 Task: Find connections with filter location Tanjungtiram with filter topic #Indiawith filter profile language French with filter current company Freshers Jobs with filter school Madhya Pradesh Bhoj (Open) University with filter industry Hospitals and Health Care with filter service category Life Insurance with filter keywords title Drafter
Action: Mouse pressed left at (492, 60)
Screenshot: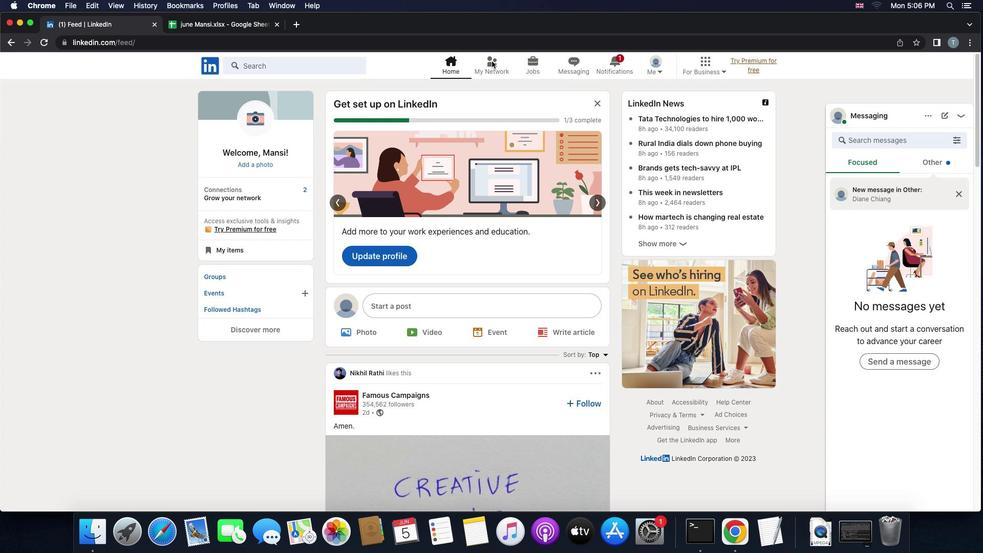 
Action: Mouse pressed left at (492, 60)
Screenshot: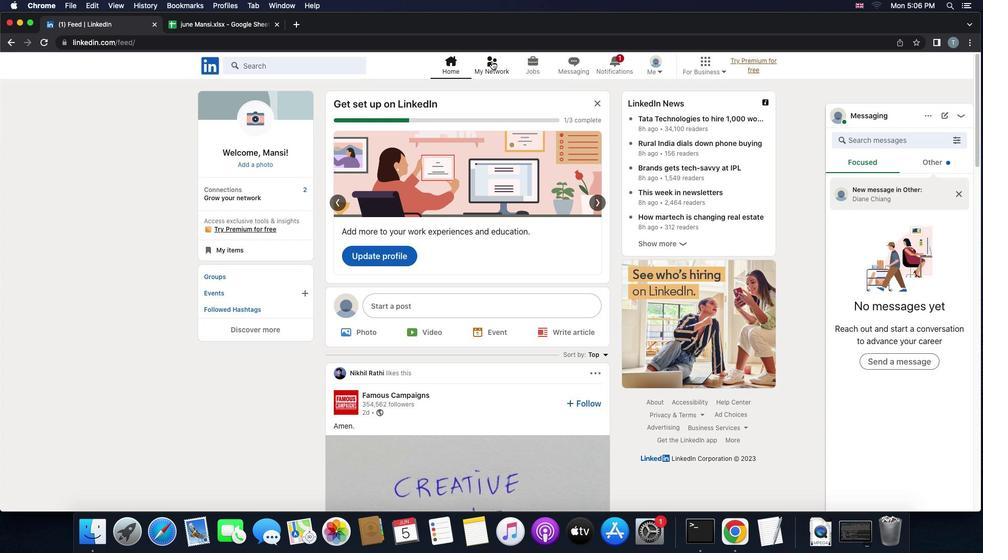
Action: Mouse moved to (494, 69)
Screenshot: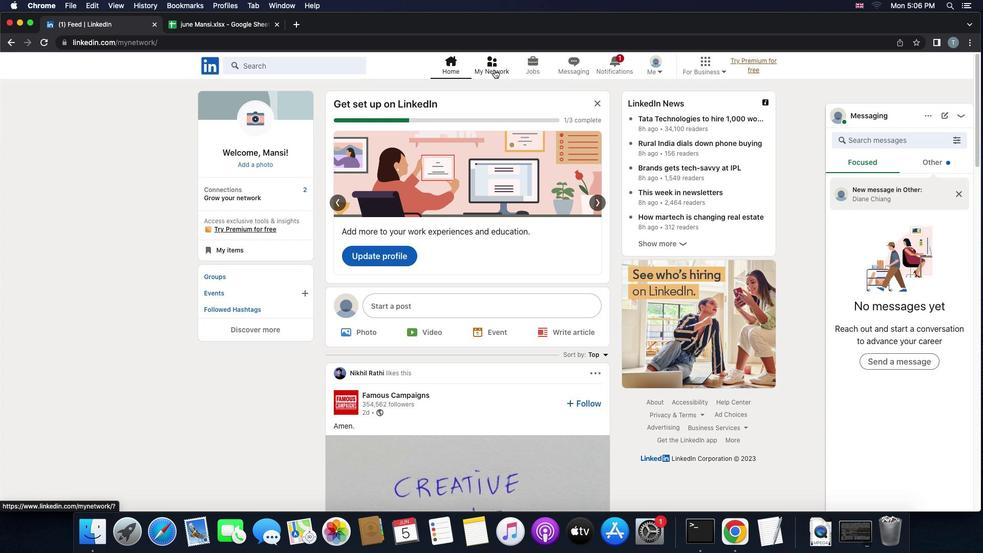 
Action: Mouse pressed left at (494, 69)
Screenshot: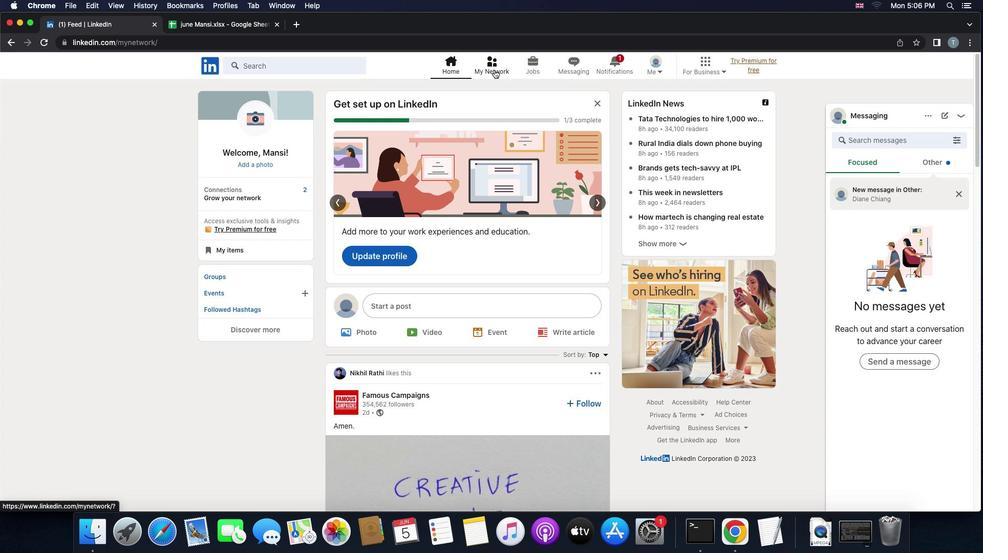 
Action: Mouse moved to (305, 119)
Screenshot: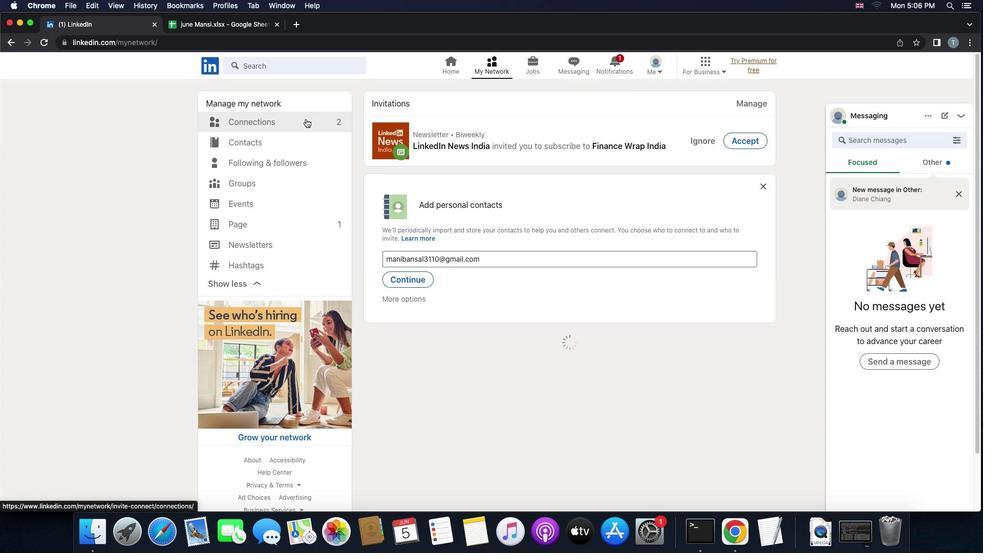
Action: Mouse pressed left at (305, 119)
Screenshot: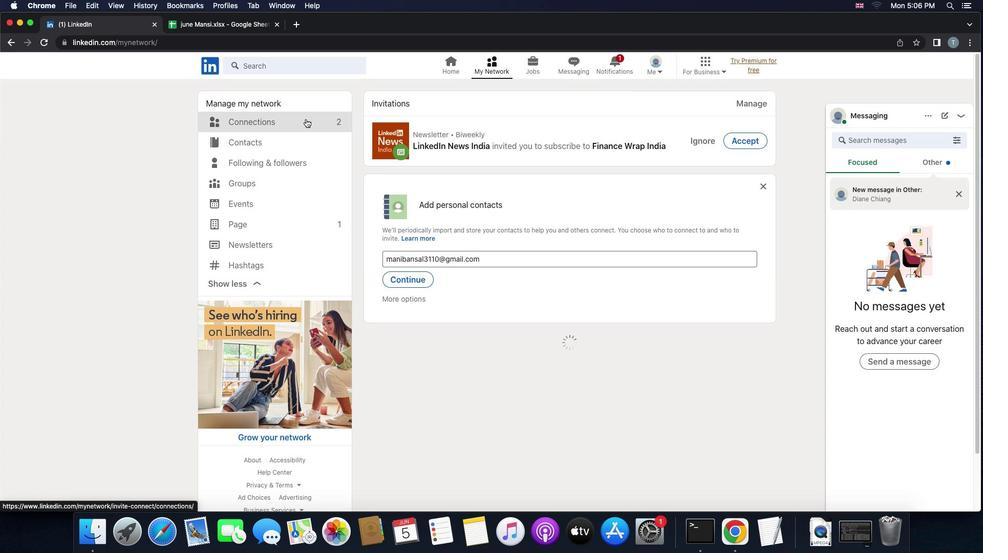 
Action: Mouse moved to (567, 123)
Screenshot: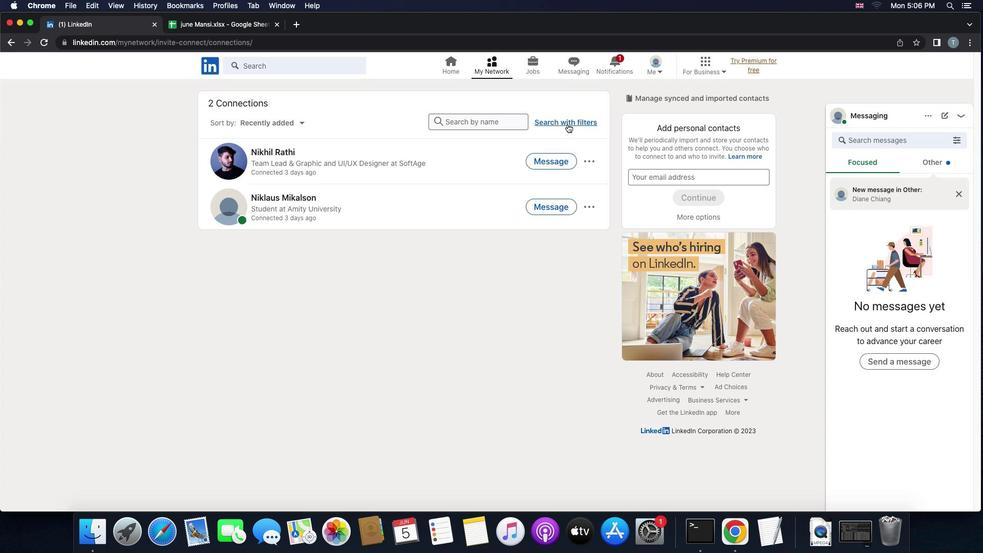 
Action: Mouse pressed left at (567, 123)
Screenshot: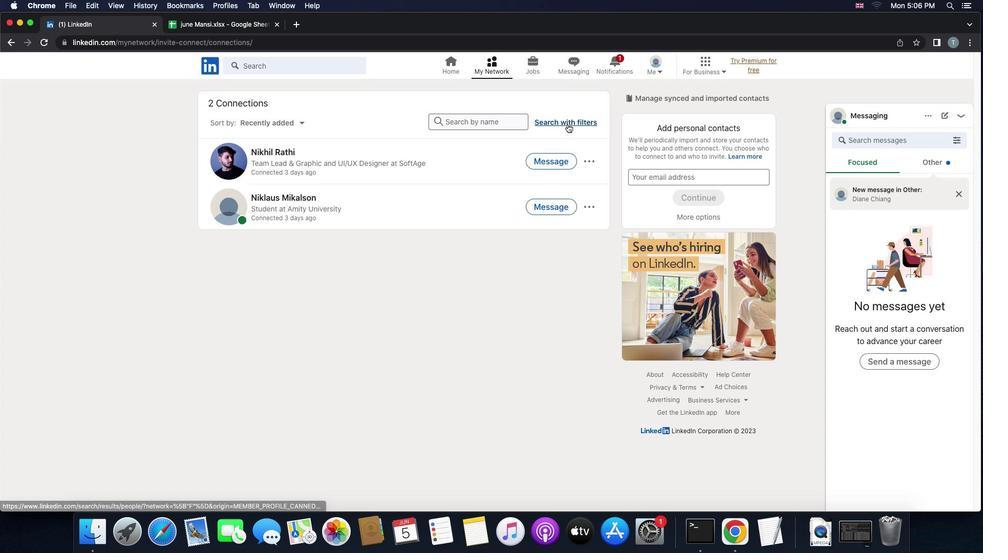 
Action: Mouse moved to (528, 91)
Screenshot: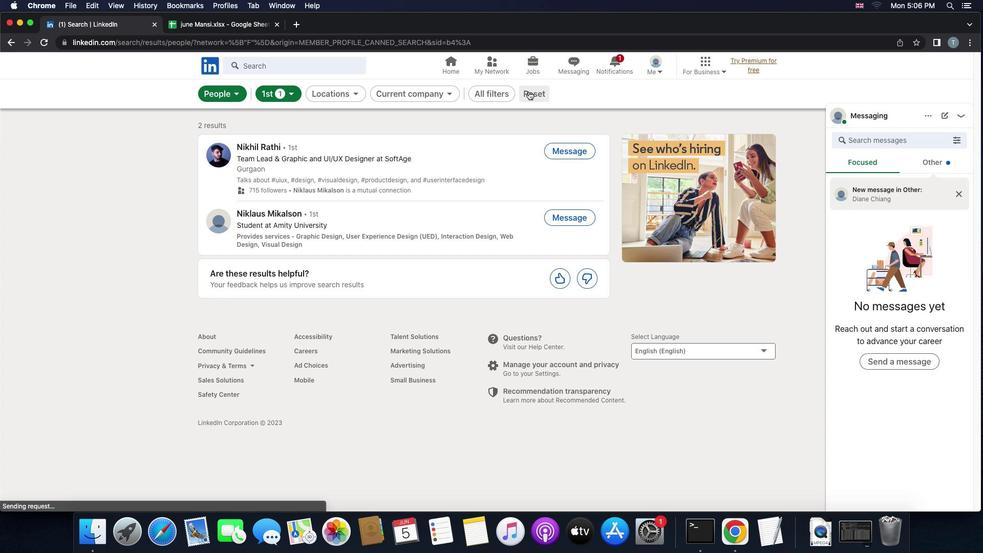 
Action: Mouse pressed left at (528, 91)
Screenshot: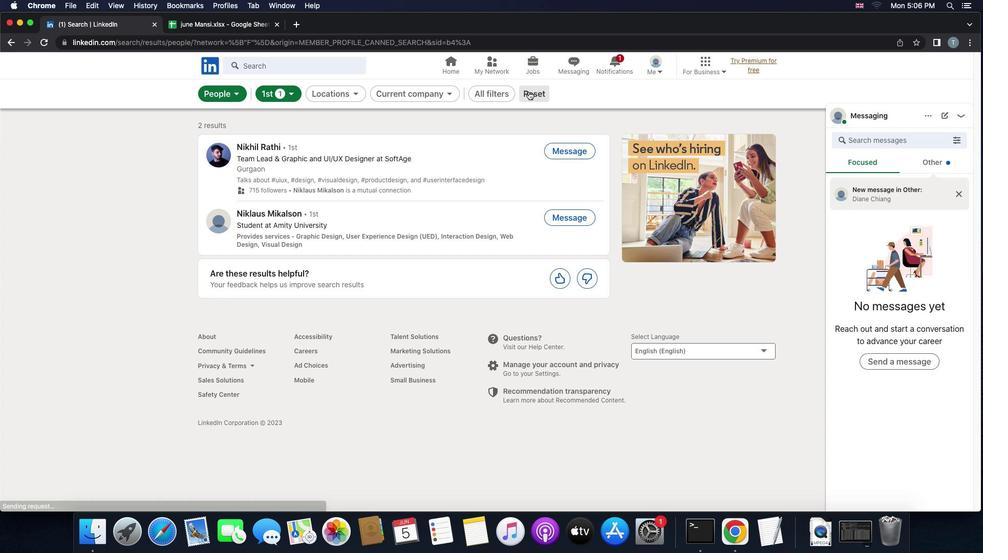 
Action: Mouse moved to (517, 91)
Screenshot: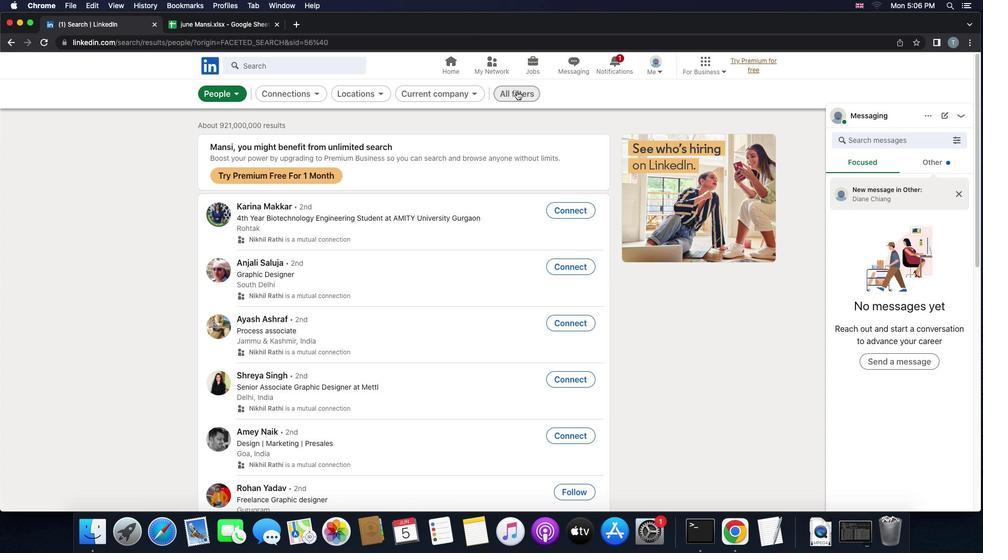 
Action: Mouse pressed left at (517, 91)
Screenshot: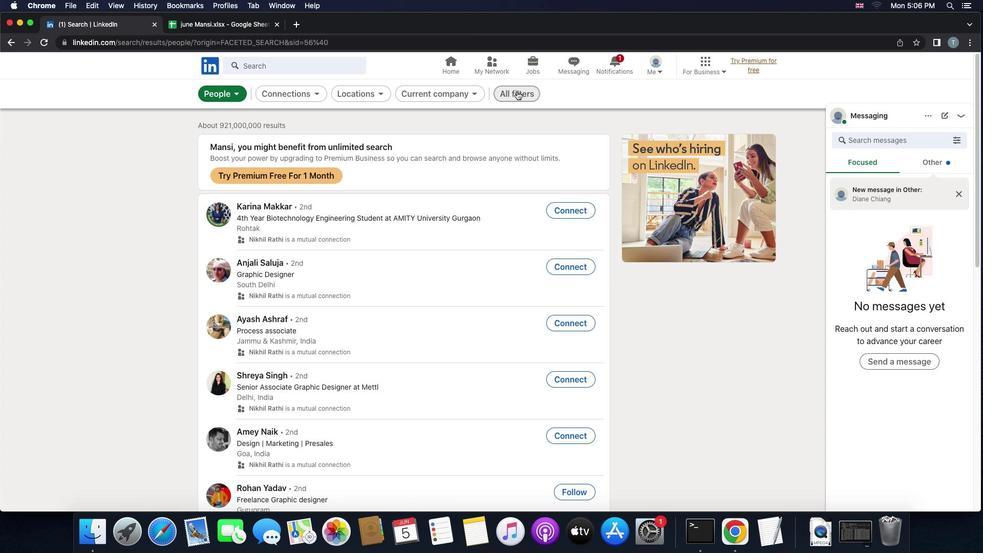 
Action: Mouse moved to (754, 335)
Screenshot: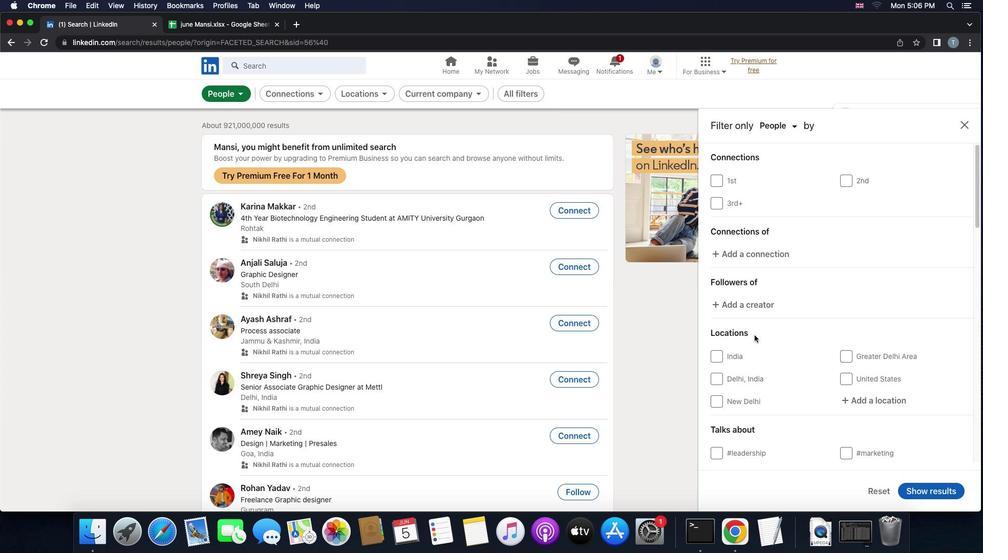 
Action: Mouse scrolled (754, 335) with delta (0, 0)
Screenshot: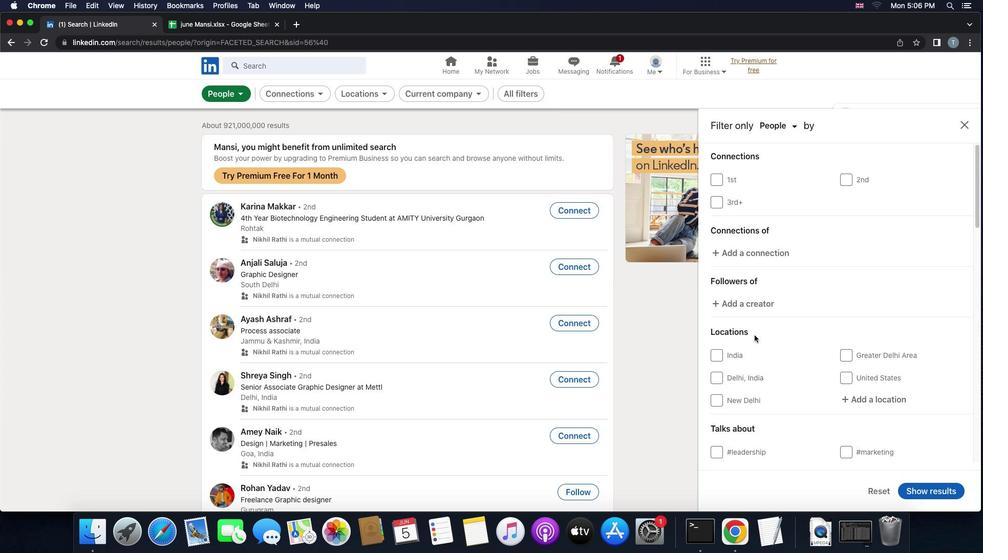 
Action: Mouse scrolled (754, 335) with delta (0, 0)
Screenshot: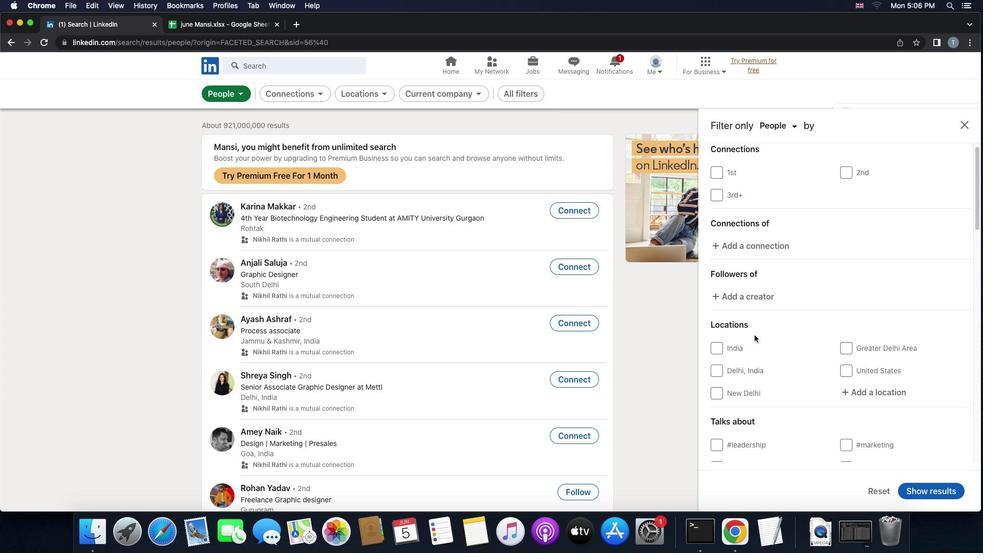 
Action: Mouse scrolled (754, 335) with delta (0, 0)
Screenshot: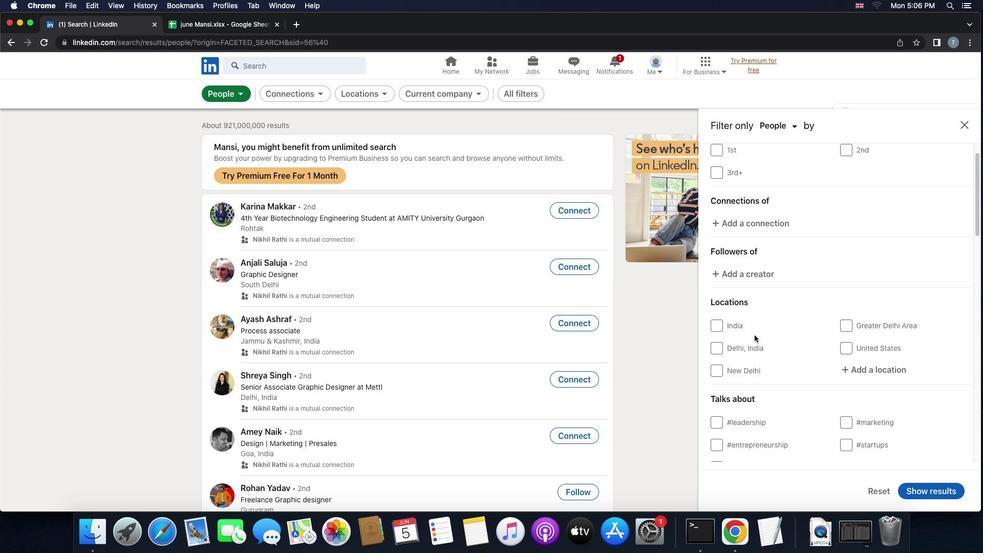 
Action: Mouse moved to (874, 349)
Screenshot: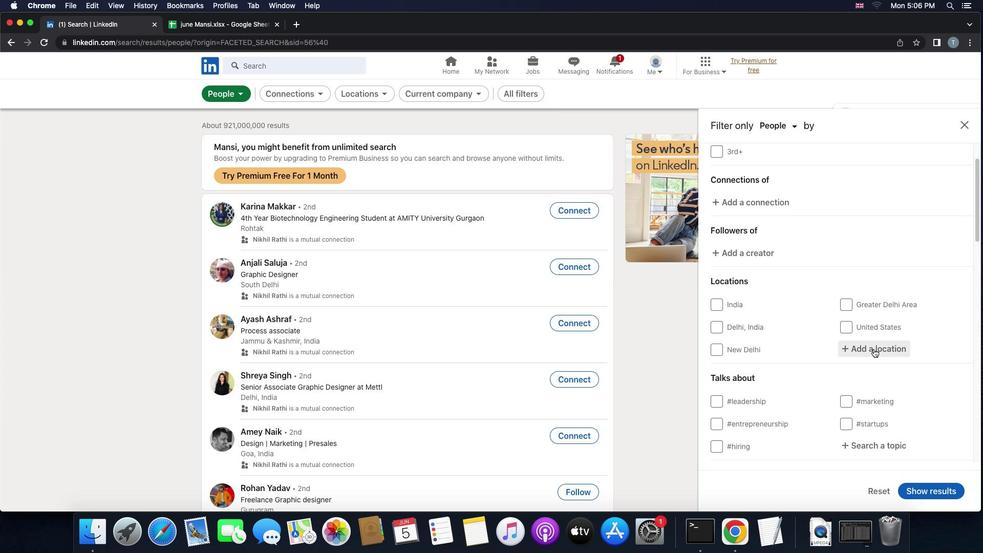 
Action: Mouse pressed left at (874, 349)
Screenshot: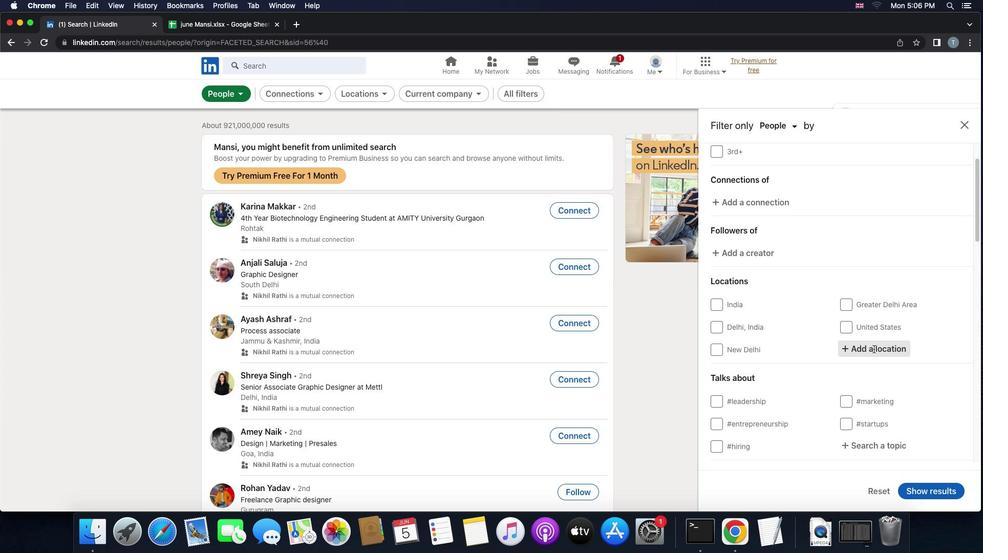 
Action: Key pressed 't''a''n''j''u''n''g''t''i''r''a''m'Key.enter
Screenshot: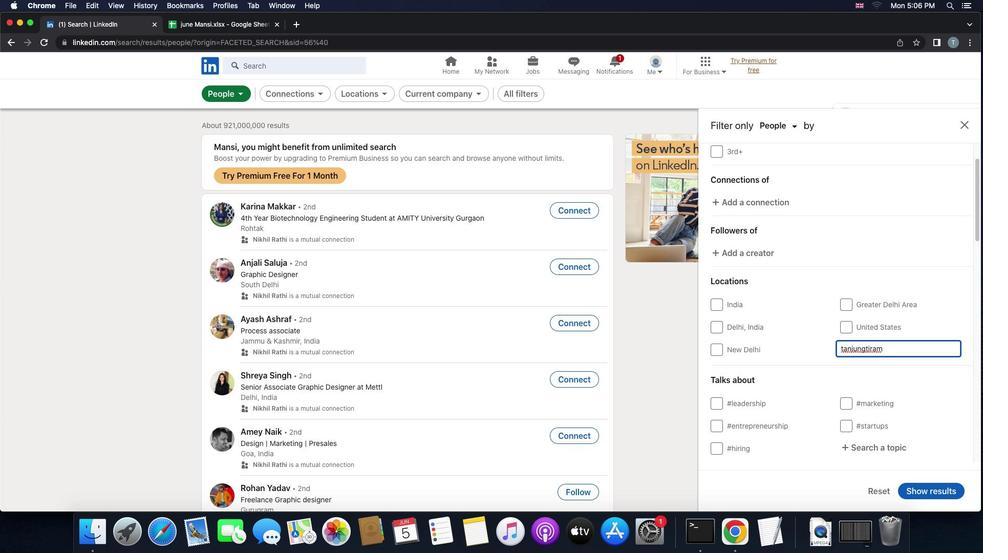 
Action: Mouse moved to (856, 377)
Screenshot: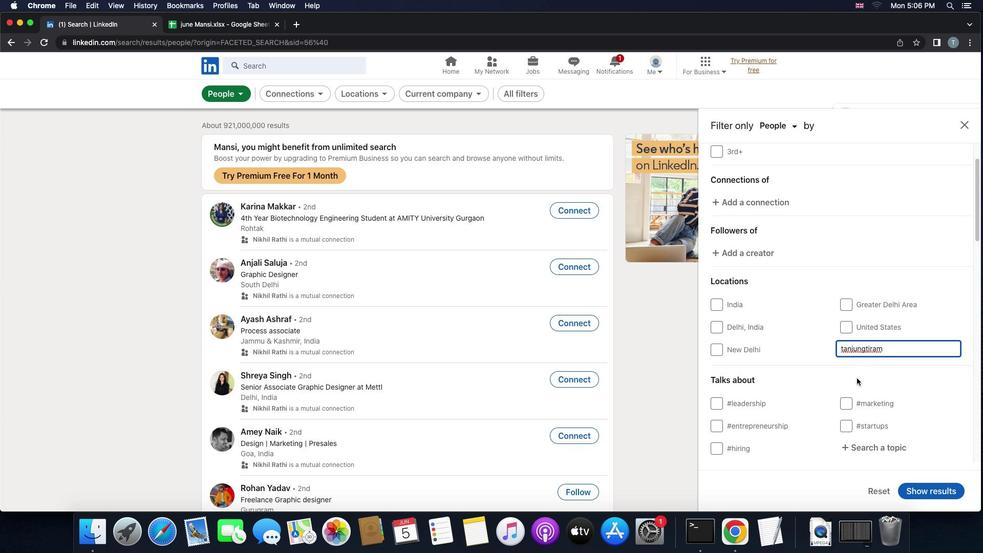 
Action: Mouse scrolled (856, 377) with delta (0, 0)
Screenshot: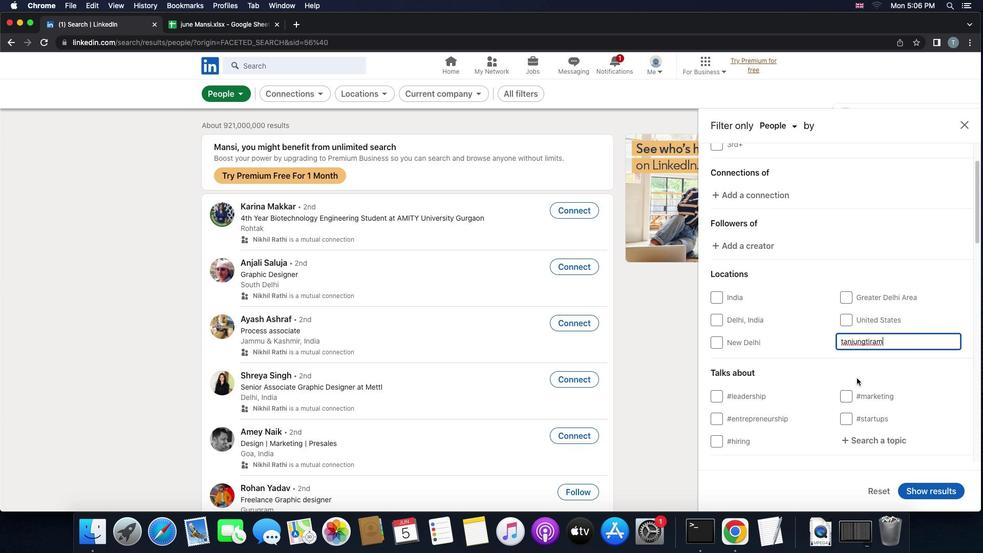 
Action: Mouse scrolled (856, 377) with delta (0, 0)
Screenshot: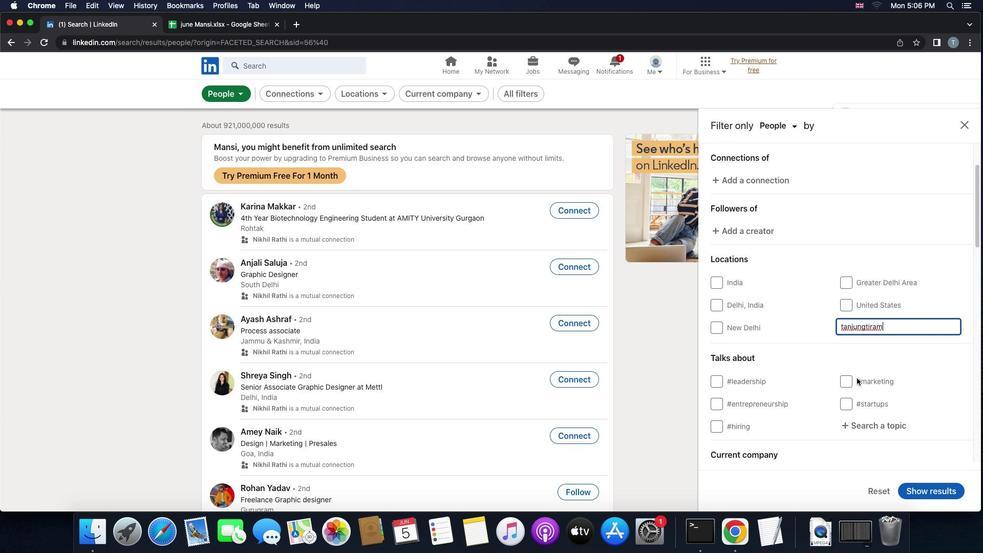 
Action: Mouse scrolled (856, 377) with delta (0, -1)
Screenshot: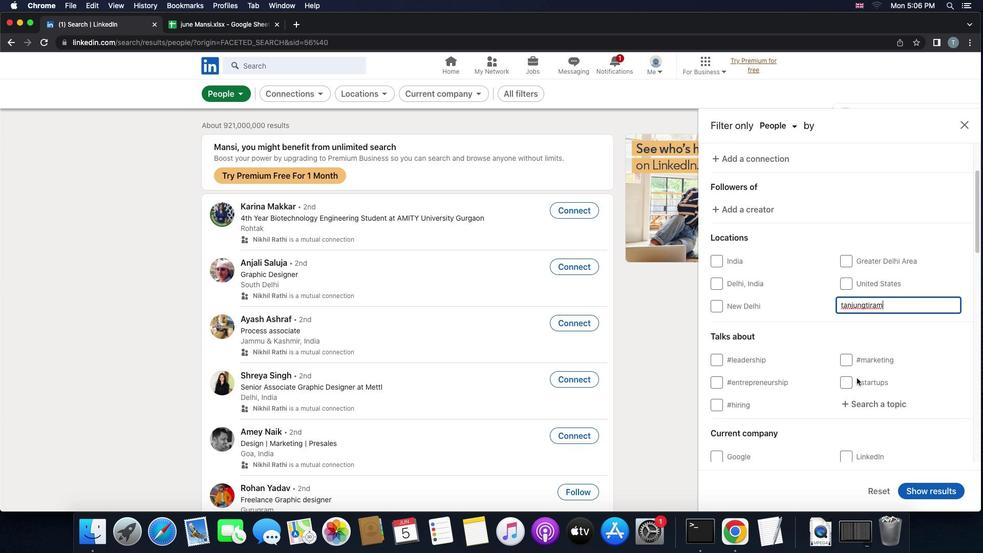 
Action: Mouse moved to (864, 367)
Screenshot: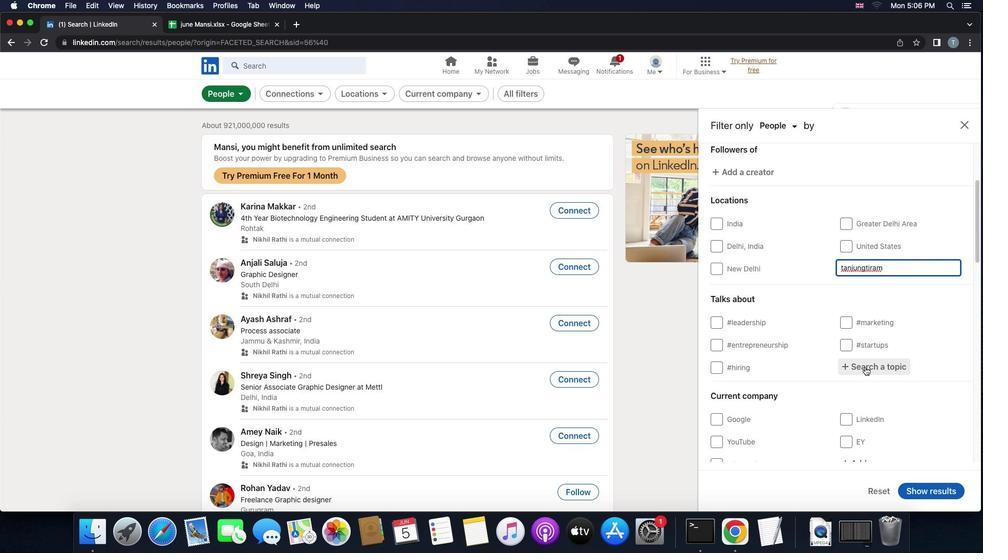 
Action: Mouse pressed left at (864, 367)
Screenshot: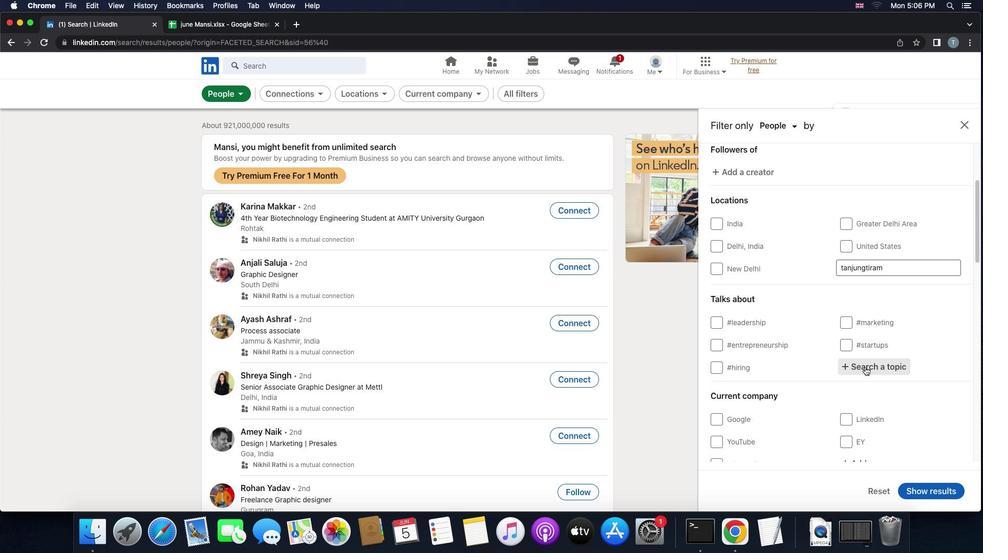 
Action: Key pressed 'i''n''d''i''a'
Screenshot: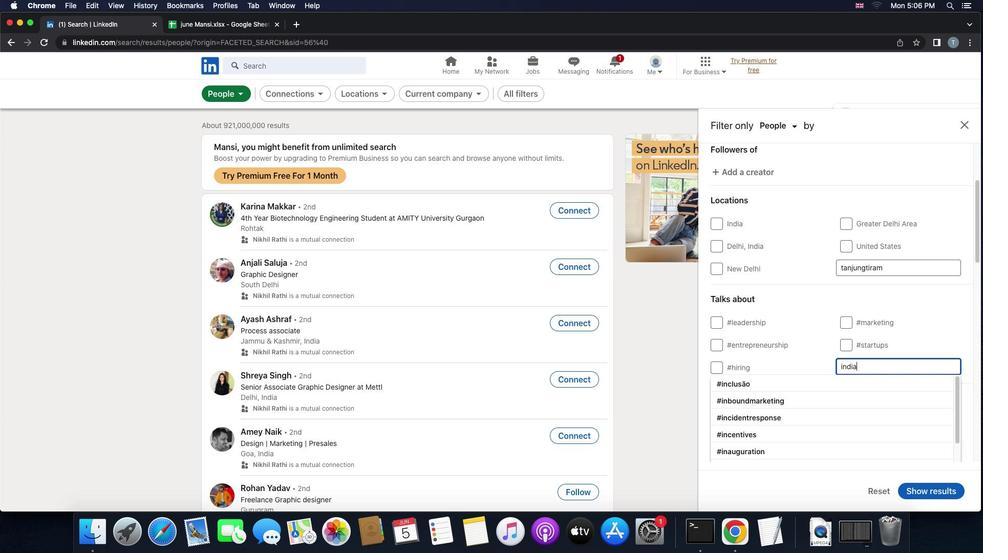 
Action: Mouse moved to (822, 383)
Screenshot: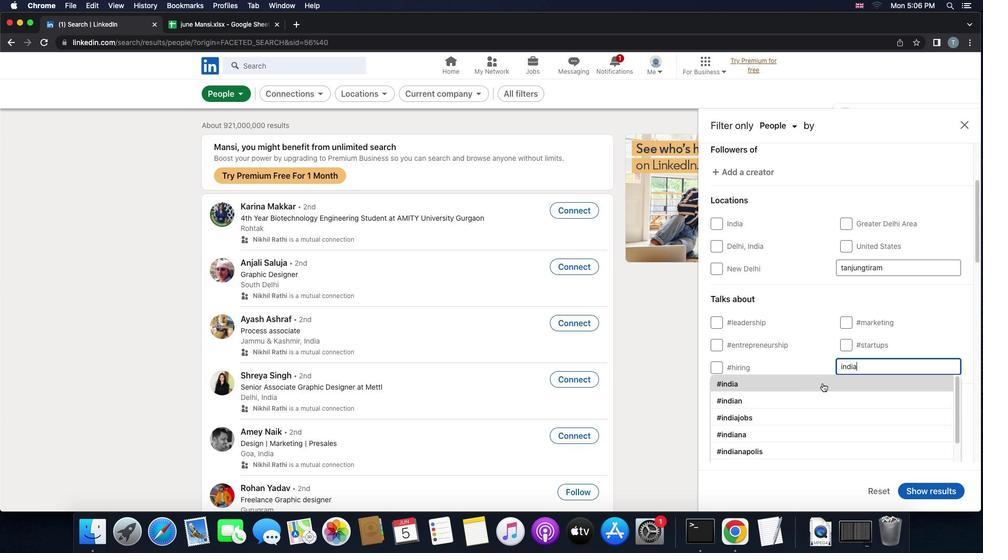 
Action: Mouse pressed left at (822, 383)
Screenshot: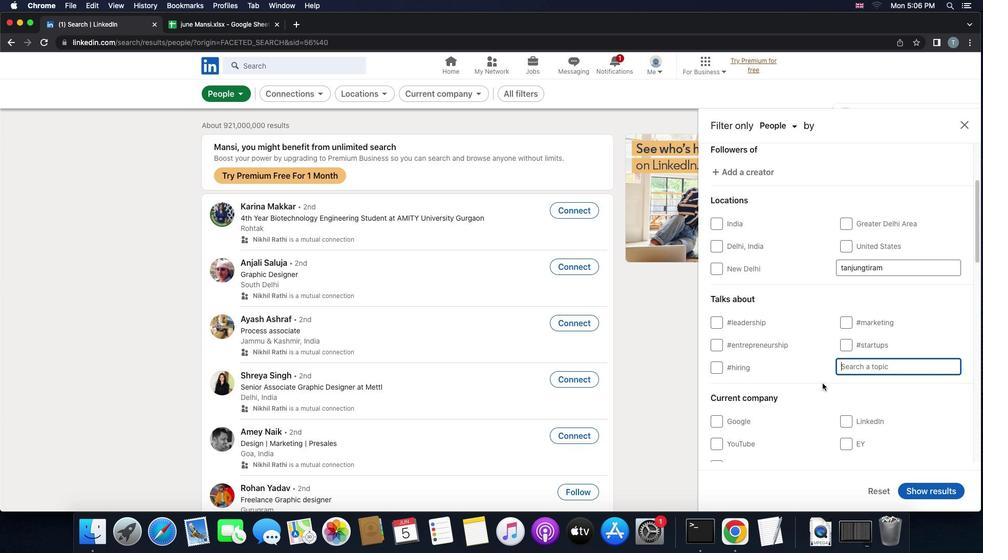 
Action: Mouse moved to (826, 404)
Screenshot: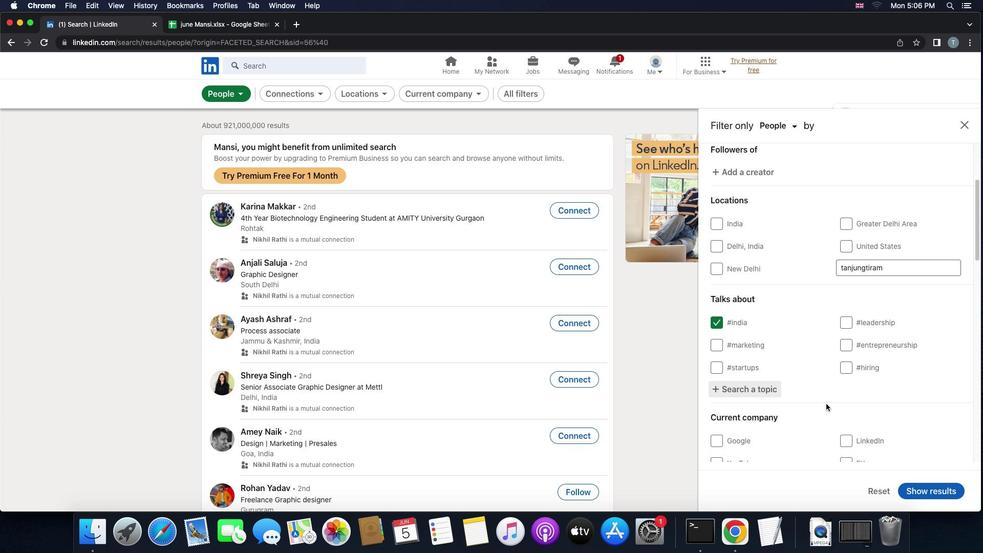 
Action: Mouse scrolled (826, 404) with delta (0, 0)
Screenshot: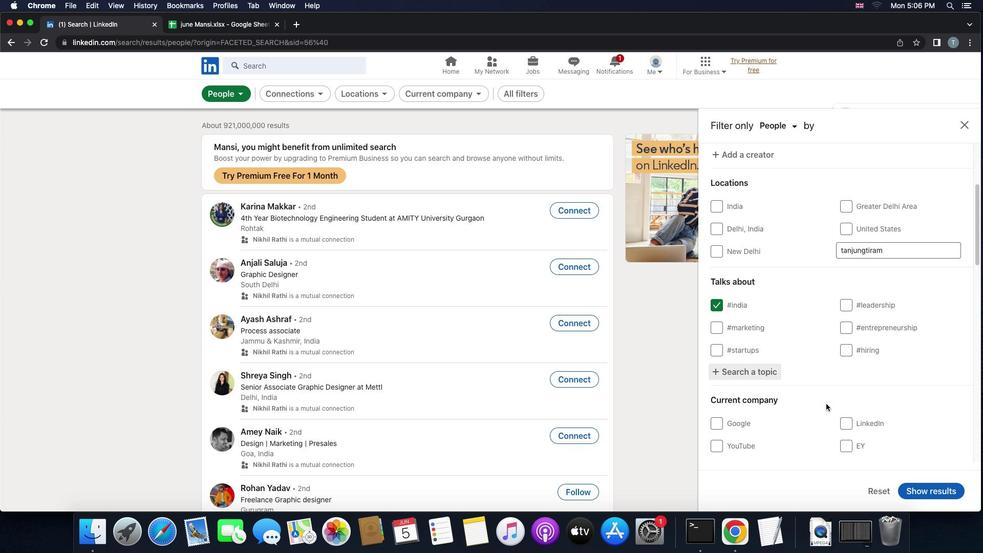 
Action: Mouse scrolled (826, 404) with delta (0, 0)
Screenshot: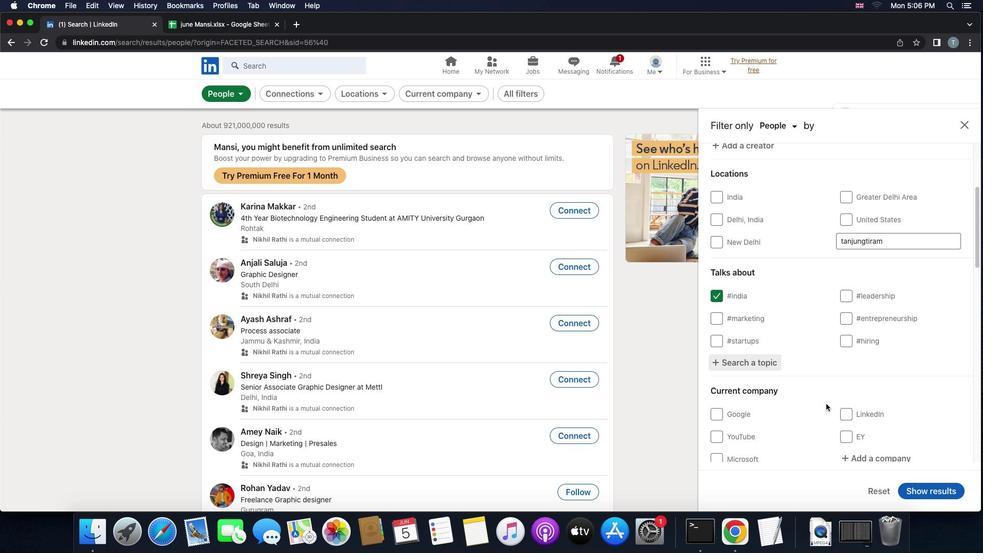 
Action: Mouse scrolled (826, 404) with delta (0, -1)
Screenshot: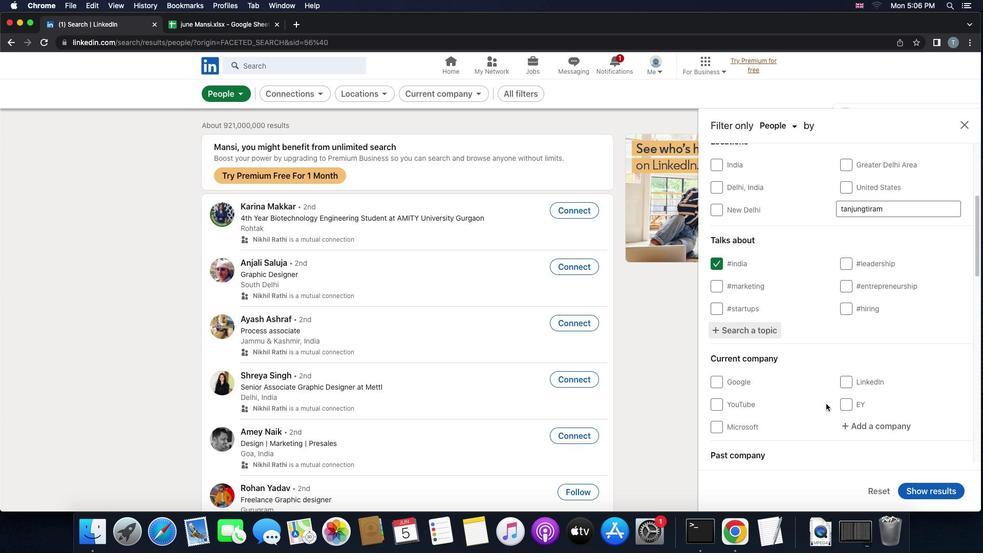 
Action: Mouse scrolled (826, 404) with delta (0, -1)
Screenshot: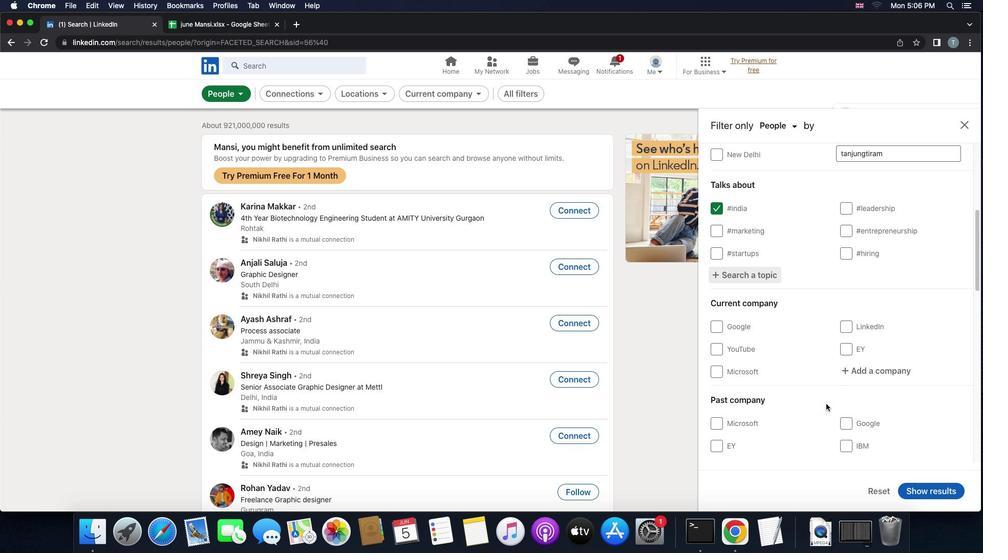 
Action: Mouse scrolled (826, 404) with delta (0, 0)
Screenshot: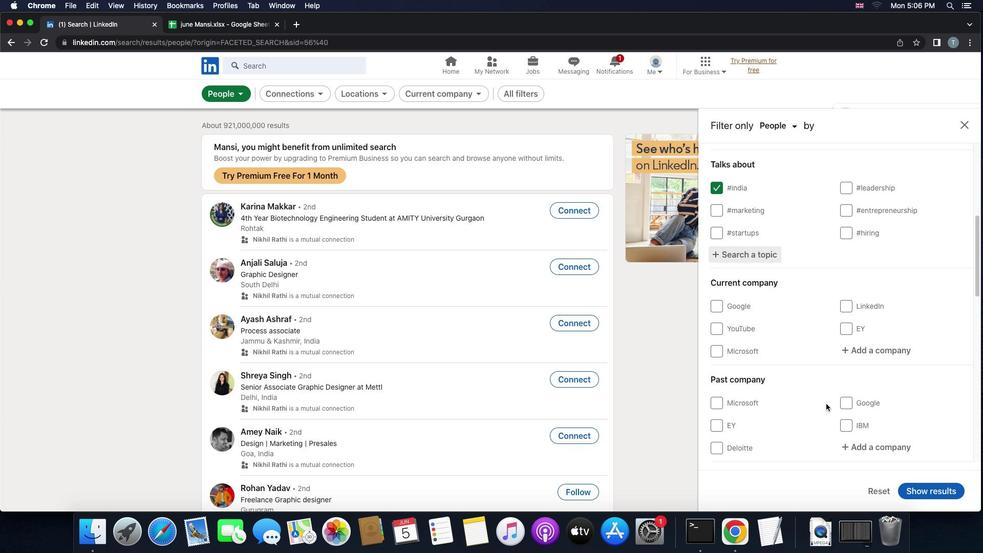 
Action: Mouse scrolled (826, 404) with delta (0, 0)
Screenshot: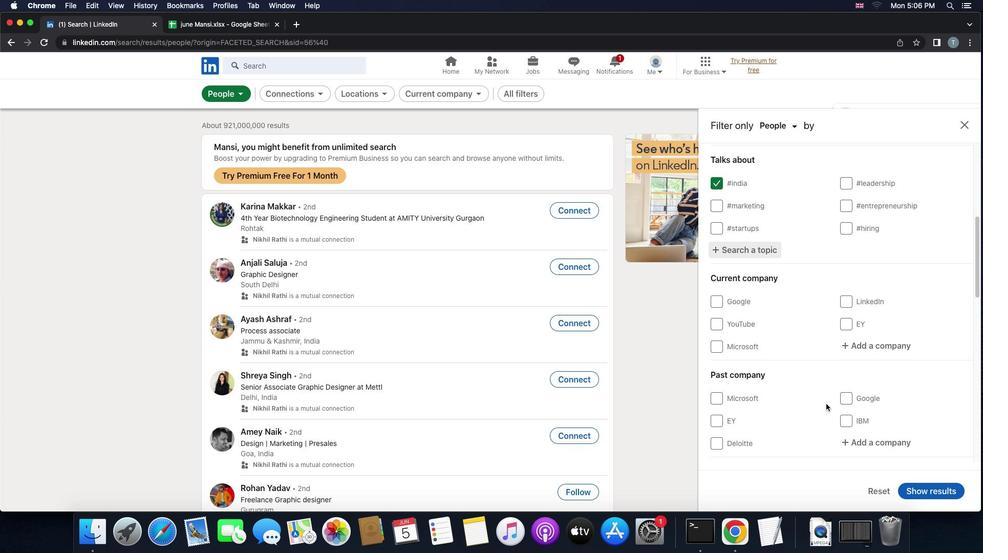 
Action: Mouse scrolled (826, 404) with delta (0, 0)
Screenshot: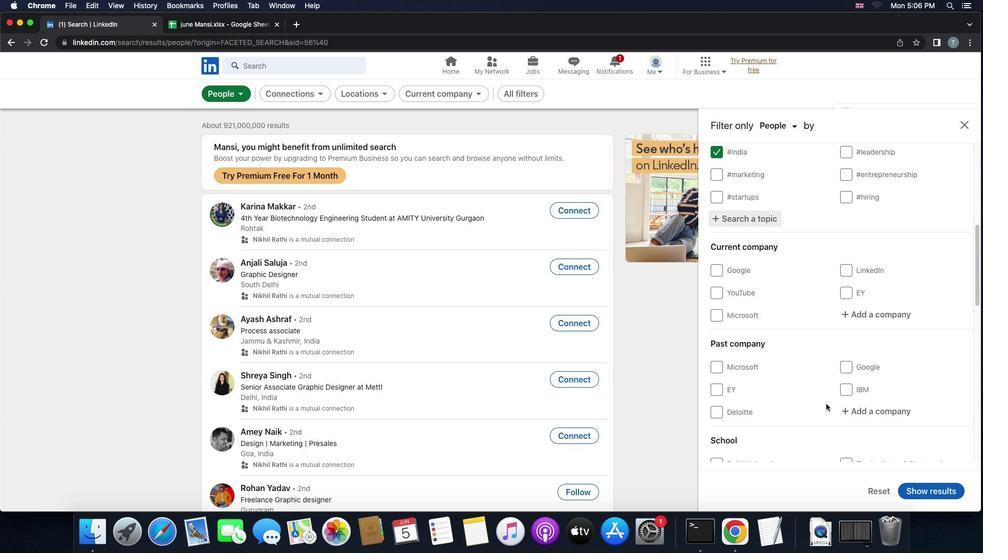 
Action: Mouse scrolled (826, 404) with delta (0, 0)
Screenshot: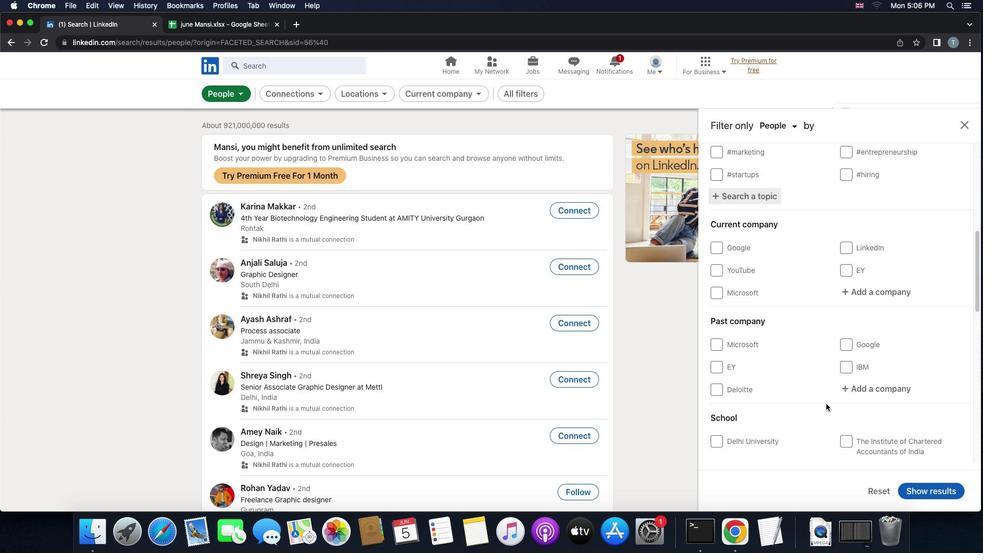 
Action: Mouse scrolled (826, 404) with delta (0, 0)
Screenshot: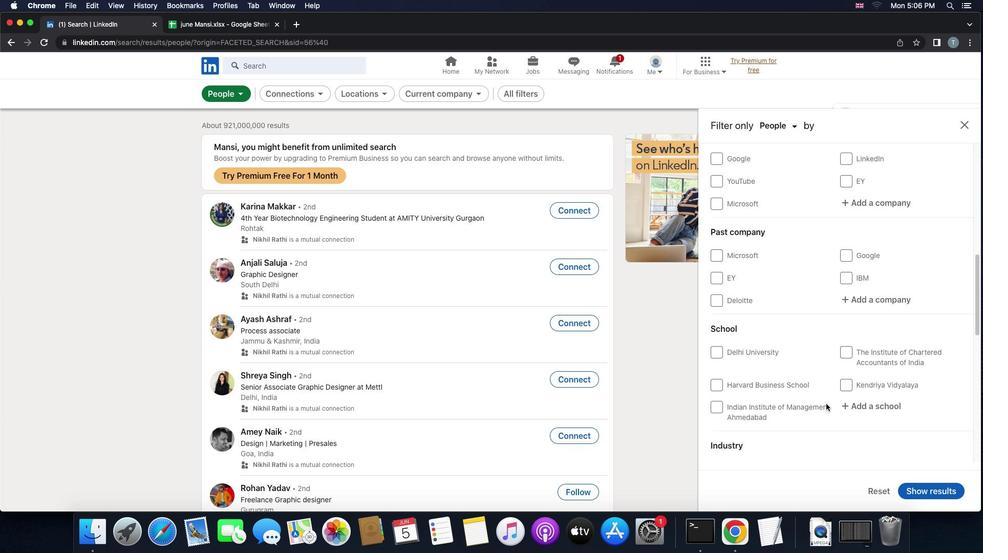 
Action: Mouse scrolled (826, 404) with delta (0, -1)
Screenshot: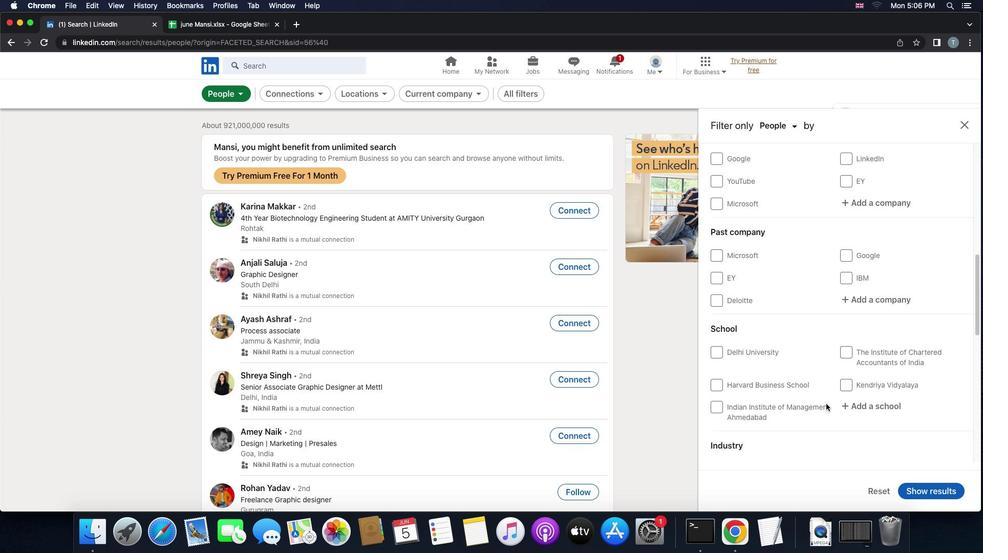 
Action: Mouse scrolled (826, 404) with delta (0, -2)
Screenshot: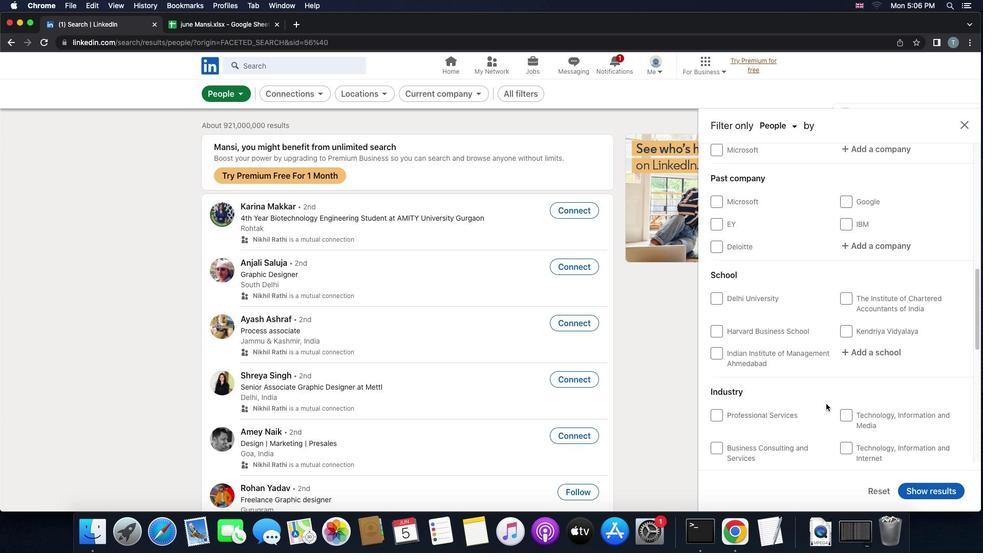 
Action: Mouse scrolled (826, 404) with delta (0, -2)
Screenshot: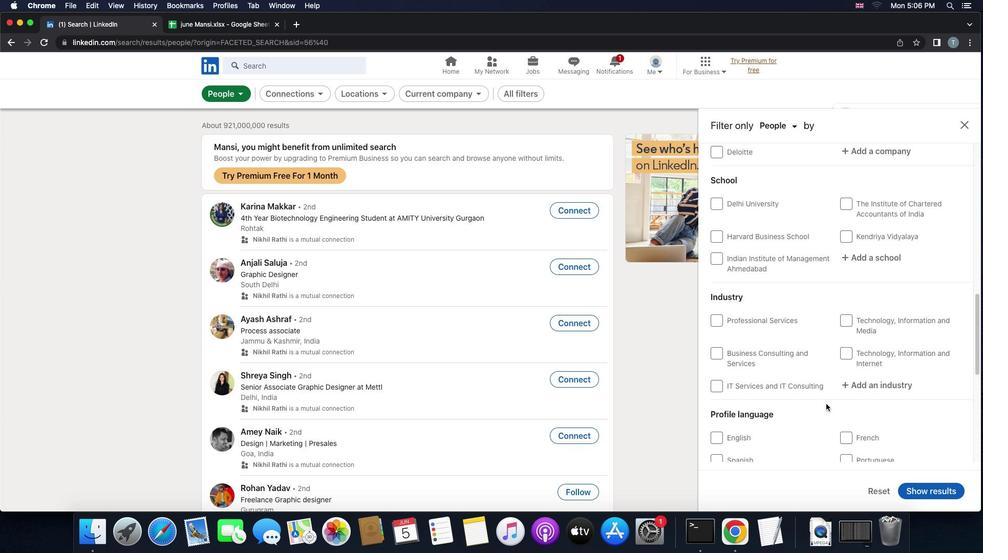 
Action: Mouse scrolled (826, 404) with delta (0, 0)
Screenshot: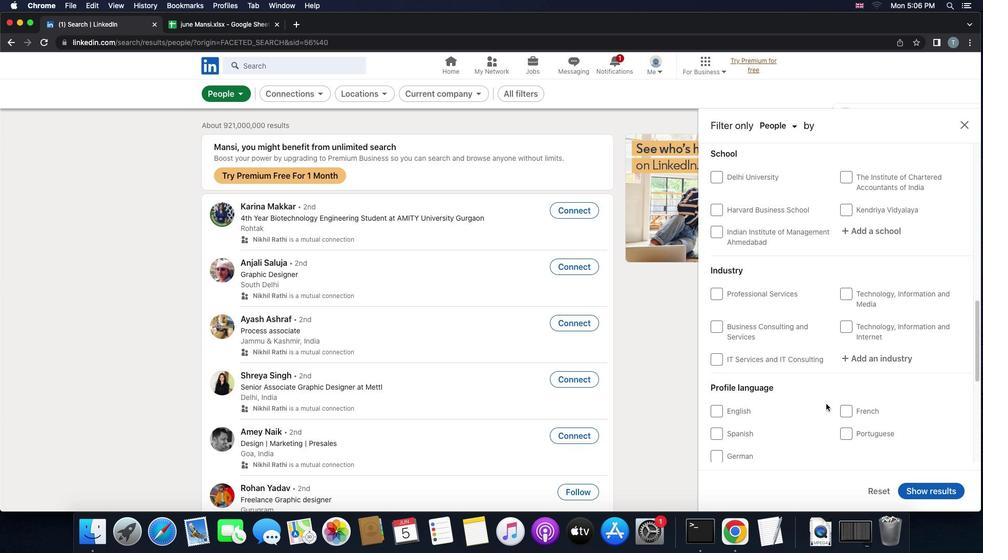 
Action: Mouse scrolled (826, 404) with delta (0, 0)
Screenshot: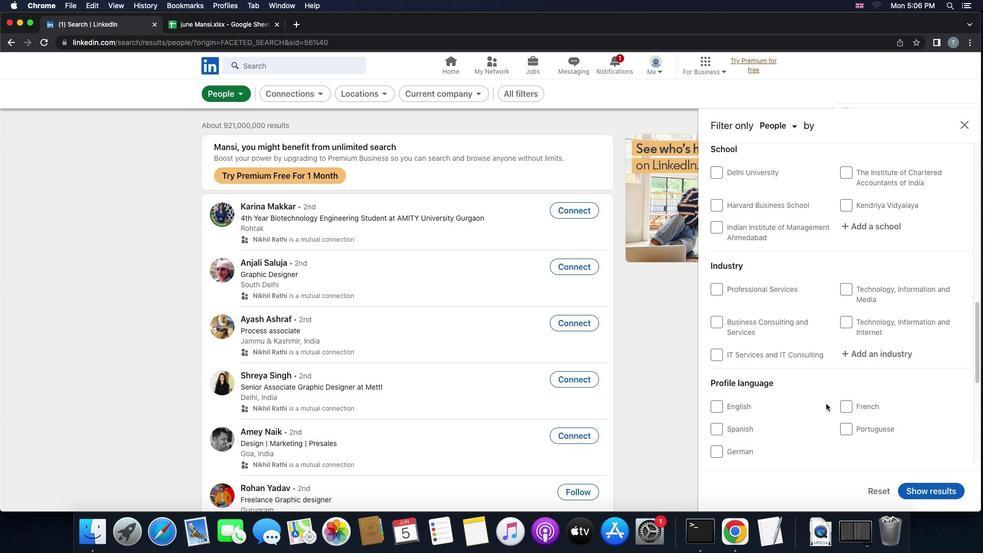 
Action: Mouse scrolled (826, 404) with delta (0, 0)
Screenshot: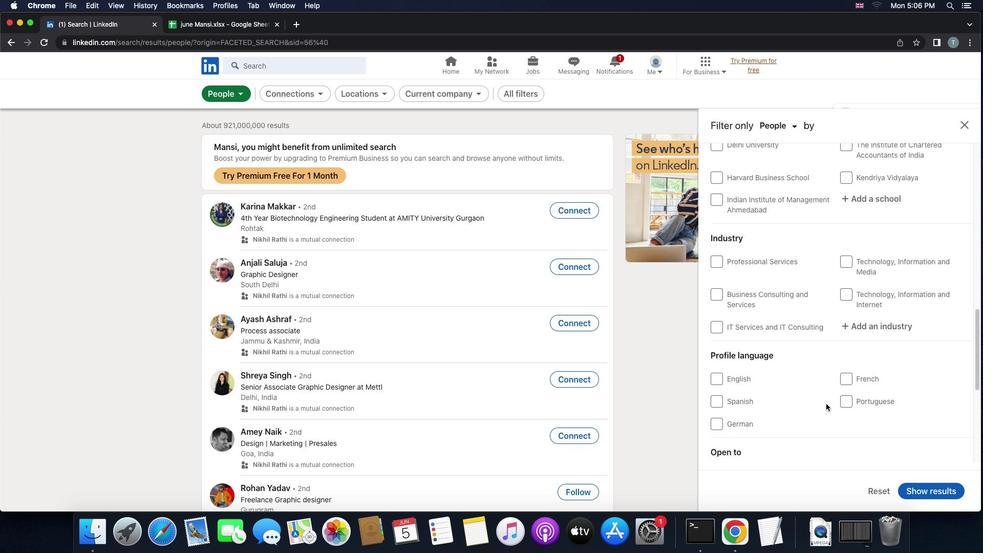 
Action: Mouse scrolled (826, 404) with delta (0, 0)
Screenshot: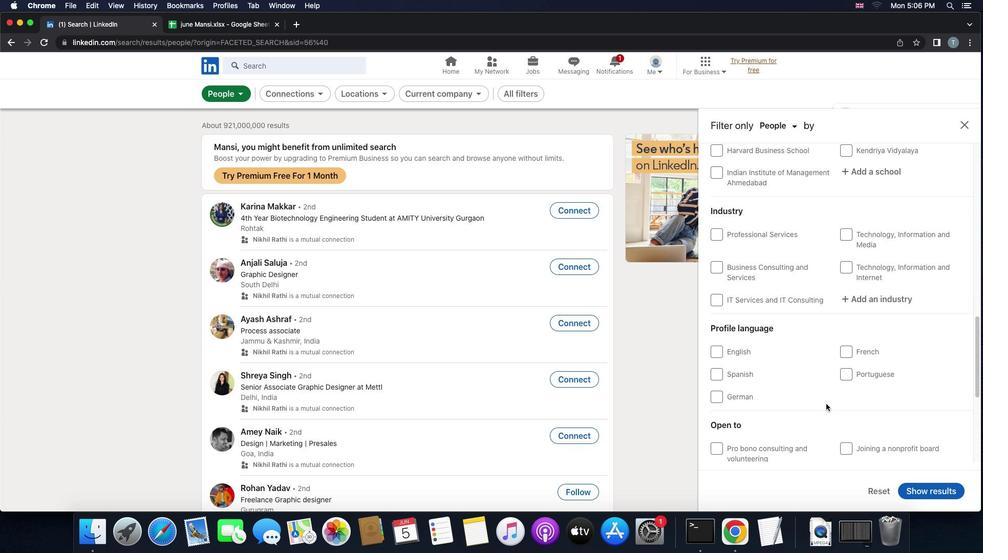 
Action: Mouse moved to (814, 392)
Screenshot: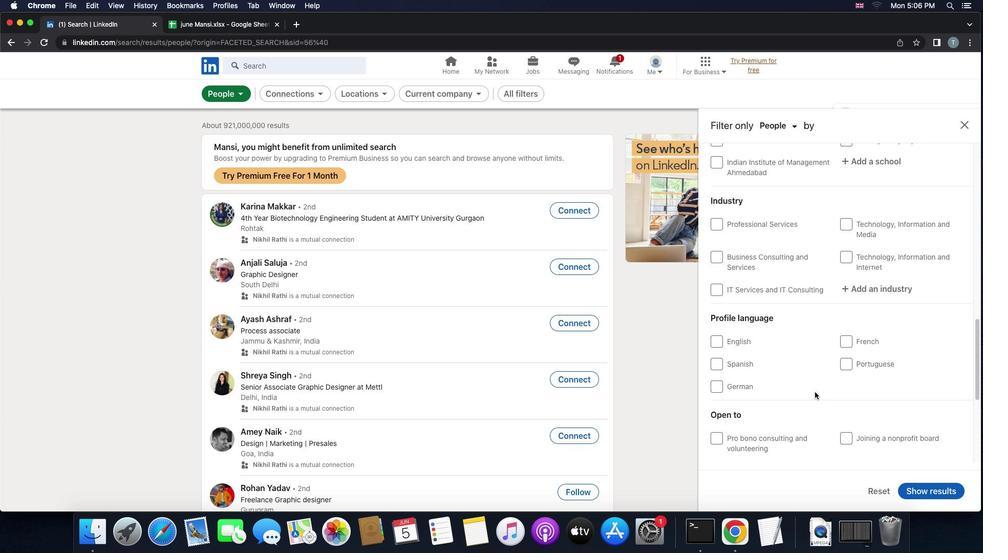 
Action: Mouse scrolled (814, 392) with delta (0, 0)
Screenshot: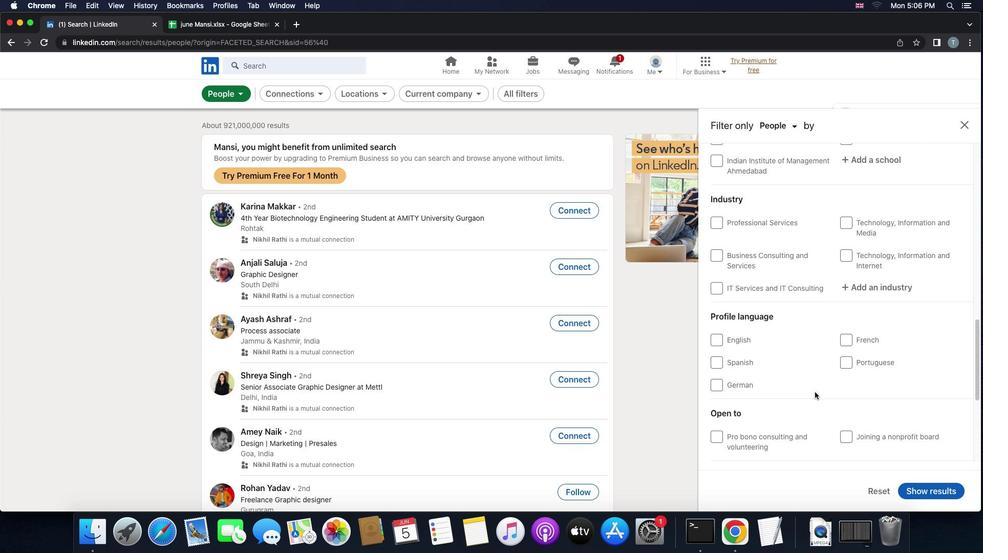 
Action: Mouse scrolled (814, 392) with delta (0, 0)
Screenshot: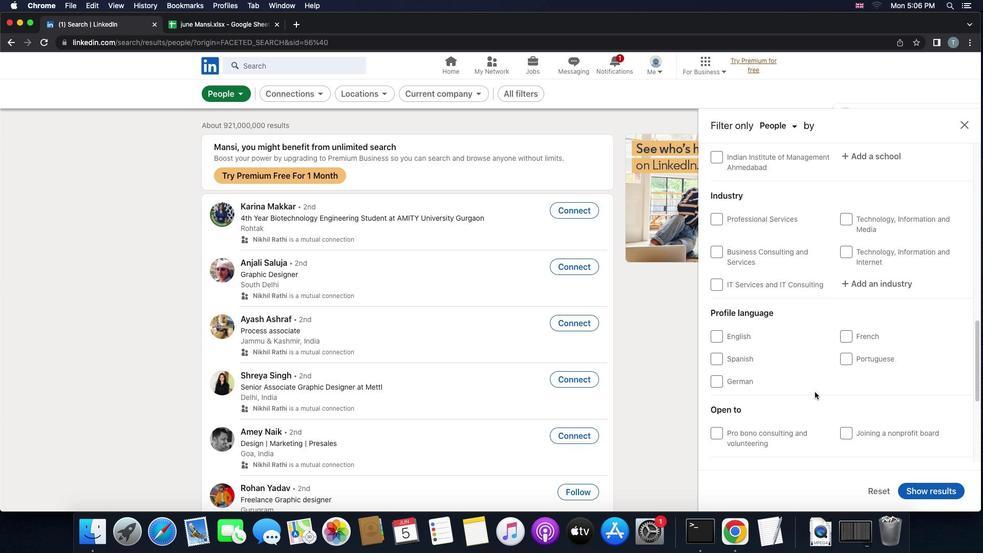 
Action: Mouse scrolled (814, 392) with delta (0, 0)
Screenshot: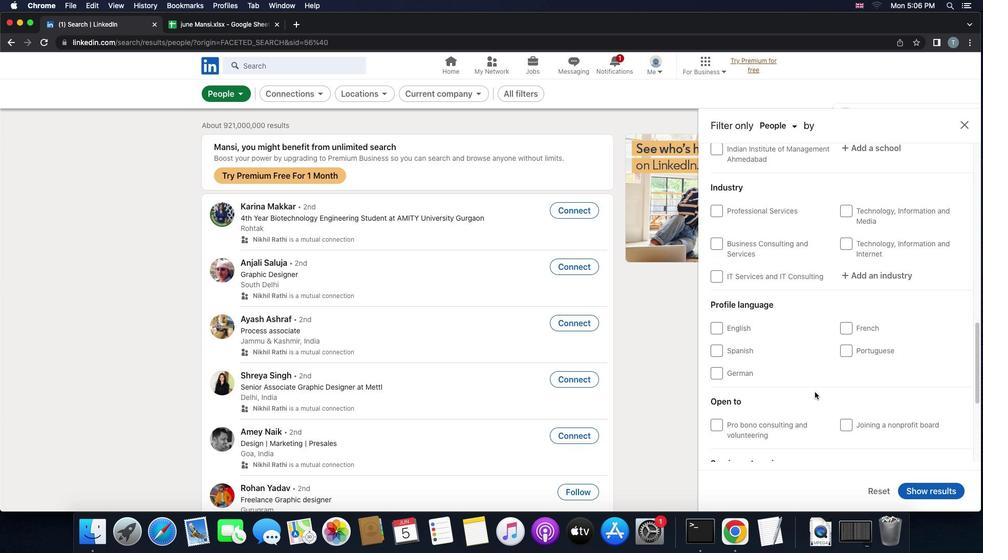 
Action: Mouse moved to (847, 325)
Screenshot: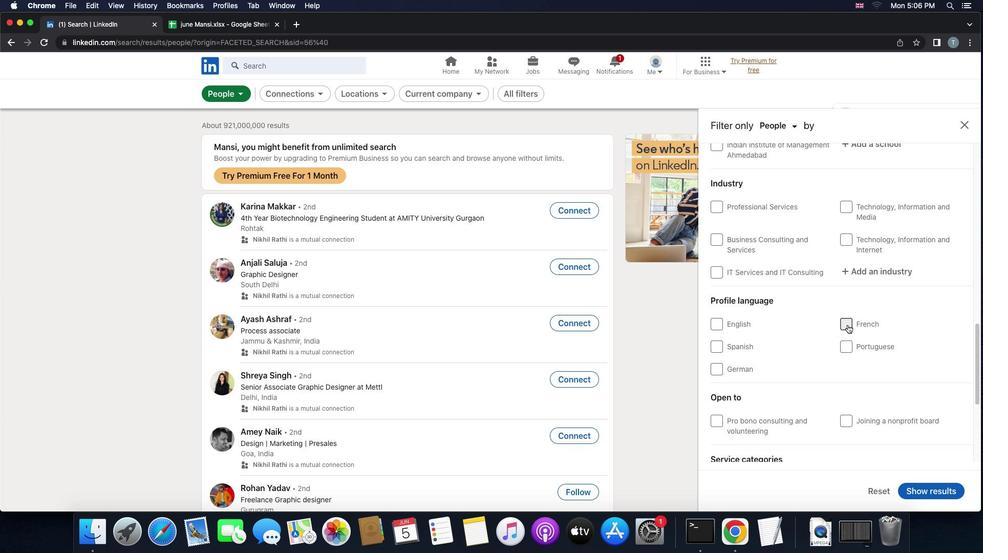 
Action: Mouse pressed left at (847, 325)
Screenshot: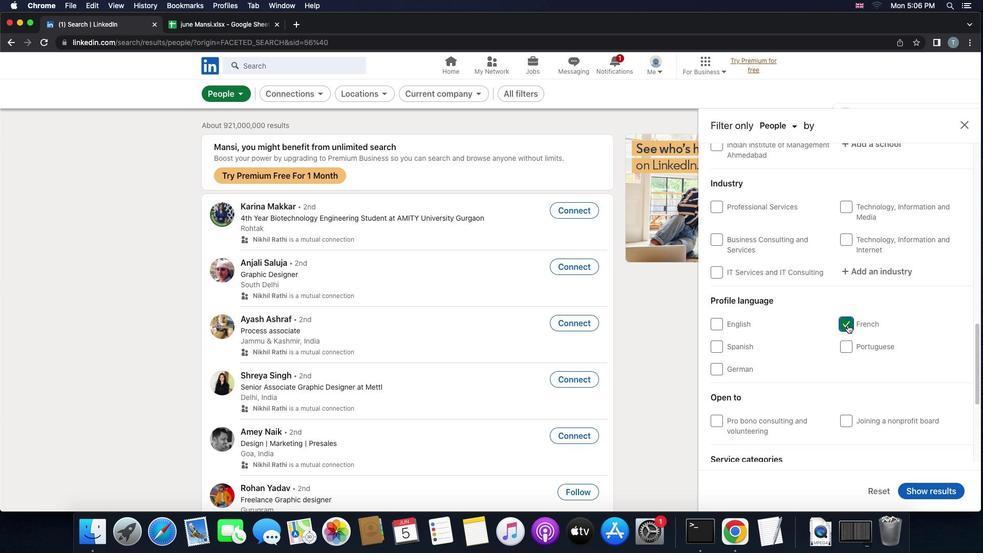 
Action: Mouse moved to (850, 331)
Screenshot: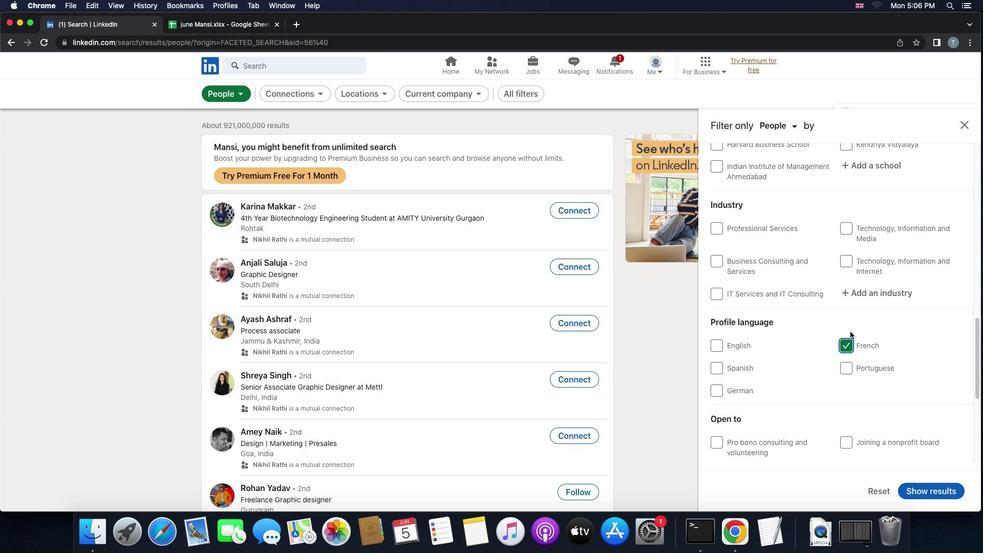 
Action: Mouse scrolled (850, 331) with delta (0, 0)
Screenshot: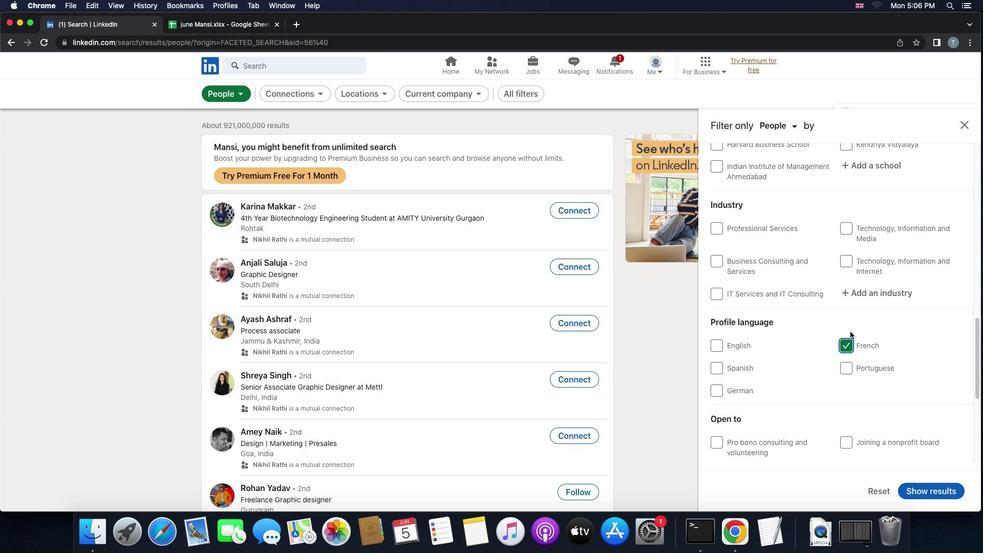 
Action: Mouse scrolled (850, 331) with delta (0, 0)
Screenshot: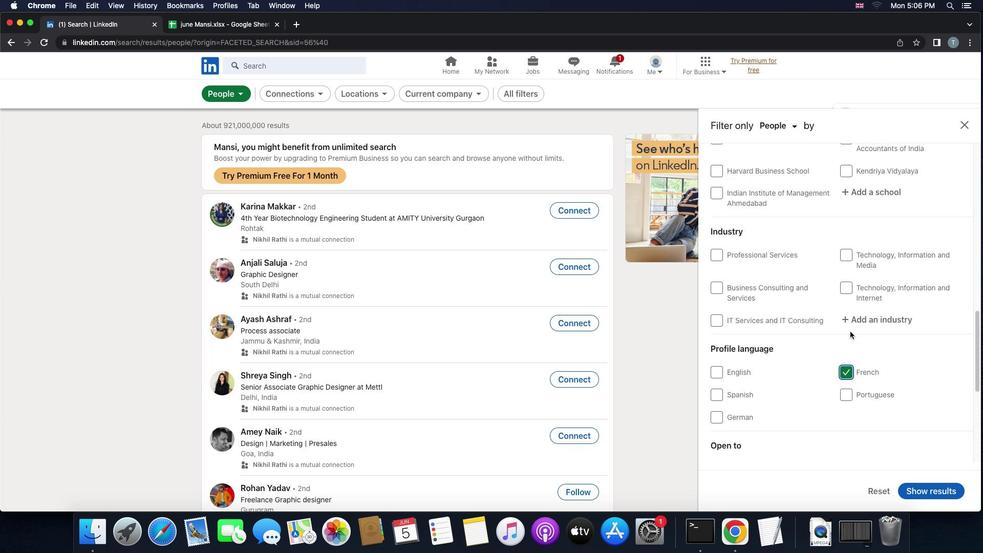 
Action: Mouse moved to (850, 331)
Screenshot: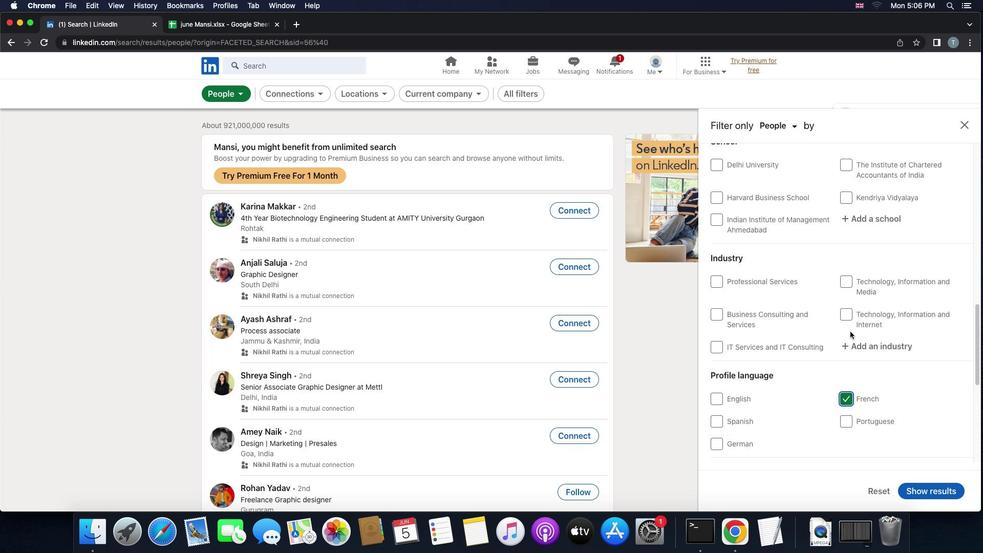 
Action: Mouse scrolled (850, 331) with delta (0, 1)
Screenshot: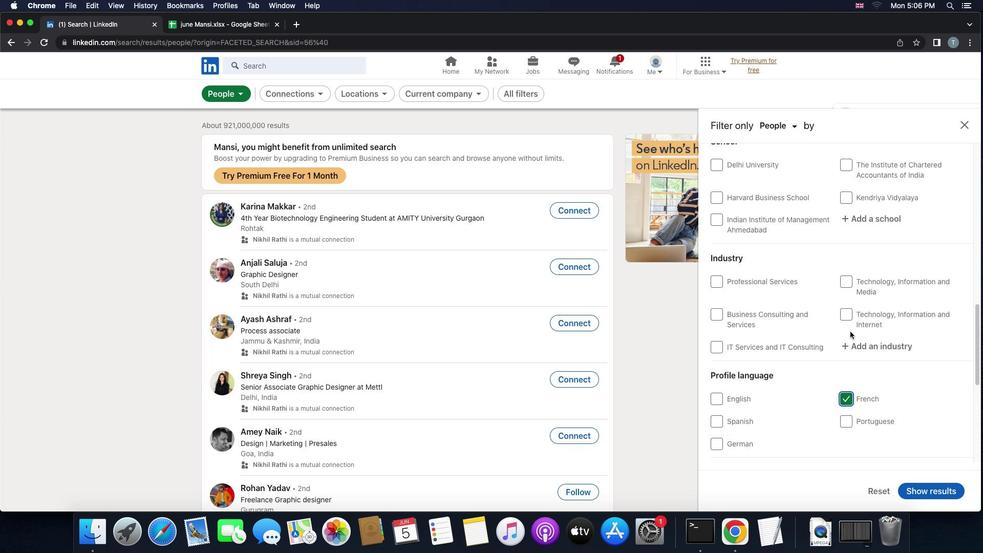 
Action: Mouse scrolled (850, 331) with delta (0, 0)
Screenshot: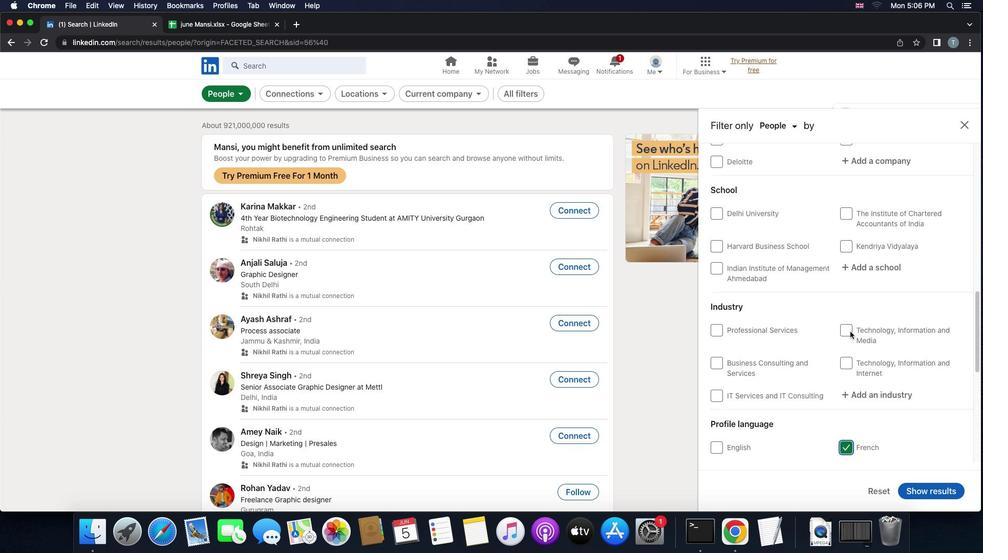 
Action: Mouse scrolled (850, 331) with delta (0, 0)
Screenshot: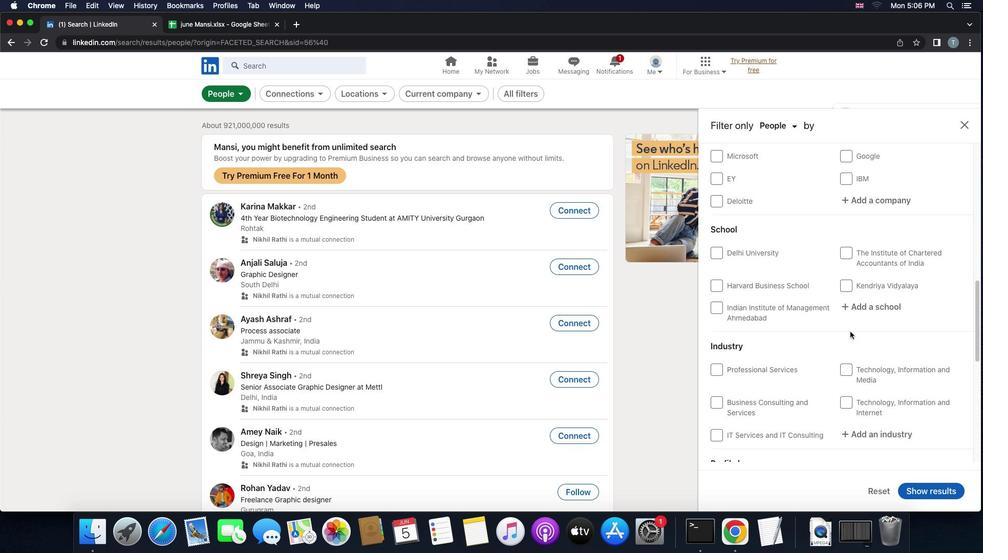 
Action: Mouse scrolled (850, 331) with delta (0, 1)
Screenshot: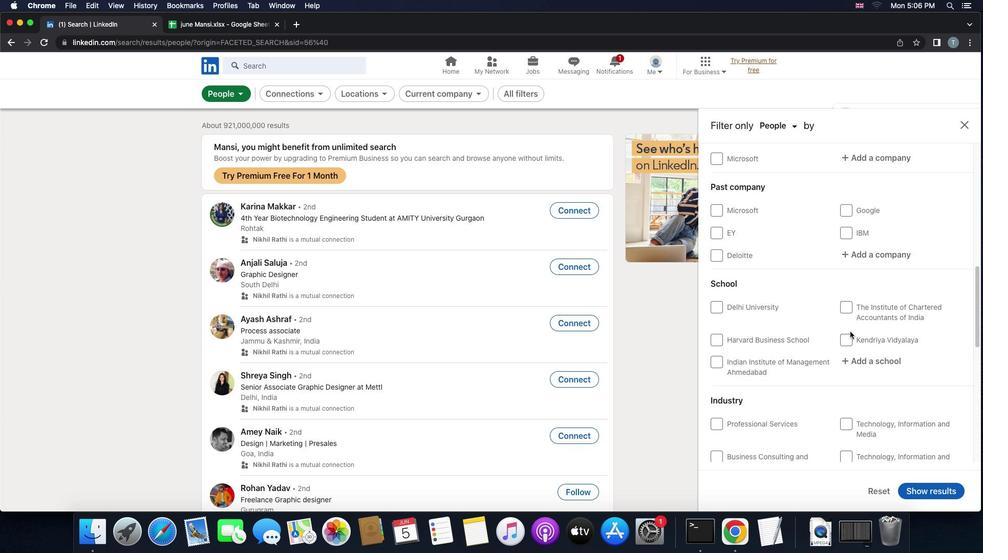 
Action: Mouse scrolled (850, 331) with delta (0, 2)
Screenshot: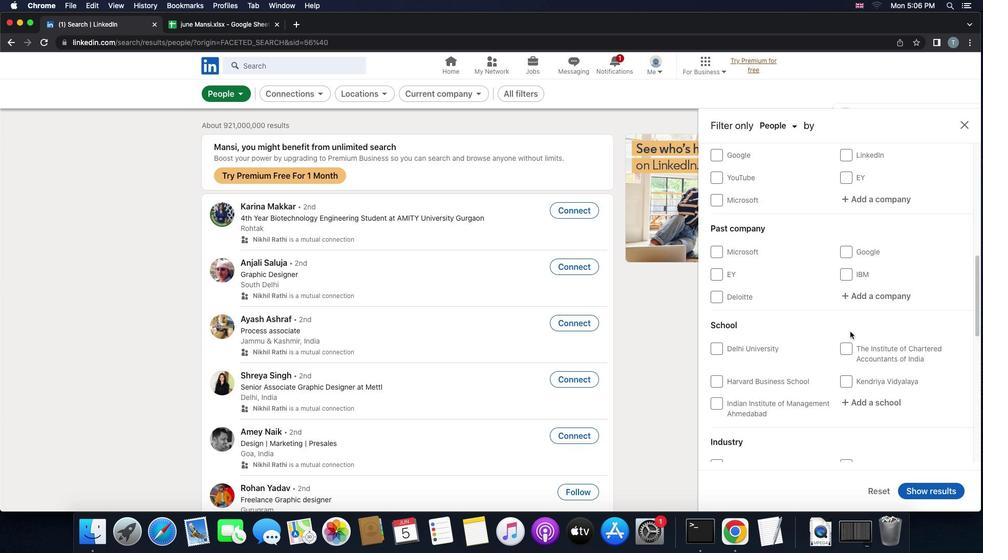
Action: Mouse scrolled (850, 331) with delta (0, 0)
Screenshot: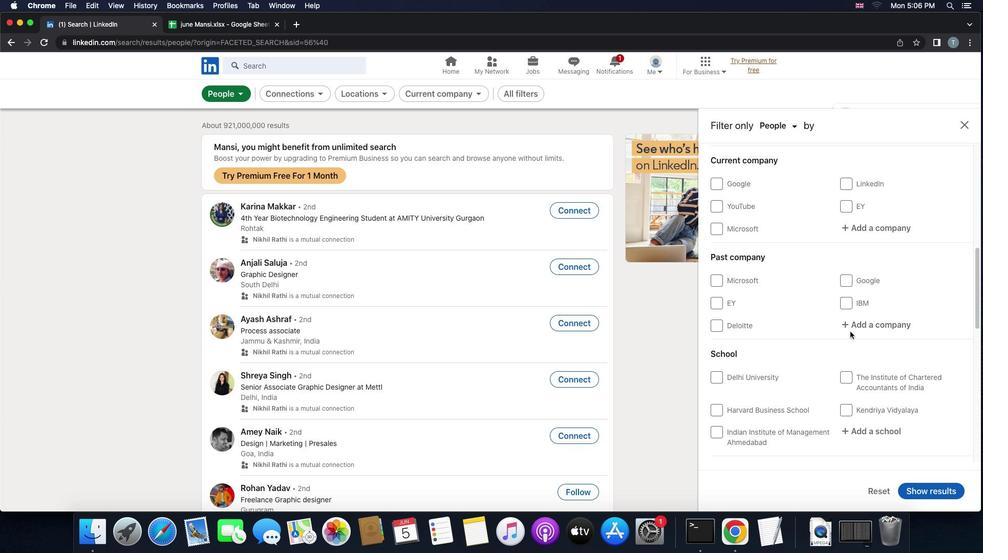 
Action: Mouse scrolled (850, 331) with delta (0, 0)
Screenshot: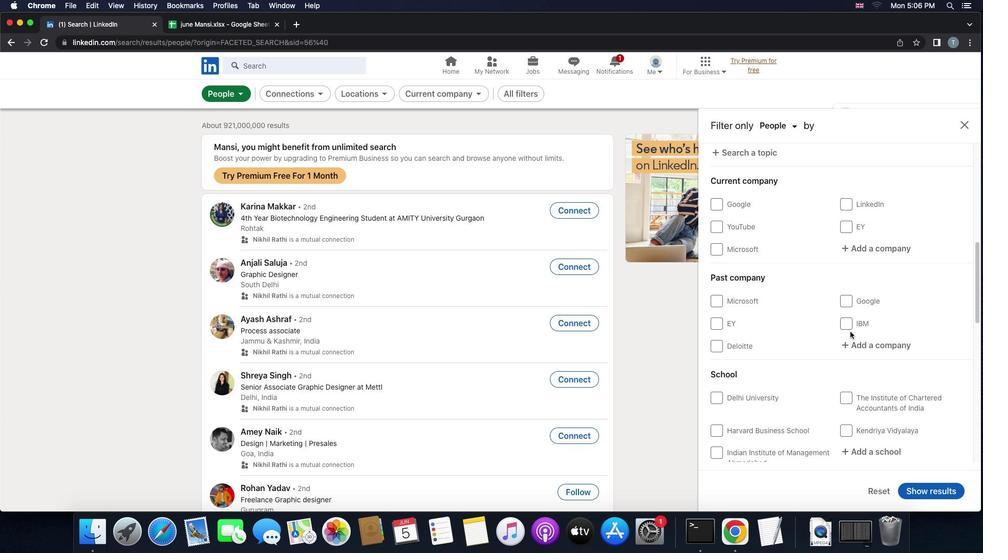 
Action: Mouse scrolled (850, 331) with delta (0, 1)
Screenshot: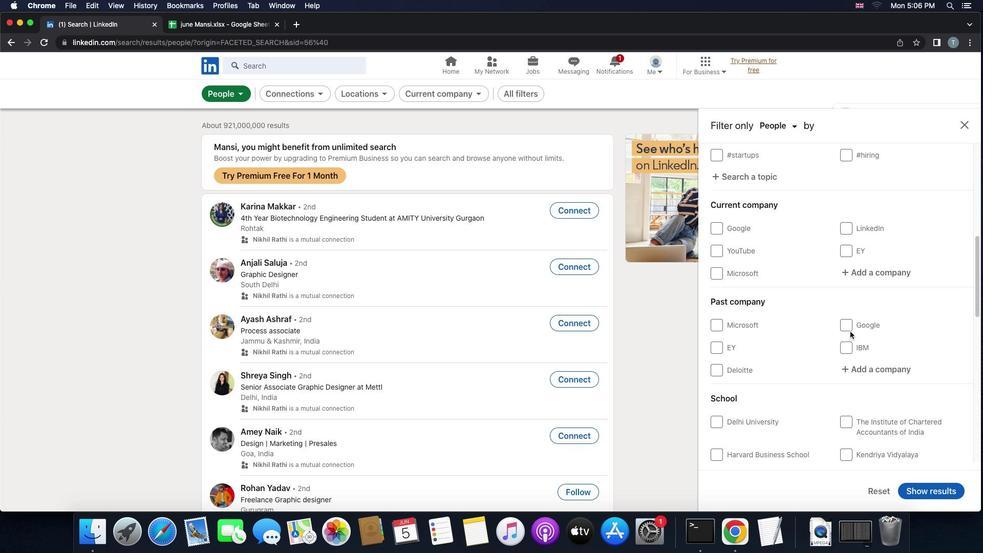 
Action: Mouse moved to (863, 300)
Screenshot: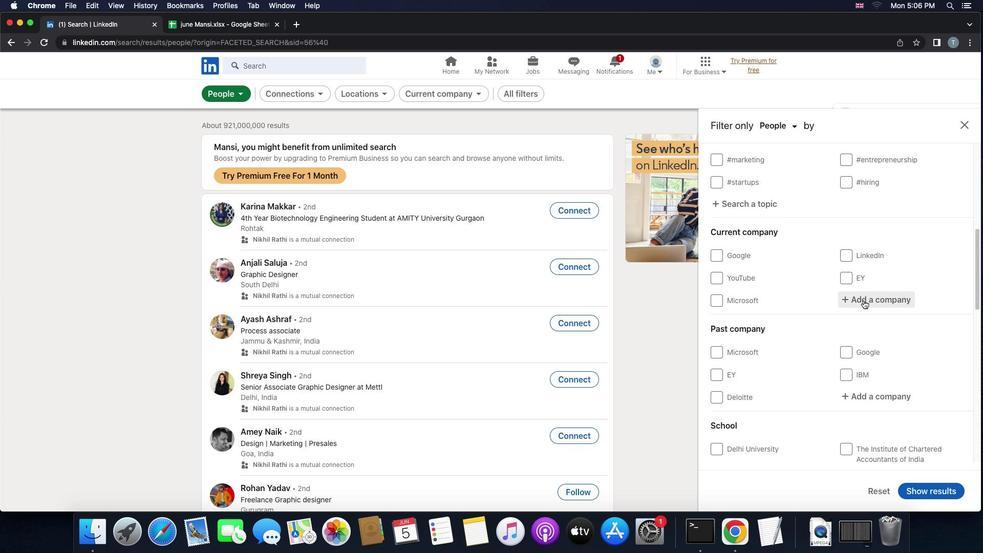 
Action: Mouse pressed left at (863, 300)
Screenshot: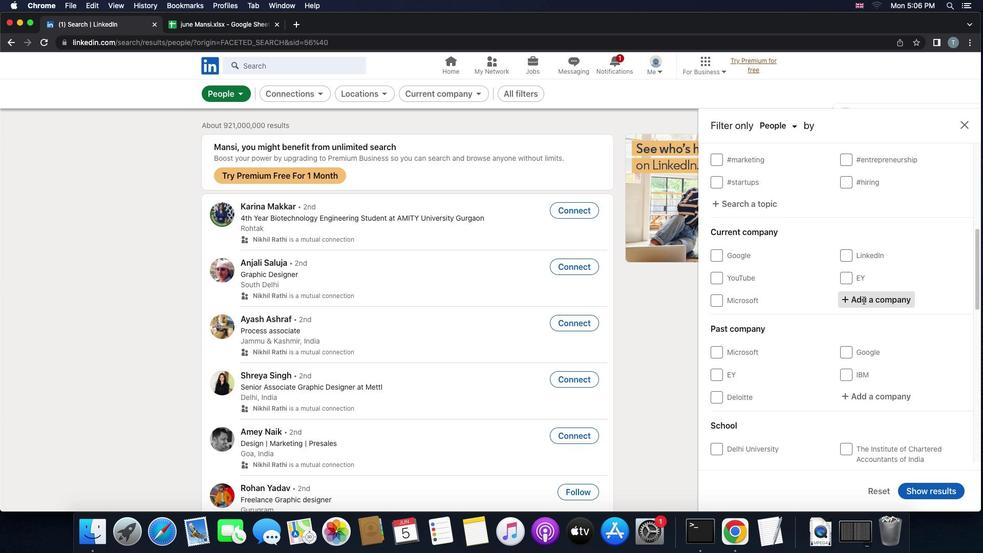 
Action: Key pressed 'f''r''e''s''h''e''r''s'Key.space'j''o''b'
Screenshot: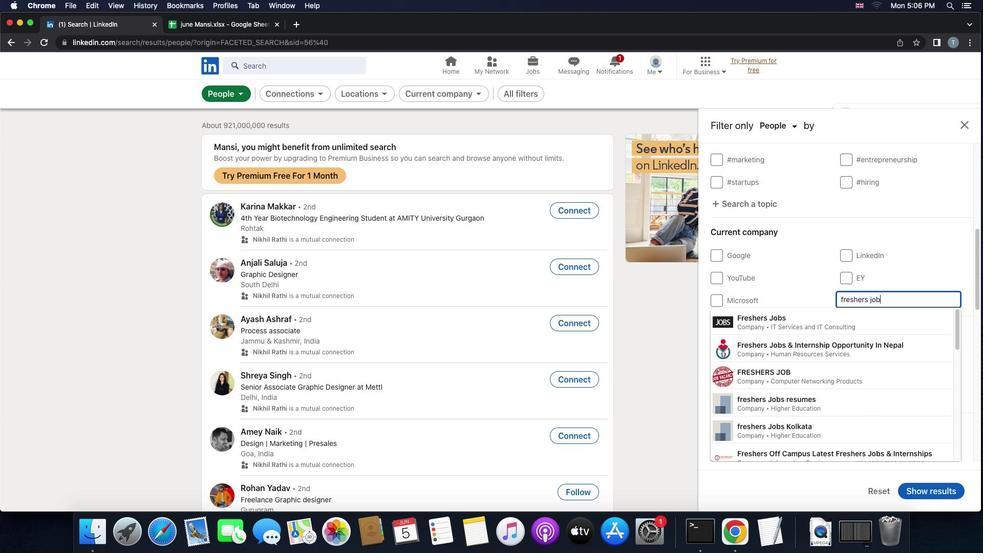
Action: Mouse moved to (837, 314)
Screenshot: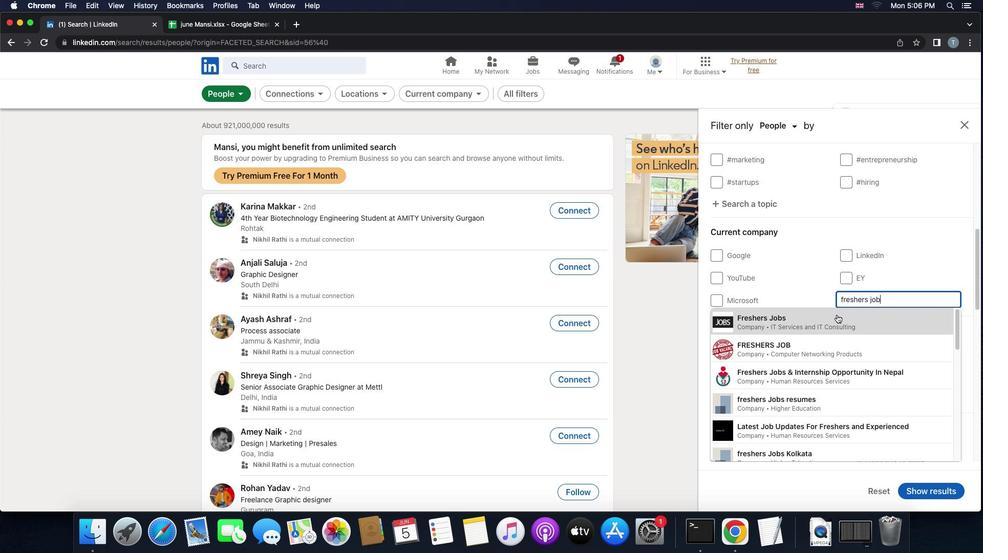 
Action: Mouse pressed left at (837, 314)
Screenshot: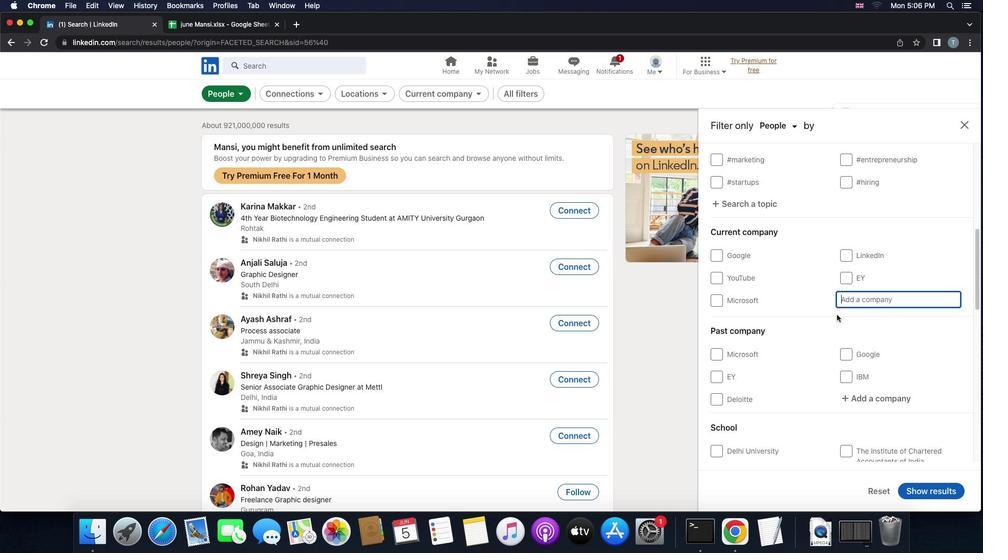 
Action: Mouse moved to (837, 315)
Screenshot: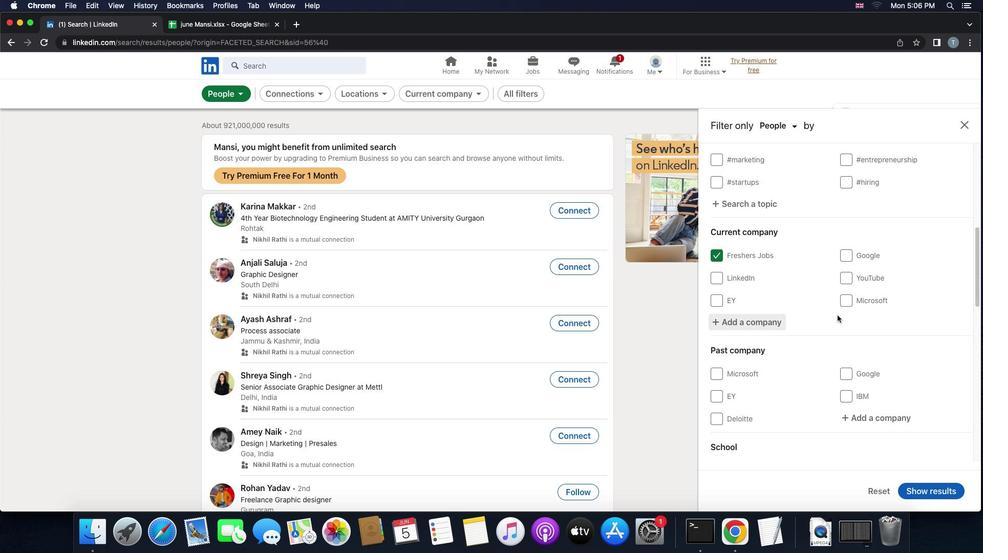 
Action: Mouse scrolled (837, 315) with delta (0, 0)
Screenshot: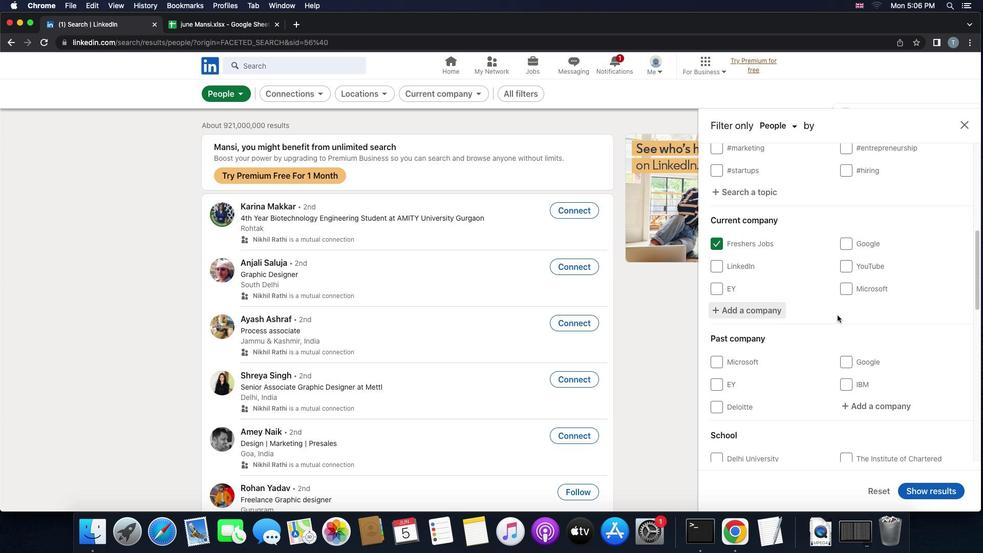 
Action: Mouse scrolled (837, 315) with delta (0, 0)
Screenshot: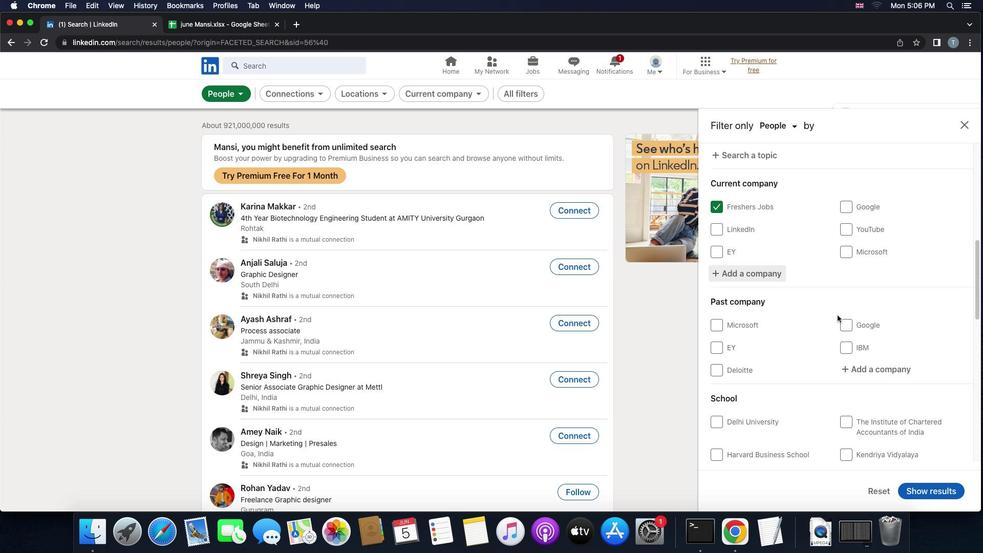 
Action: Mouse scrolled (837, 315) with delta (0, -1)
Screenshot: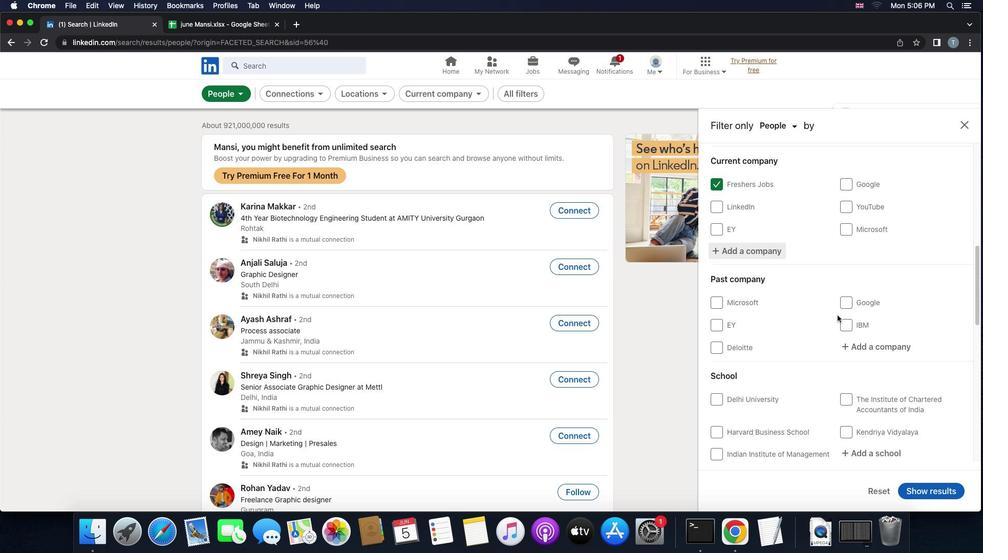 
Action: Mouse scrolled (837, 315) with delta (0, -1)
Screenshot: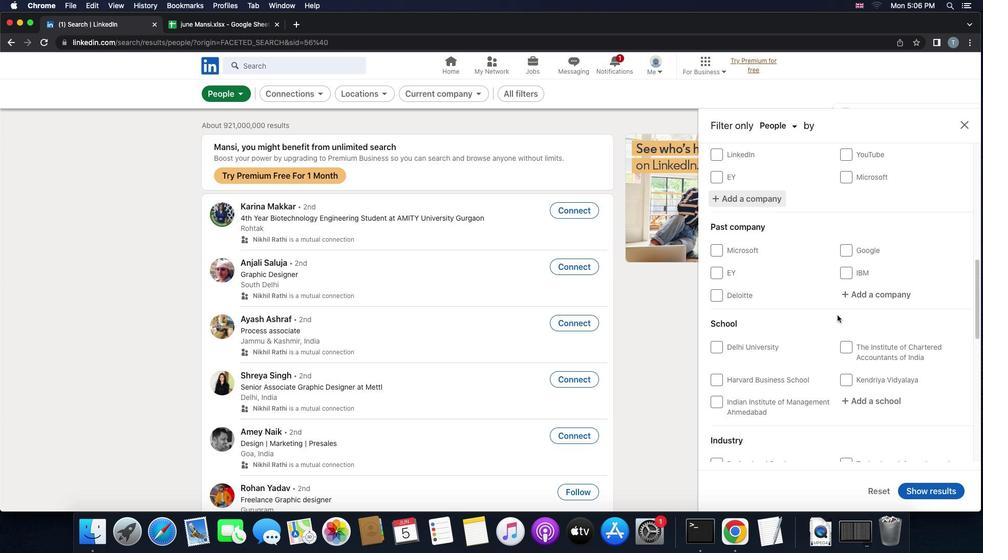 
Action: Mouse scrolled (837, 315) with delta (0, 0)
Screenshot: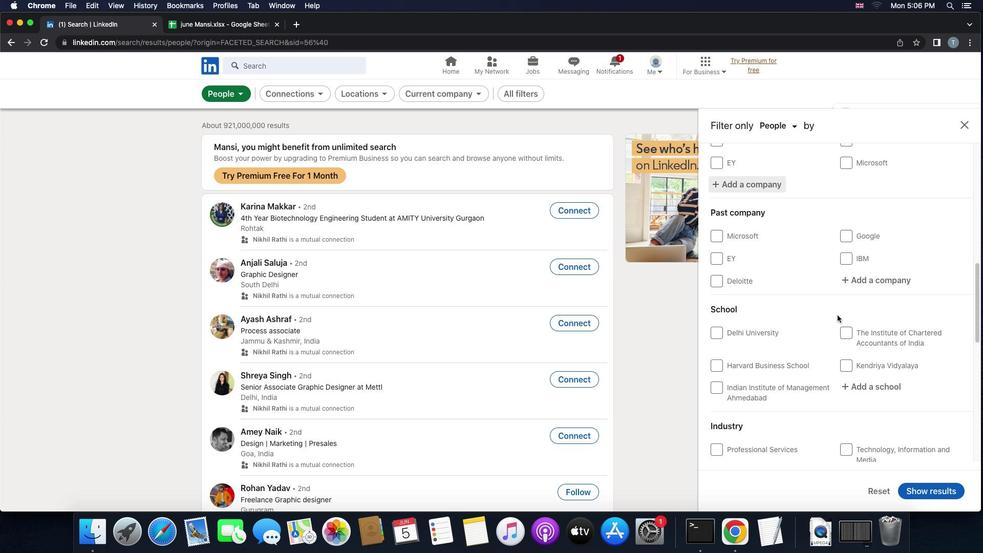 
Action: Mouse scrolled (837, 315) with delta (0, 0)
Screenshot: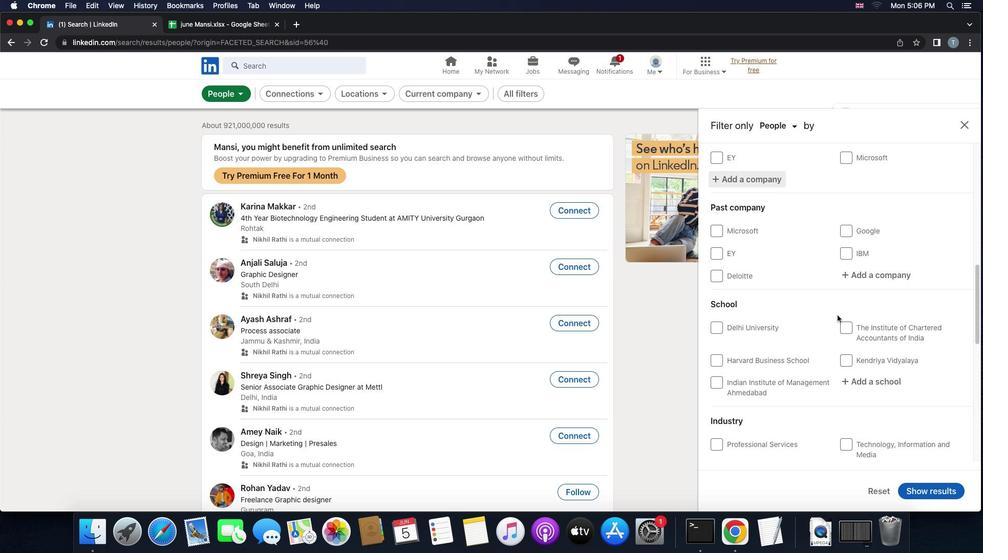 
Action: Mouse scrolled (837, 315) with delta (0, 0)
Screenshot: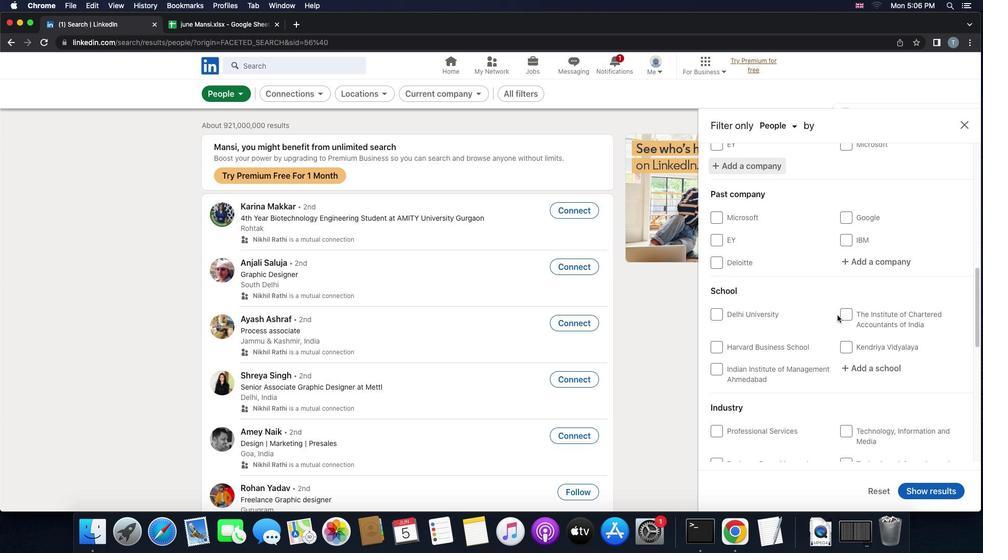 
Action: Mouse scrolled (837, 315) with delta (0, 0)
Screenshot: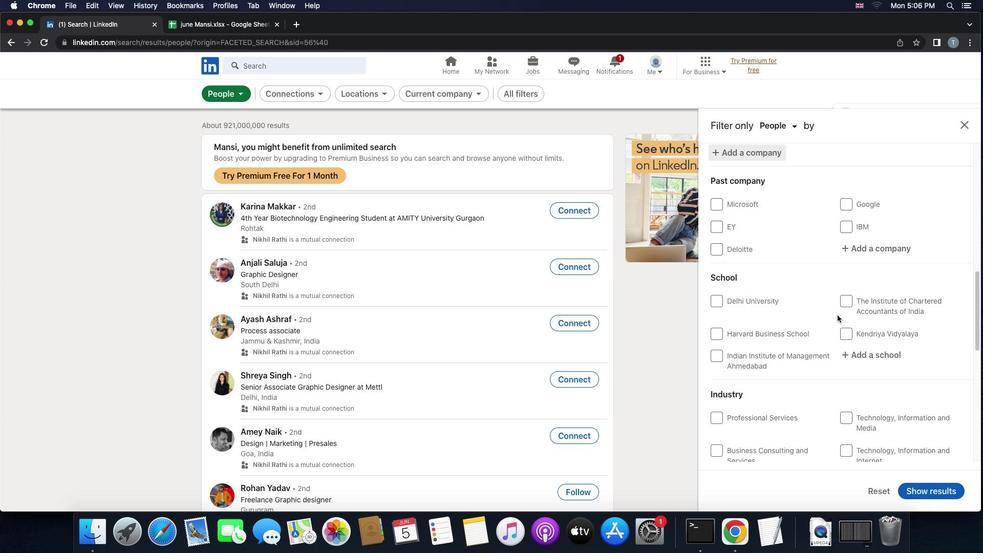 
Action: Mouse moved to (858, 353)
Screenshot: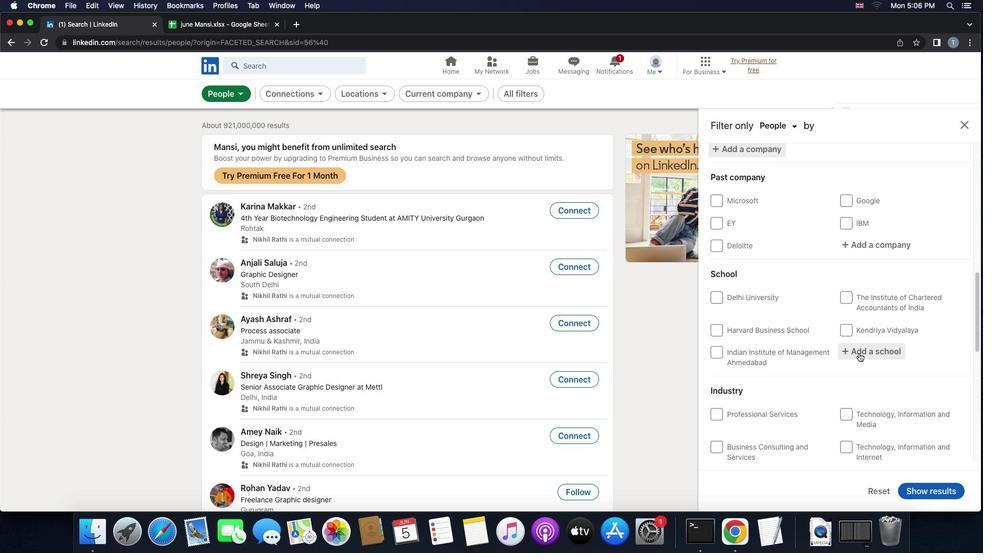 
Action: Mouse pressed left at (858, 353)
Screenshot: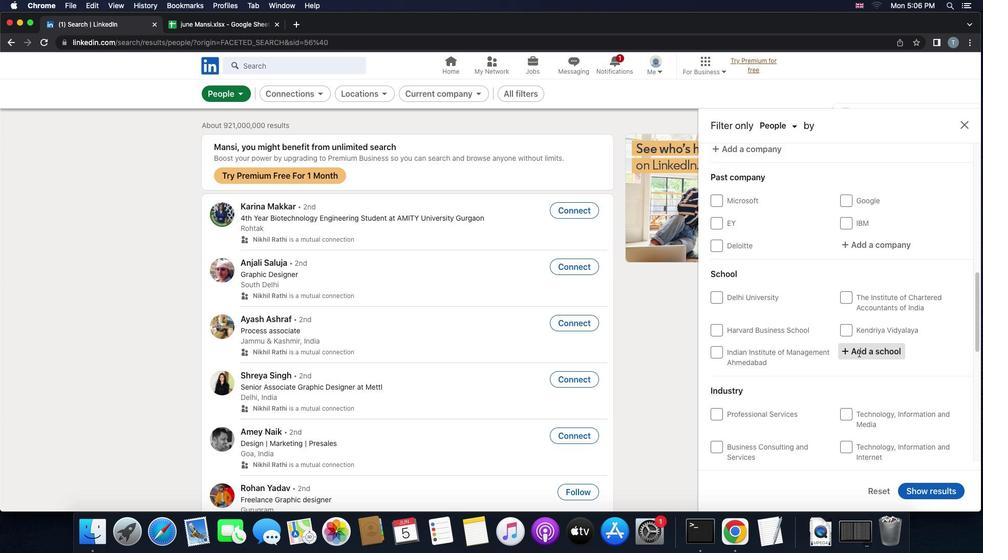 
Action: Key pressed Key.shift'M''a''d''h''y''a'Key.space
Screenshot: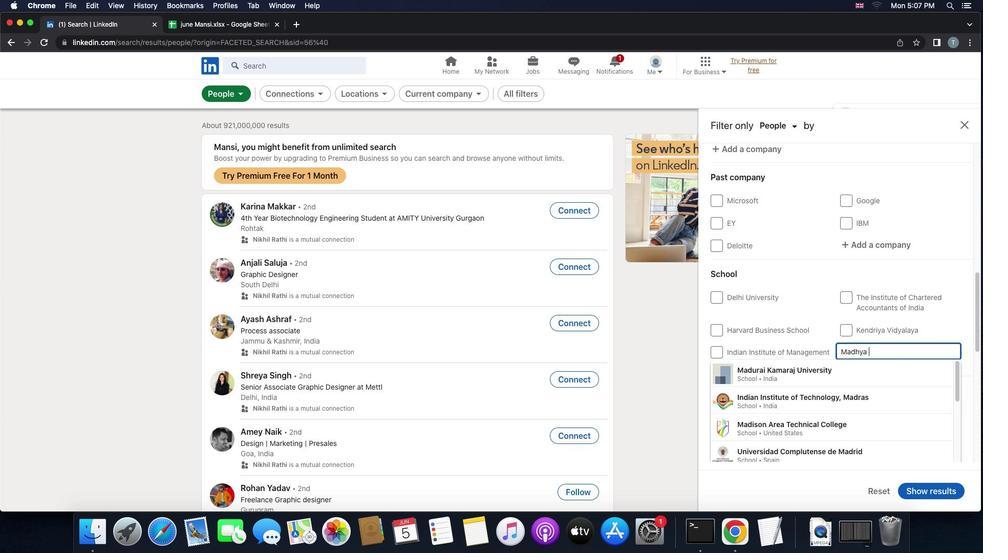 
Action: Mouse moved to (850, 401)
Screenshot: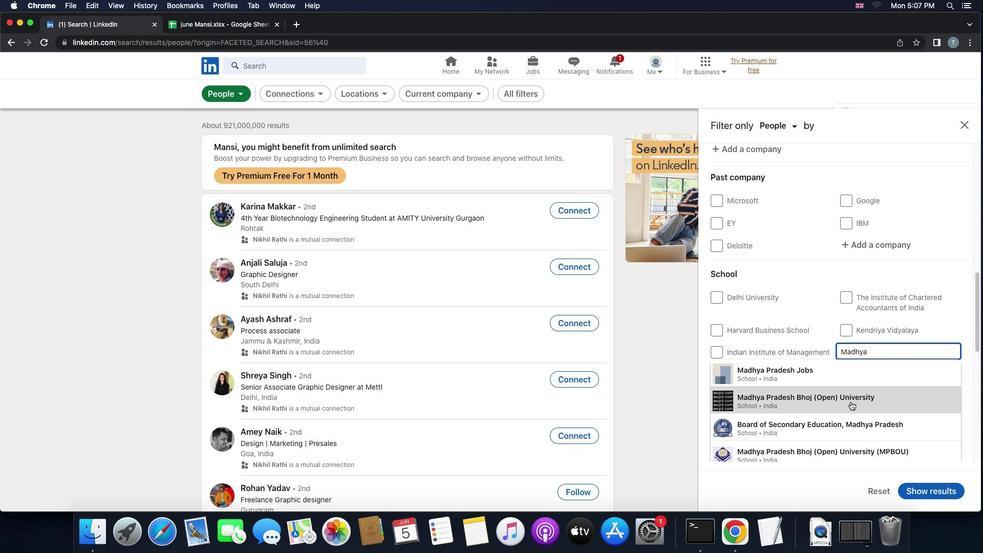
Action: Mouse pressed left at (850, 401)
Screenshot: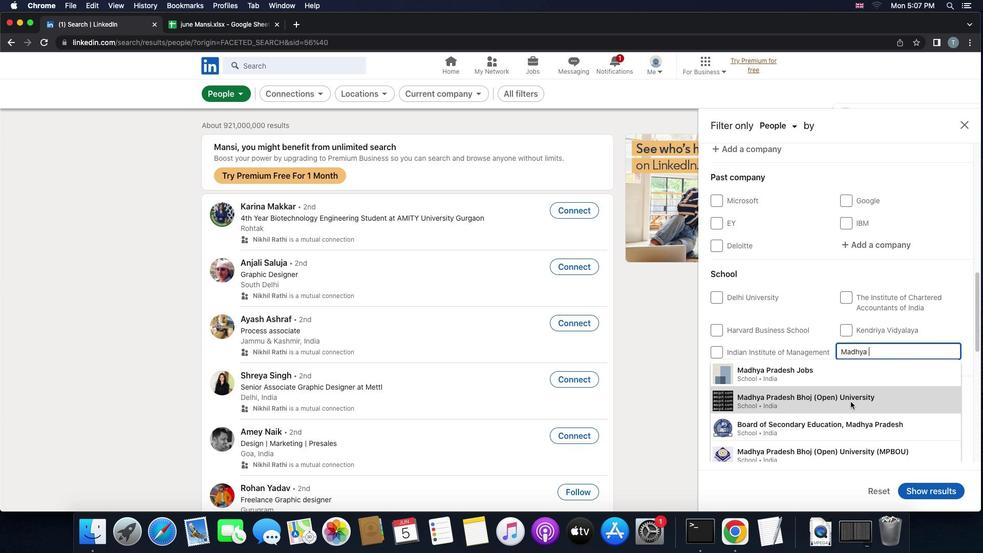 
Action: Mouse scrolled (850, 401) with delta (0, 0)
Screenshot: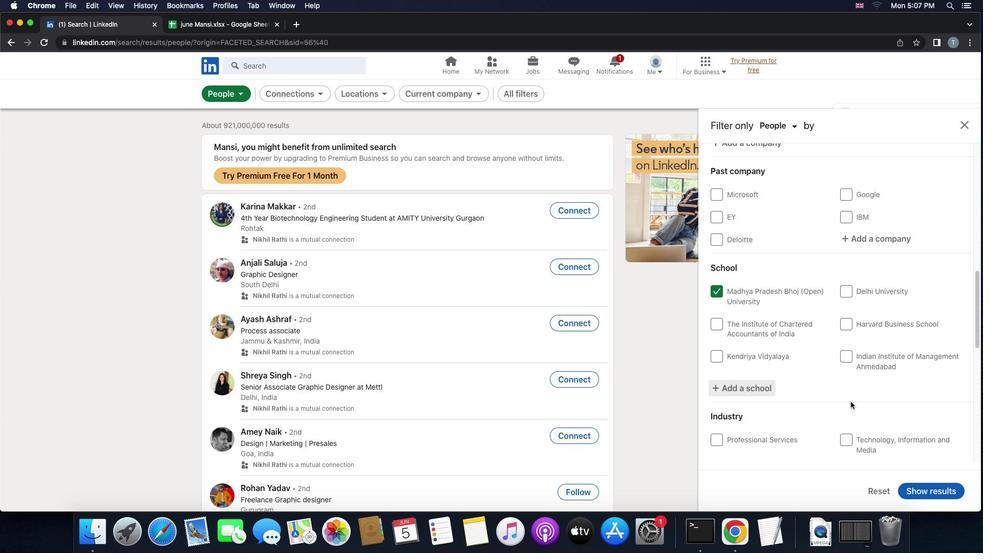 
Action: Mouse scrolled (850, 401) with delta (0, 0)
Screenshot: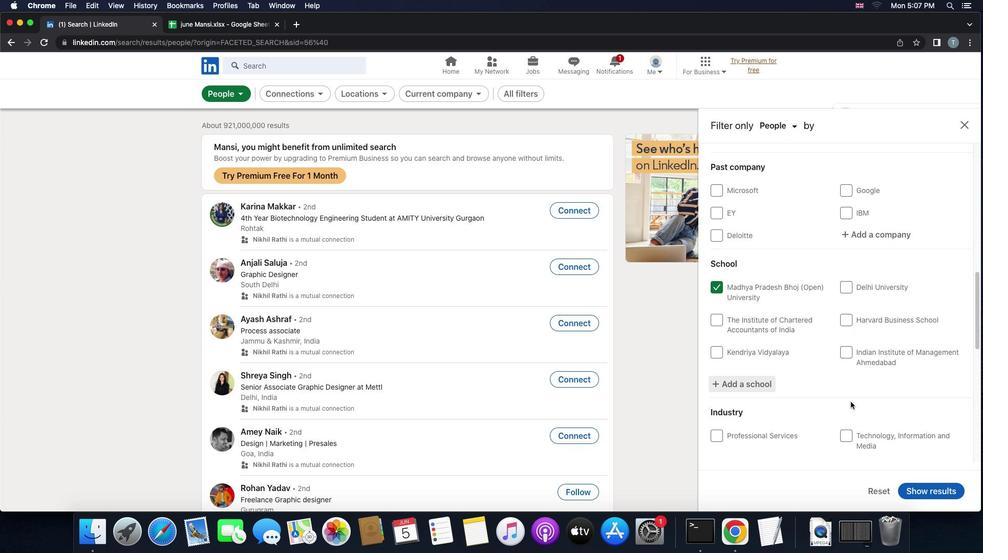
Action: Mouse scrolled (850, 401) with delta (0, 0)
Screenshot: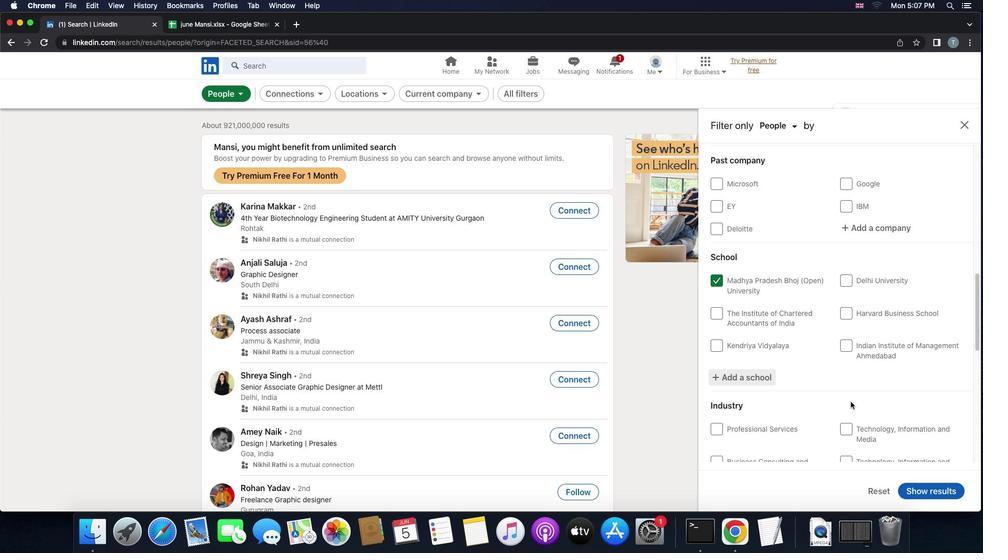 
Action: Mouse scrolled (850, 401) with delta (0, 0)
Screenshot: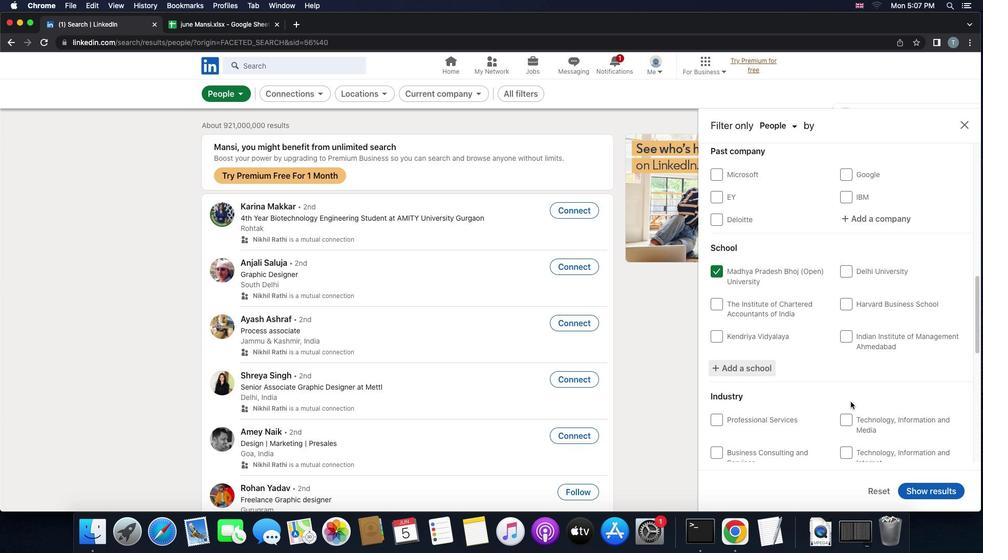 
Action: Mouse scrolled (850, 401) with delta (0, 0)
Screenshot: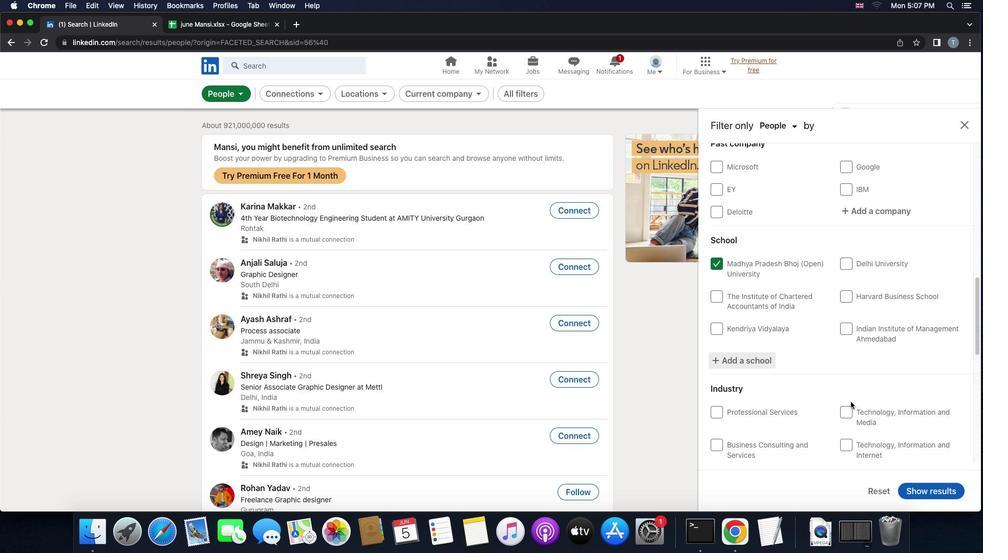 
Action: Mouse scrolled (850, 401) with delta (0, 0)
Screenshot: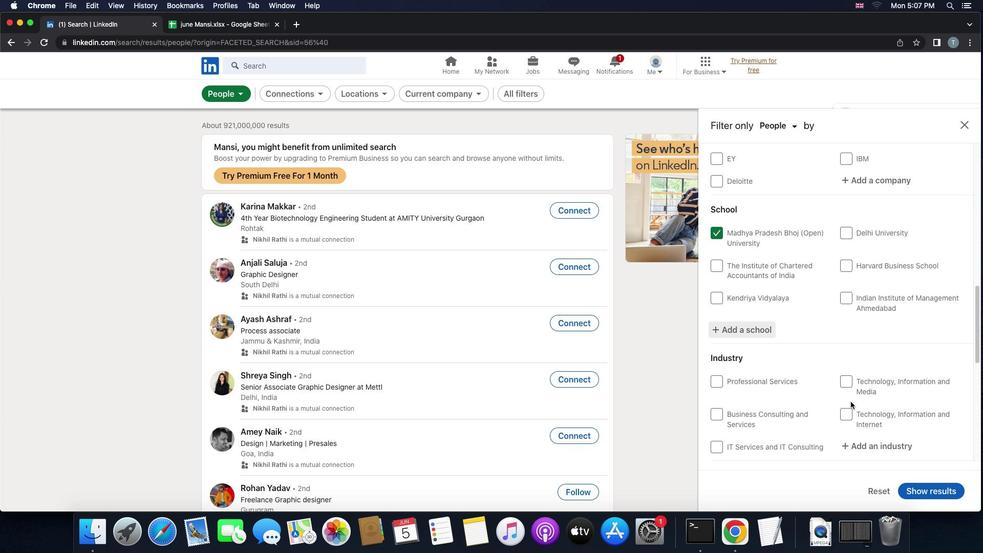 
Action: Mouse moved to (826, 336)
Screenshot: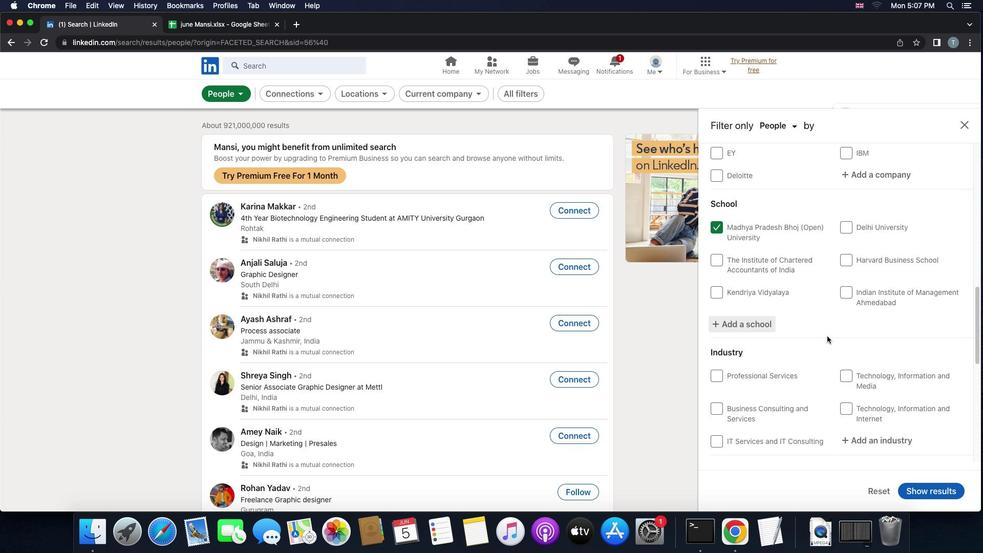 
Action: Mouse scrolled (826, 336) with delta (0, 0)
Screenshot: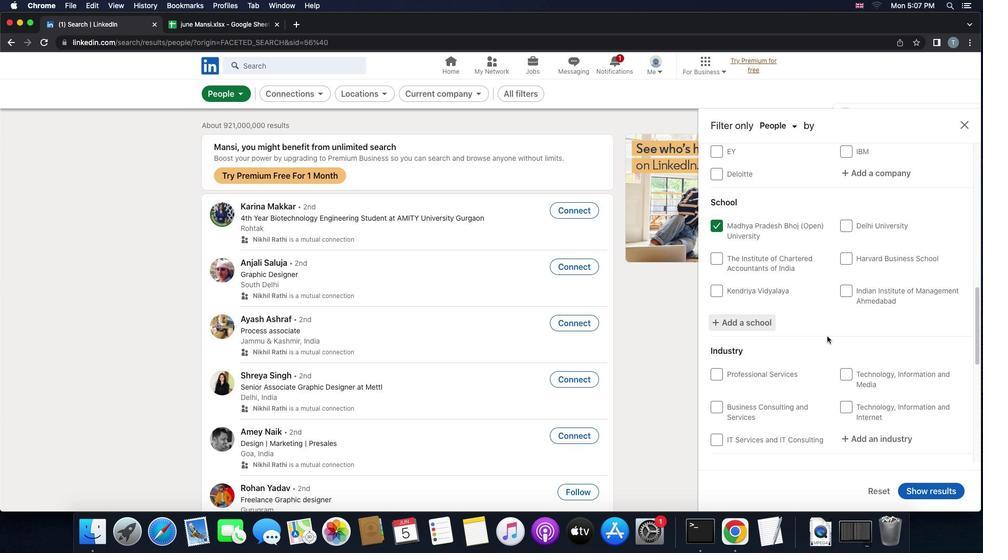
Action: Mouse scrolled (826, 336) with delta (0, 0)
Screenshot: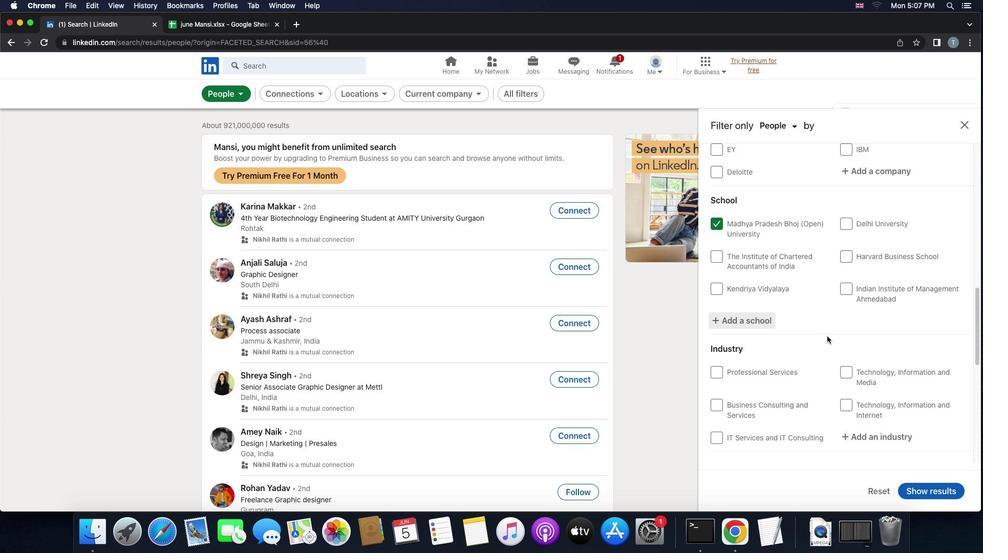 
Action: Mouse scrolled (826, 336) with delta (0, 0)
Screenshot: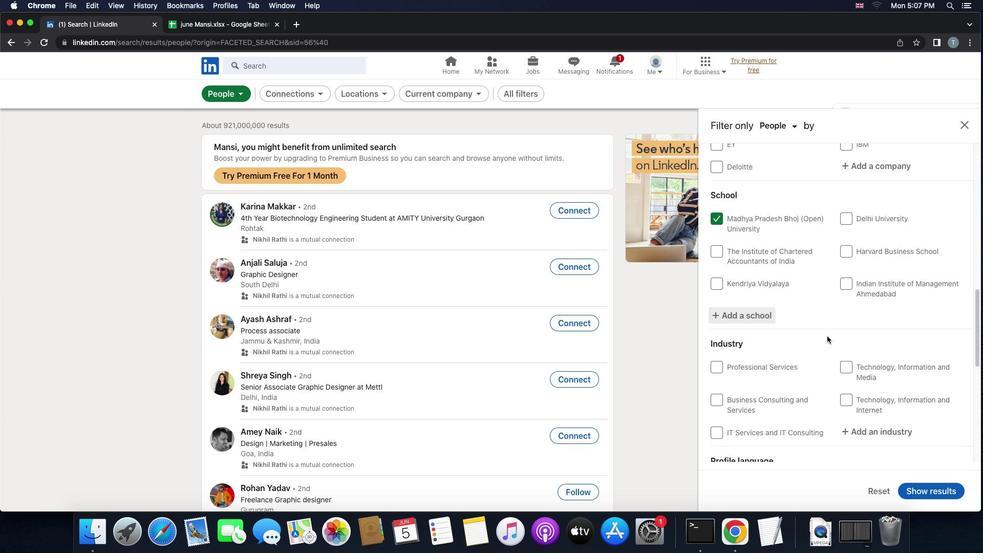 
Action: Mouse scrolled (826, 336) with delta (0, 0)
Screenshot: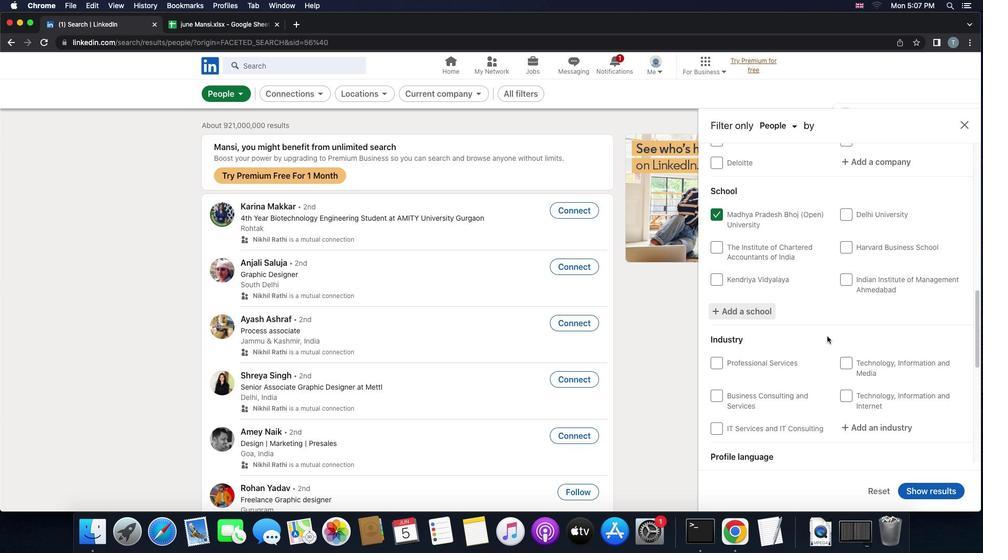 
Action: Mouse scrolled (826, 336) with delta (0, 0)
Screenshot: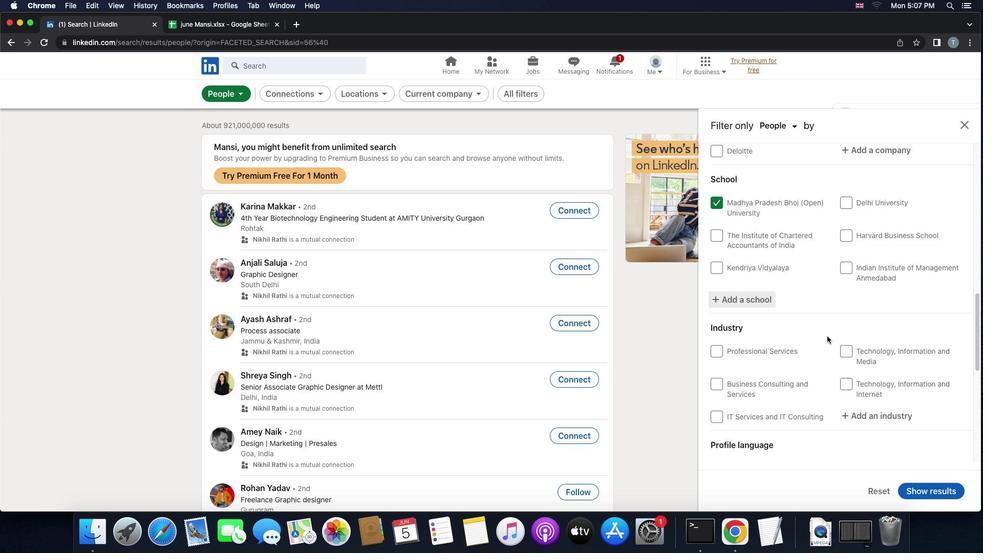 
Action: Mouse scrolled (826, 336) with delta (0, 0)
Screenshot: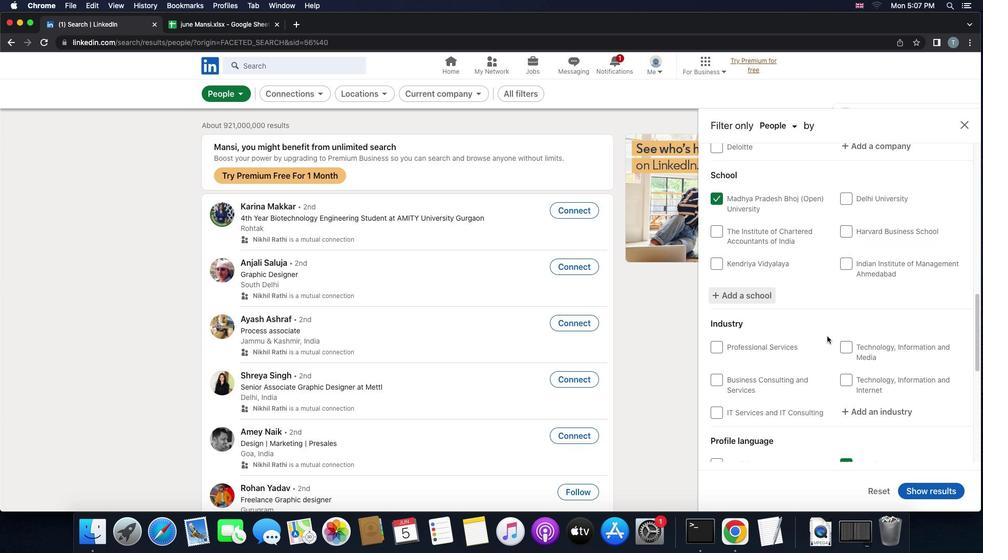 
Action: Mouse scrolled (826, 336) with delta (0, 0)
Screenshot: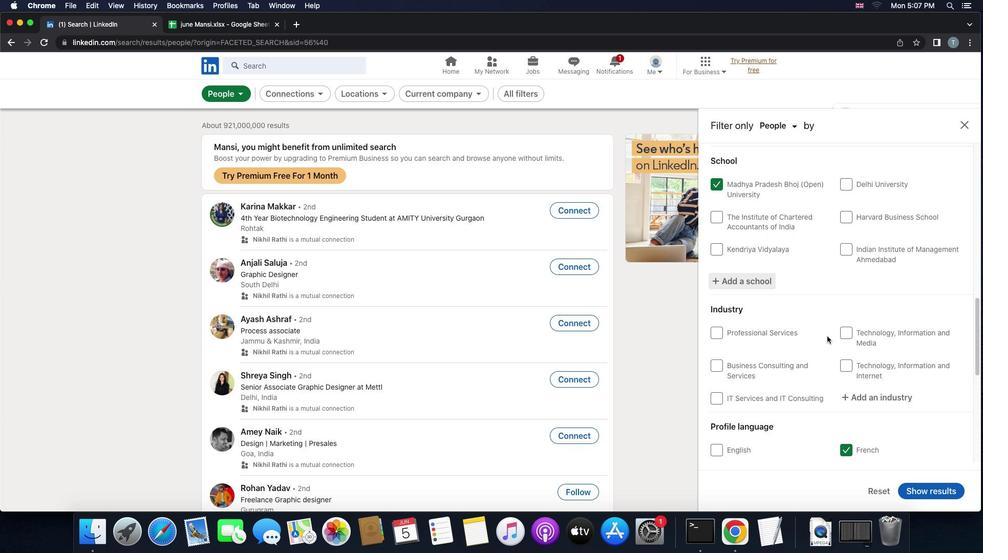 
Action: Mouse scrolled (826, 336) with delta (0, 0)
Screenshot: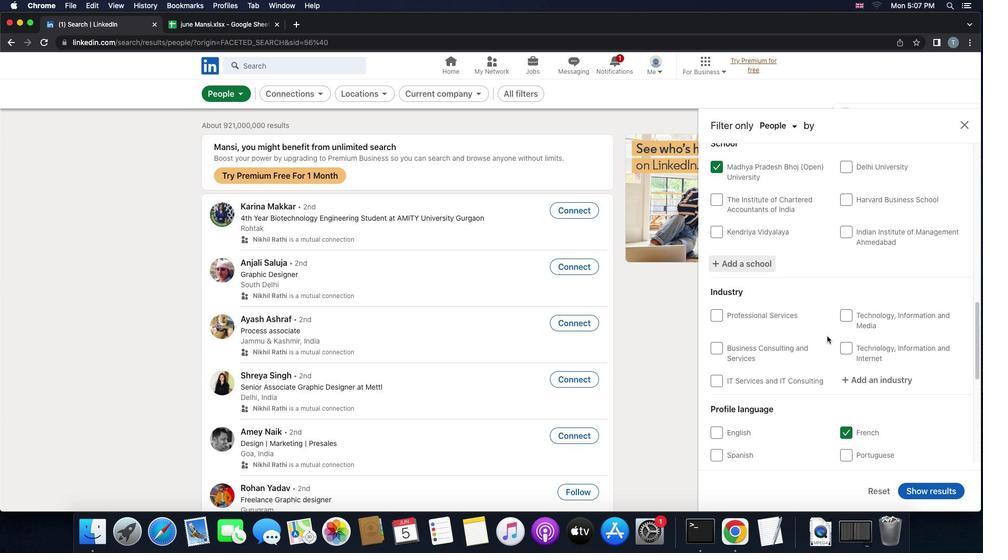 
Action: Mouse scrolled (826, 336) with delta (0, 0)
Screenshot: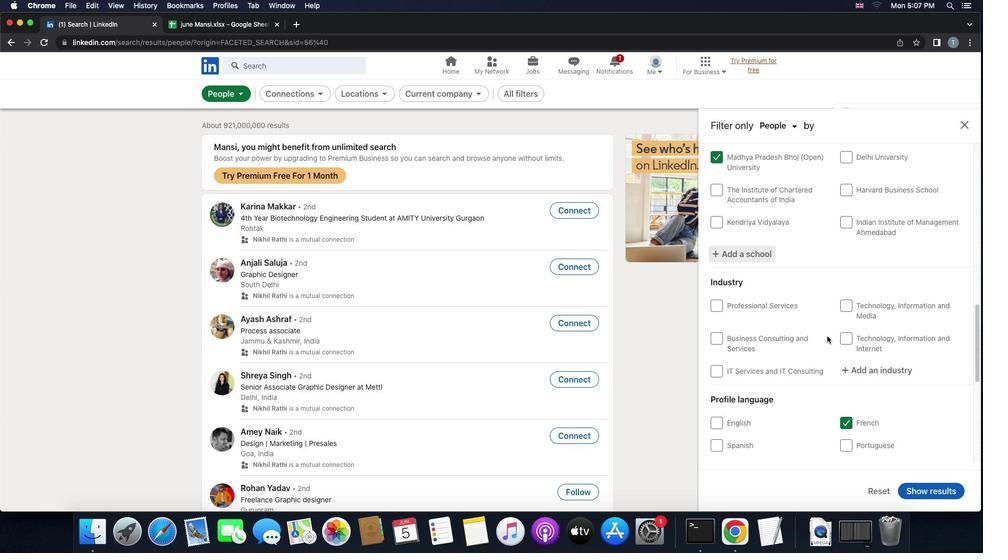 
Action: Mouse scrolled (826, 336) with delta (0, 0)
Screenshot: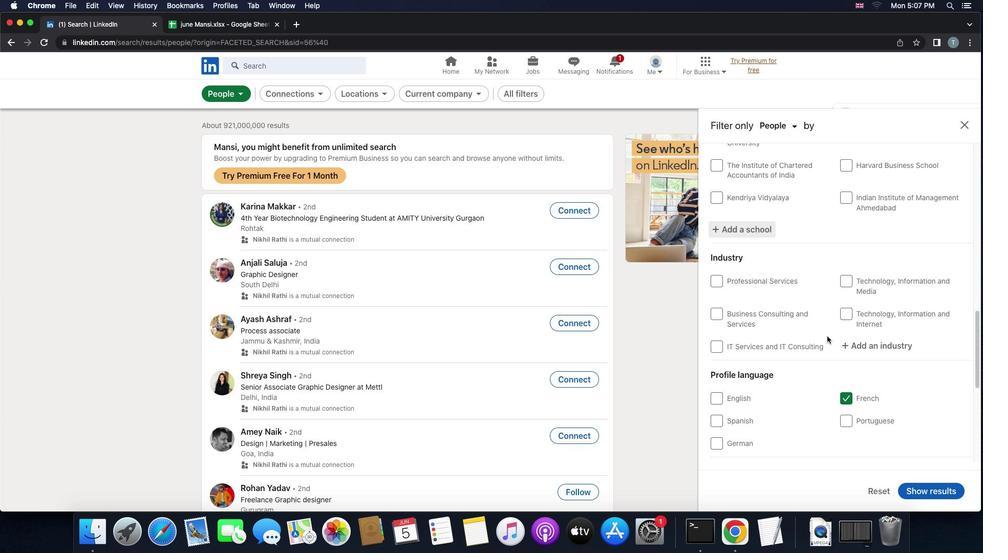 
Action: Mouse moved to (855, 329)
Screenshot: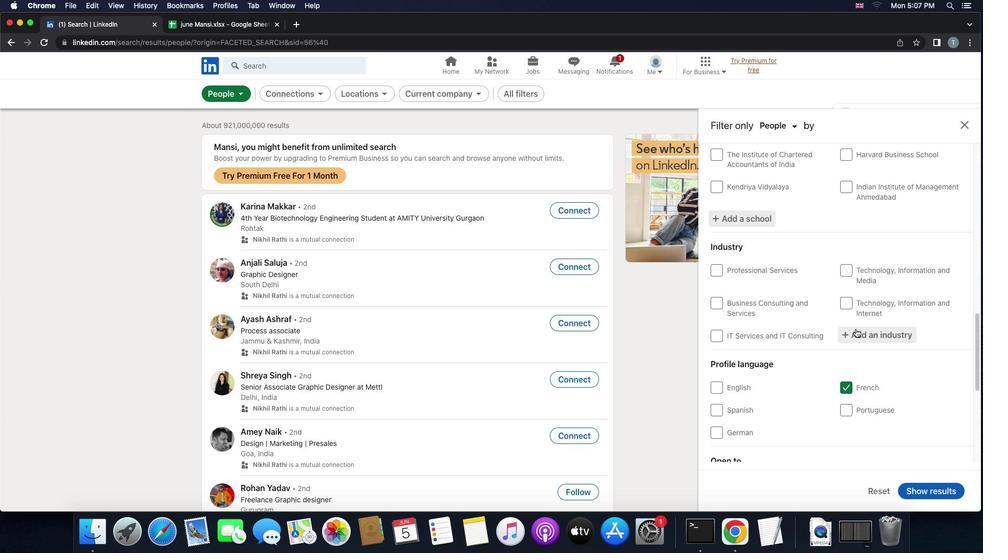 
Action: Mouse pressed left at (855, 329)
Screenshot: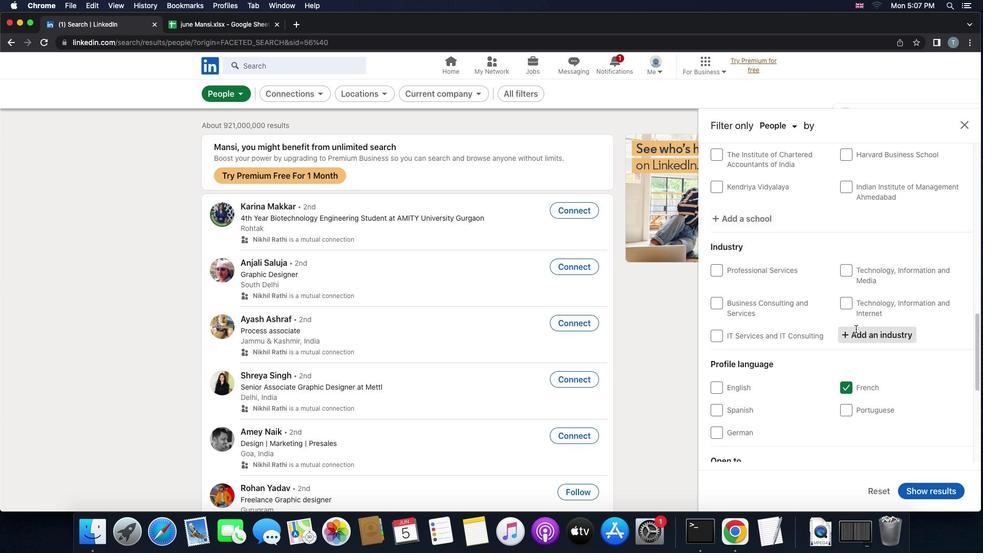 
Action: Mouse moved to (855, 329)
Screenshot: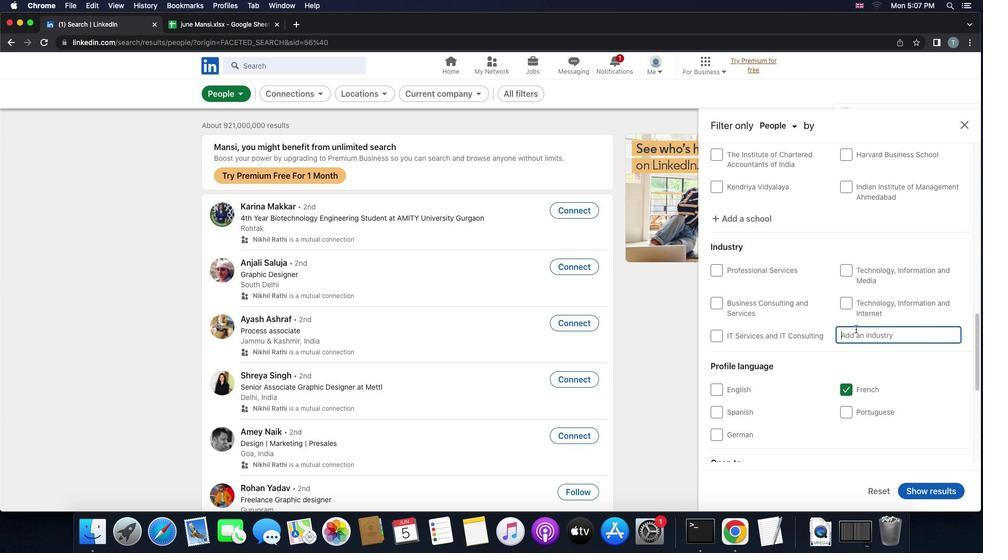 
Action: Key pressed 'h''o''s''p''i''t''a''l''s'
Screenshot: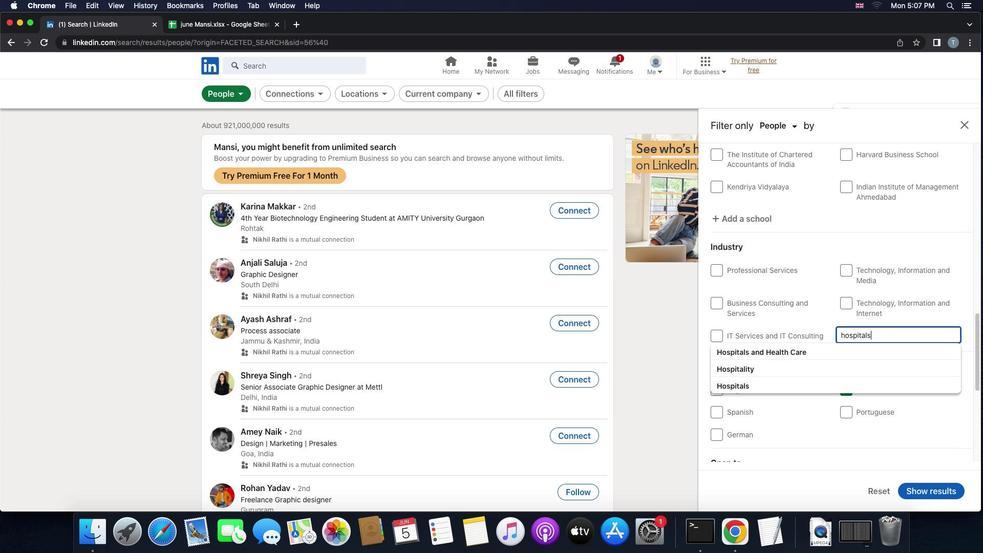 
Action: Mouse moved to (841, 352)
Screenshot: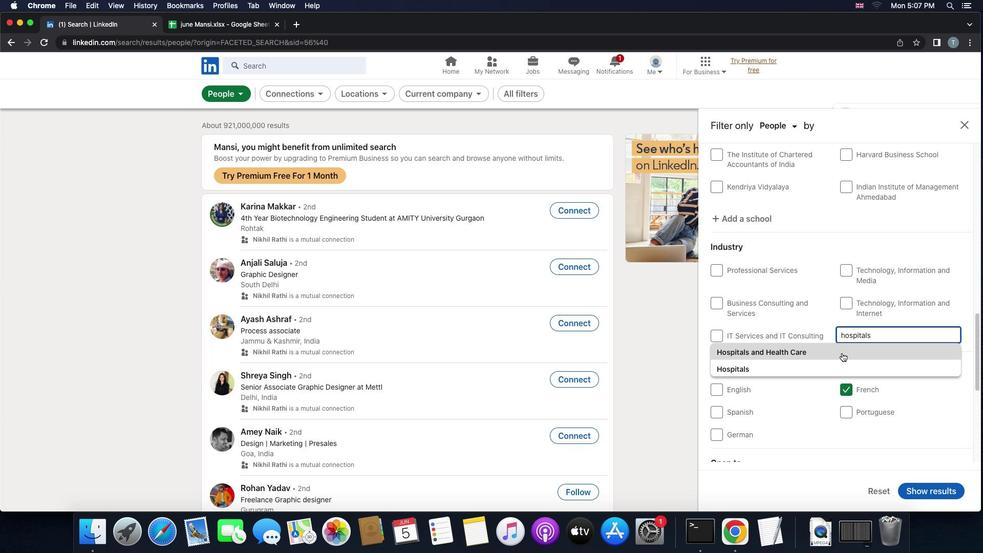 
Action: Mouse pressed left at (841, 352)
Screenshot: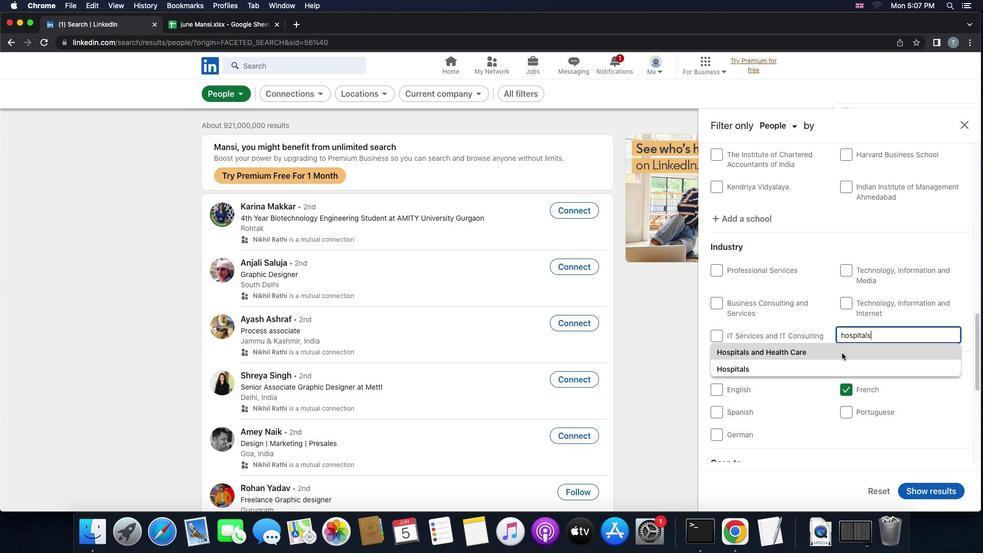 
Action: Mouse moved to (841, 355)
Screenshot: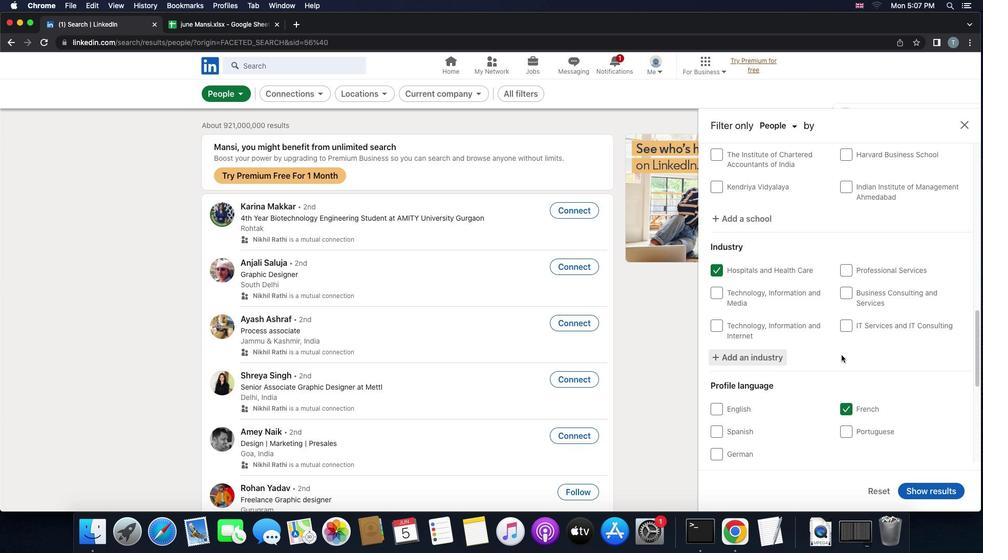 
Action: Mouse scrolled (841, 355) with delta (0, 0)
Screenshot: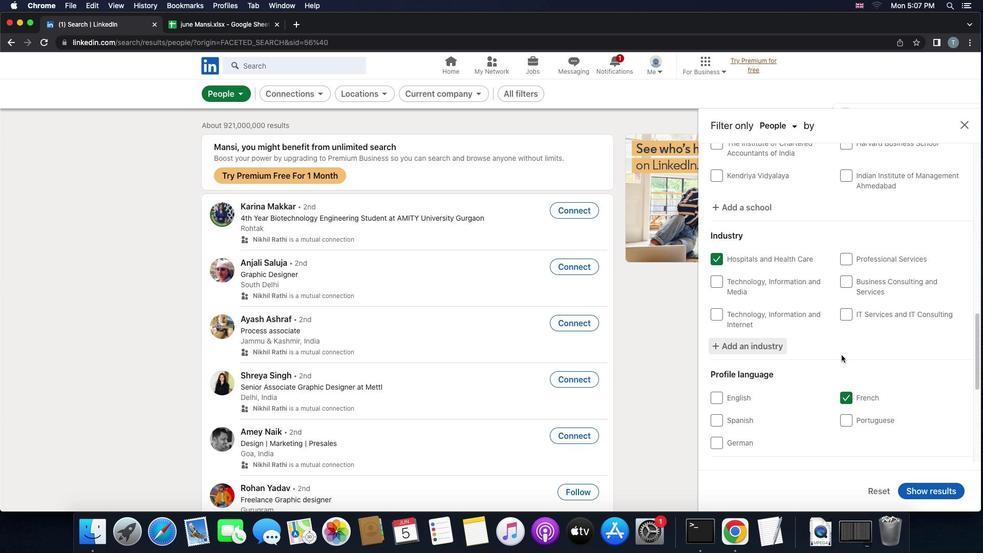 
Action: Mouse scrolled (841, 355) with delta (0, 0)
Screenshot: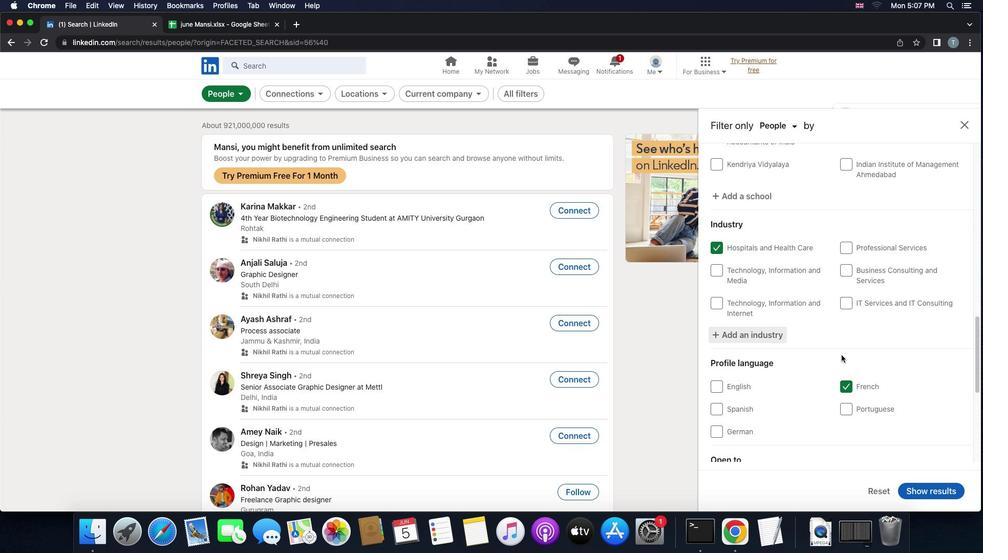 
Action: Mouse scrolled (841, 355) with delta (0, -1)
Screenshot: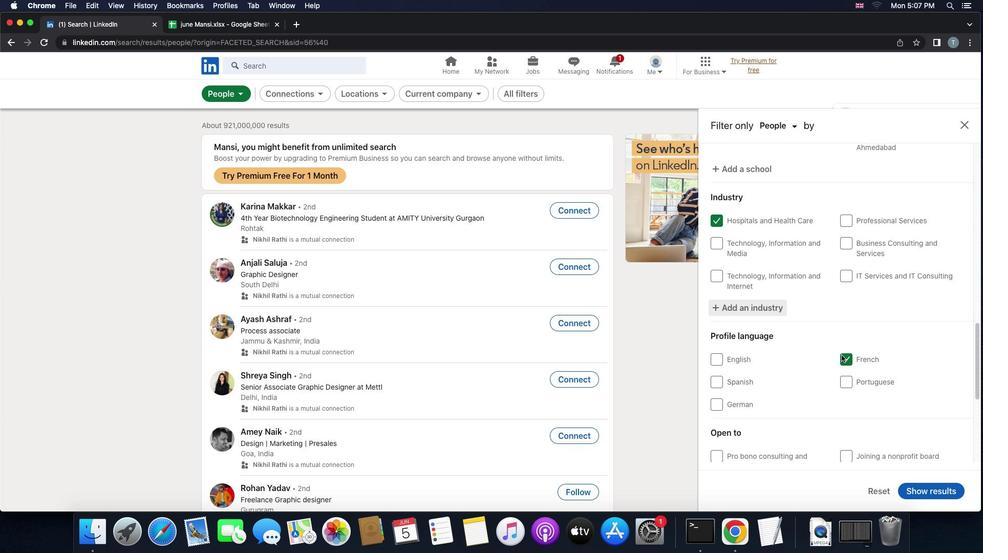 
Action: Mouse moved to (841, 355)
Screenshot: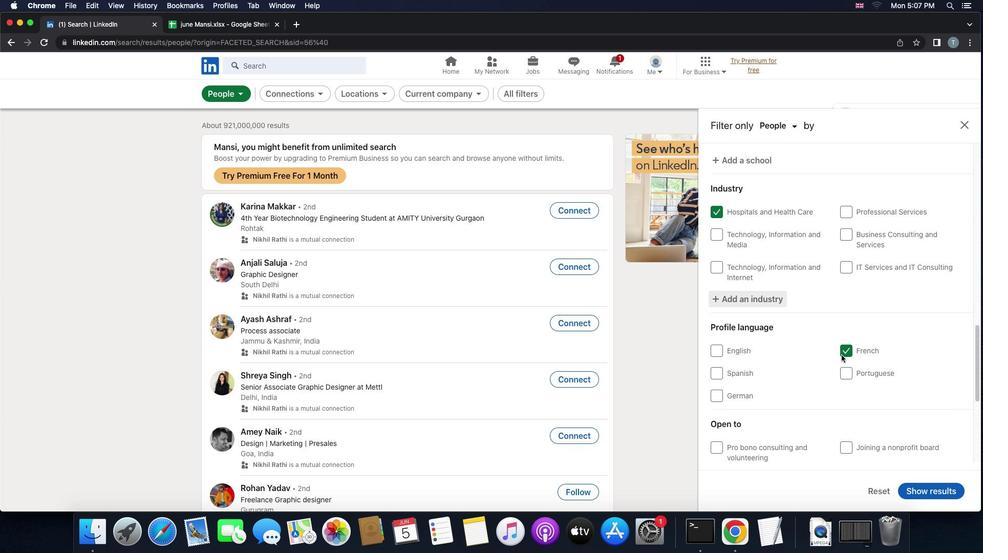 
Action: Mouse scrolled (841, 355) with delta (0, 0)
Screenshot: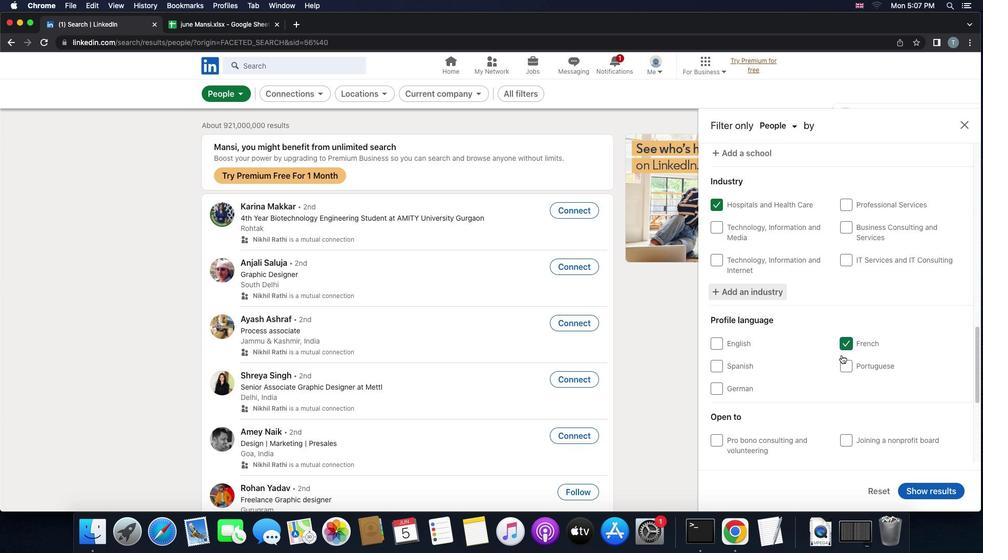 
Action: Mouse scrolled (841, 355) with delta (0, 0)
Screenshot: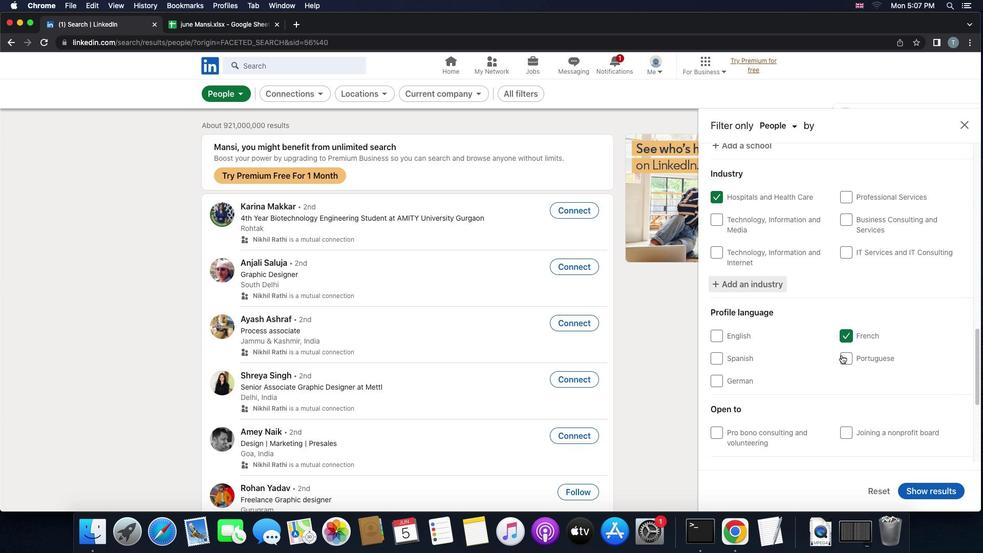 
Action: Mouse scrolled (841, 355) with delta (0, 0)
Screenshot: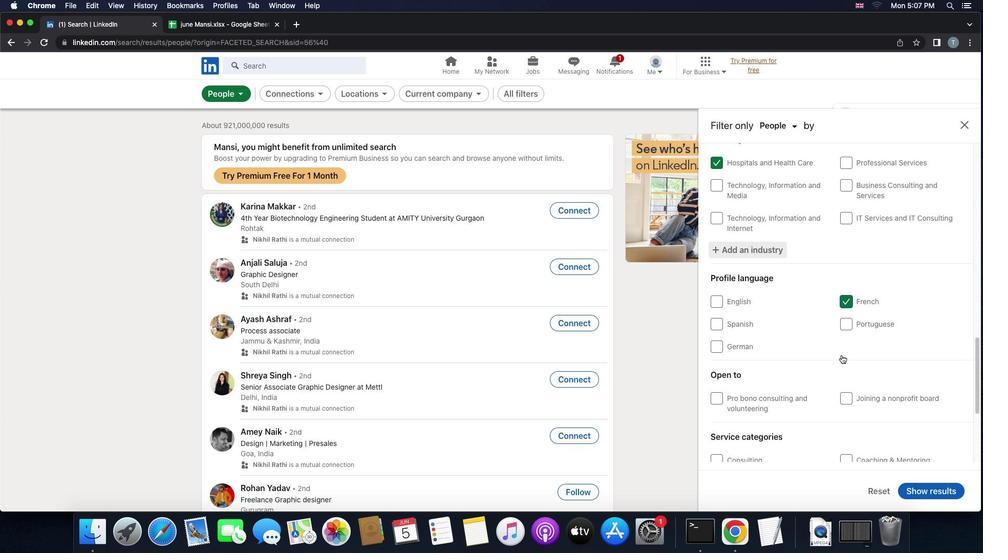 
Action: Mouse moved to (840, 359)
Screenshot: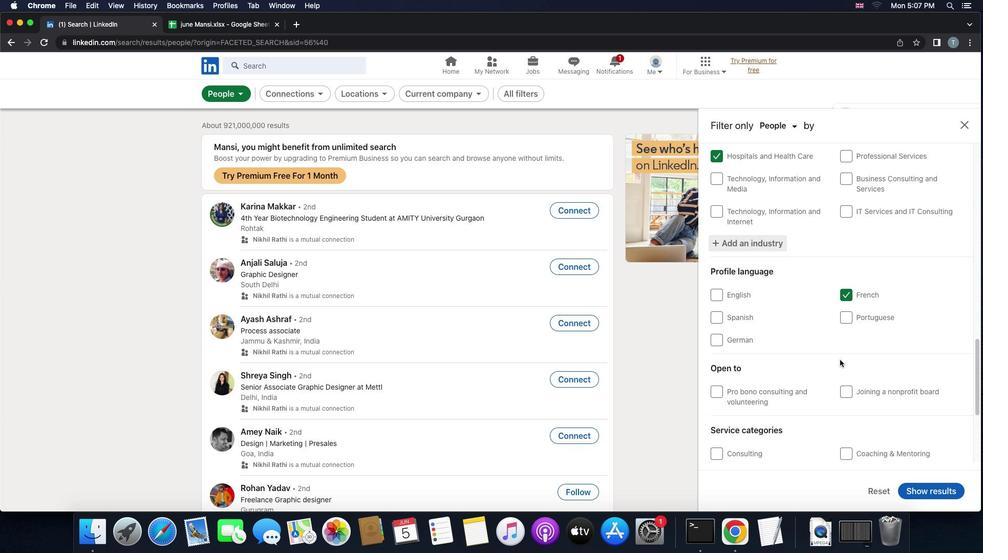 
Action: Mouse scrolled (840, 359) with delta (0, 0)
Screenshot: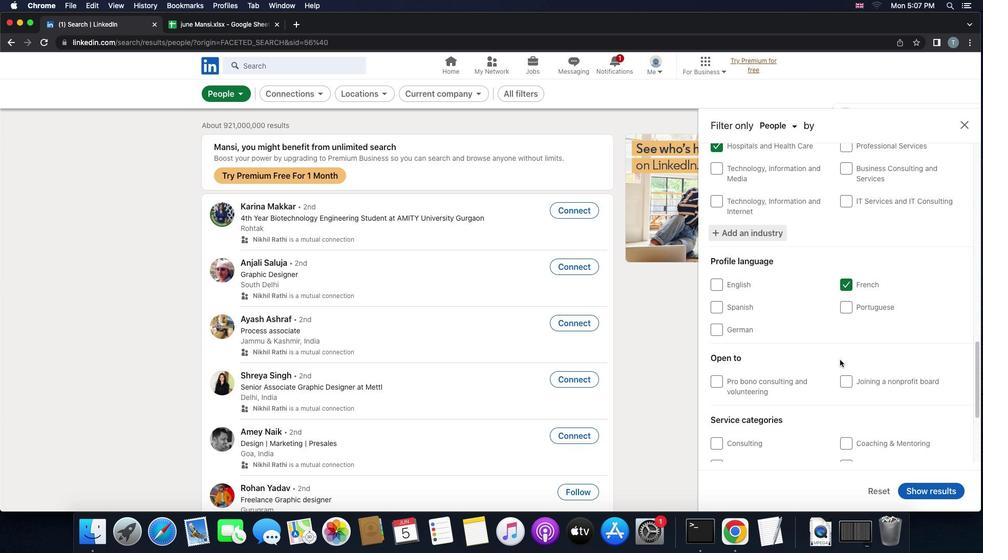 
Action: Mouse scrolled (840, 359) with delta (0, 0)
Screenshot: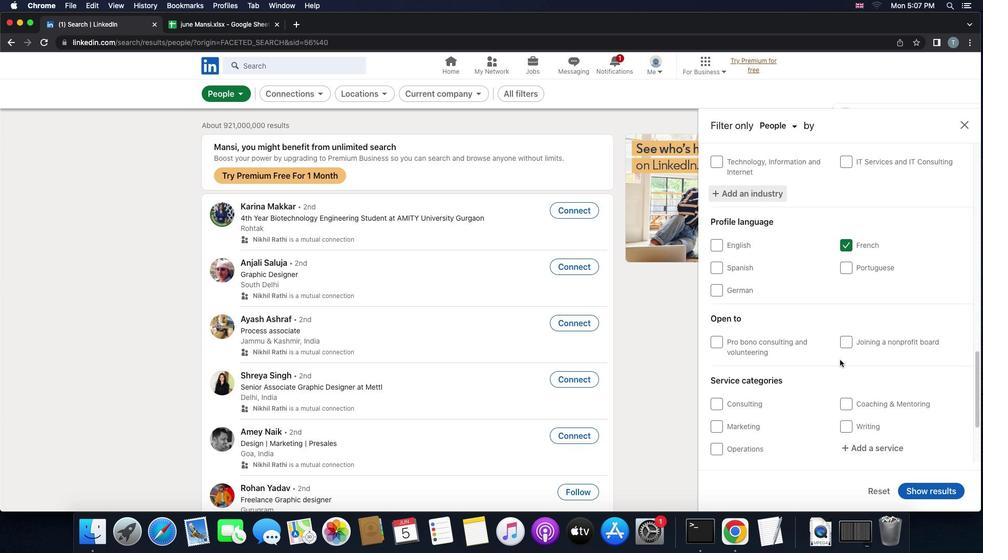 
Action: Mouse scrolled (840, 359) with delta (0, -1)
Screenshot: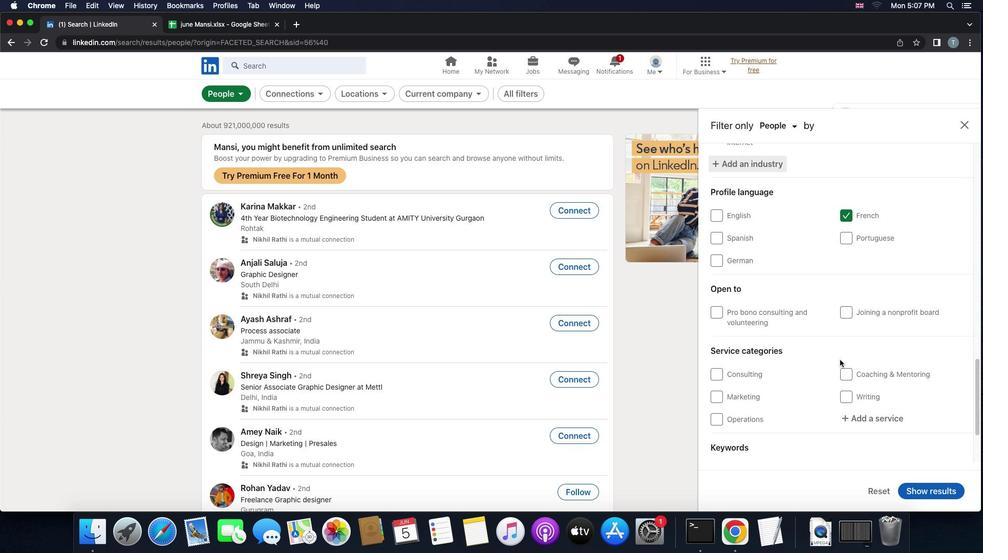 
Action: Mouse scrolled (840, 359) with delta (0, -1)
Screenshot: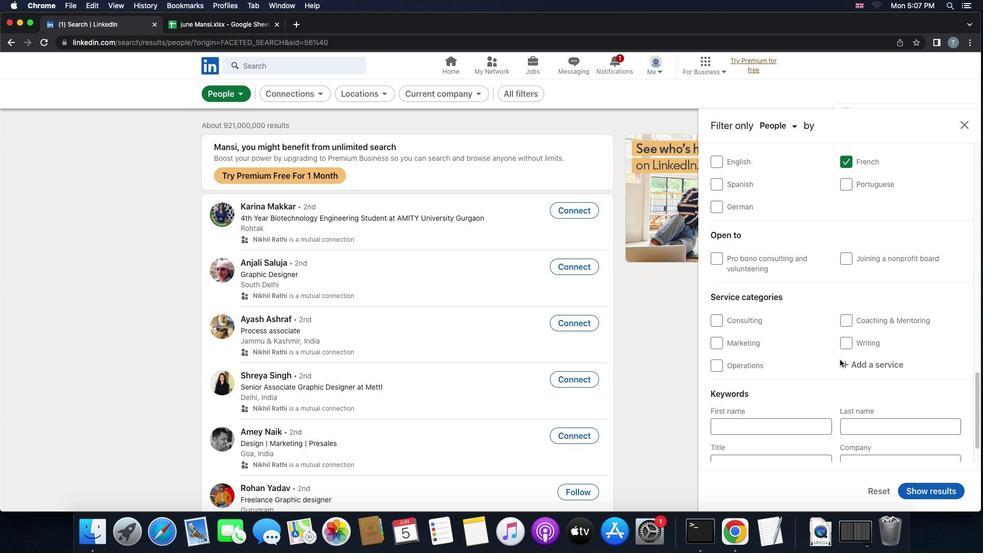 
Action: Mouse moved to (839, 362)
Screenshot: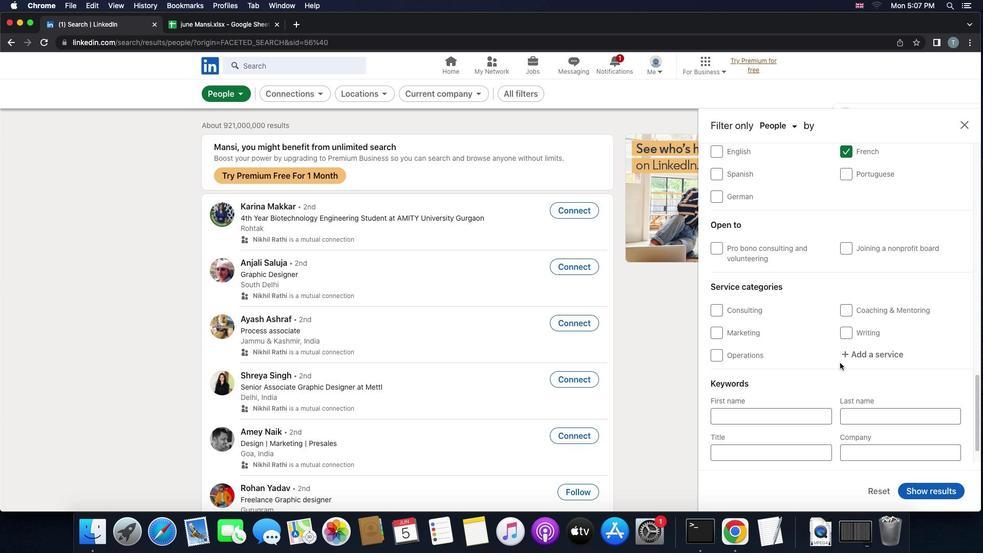 
Action: Mouse scrolled (839, 362) with delta (0, 0)
Screenshot: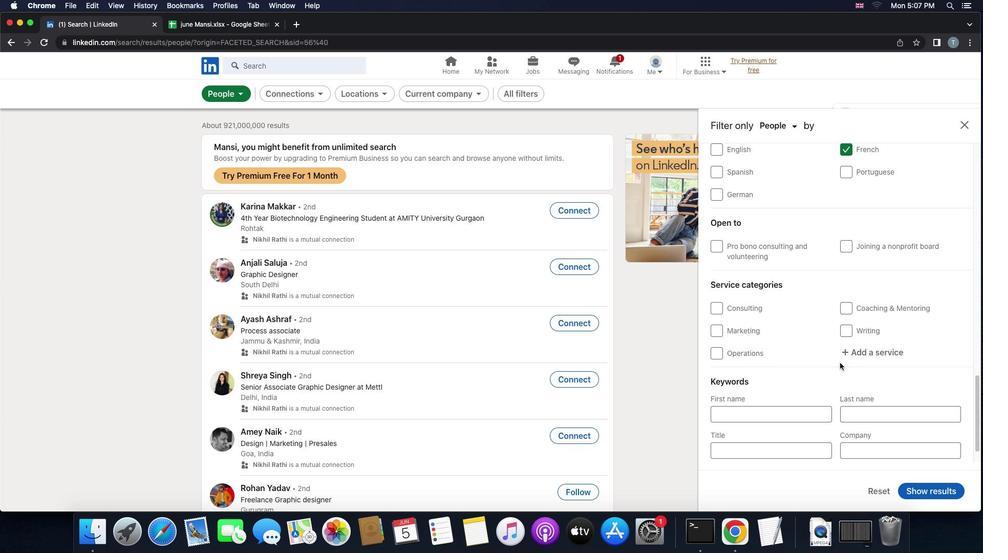 
Action: Mouse scrolled (839, 362) with delta (0, 0)
Screenshot: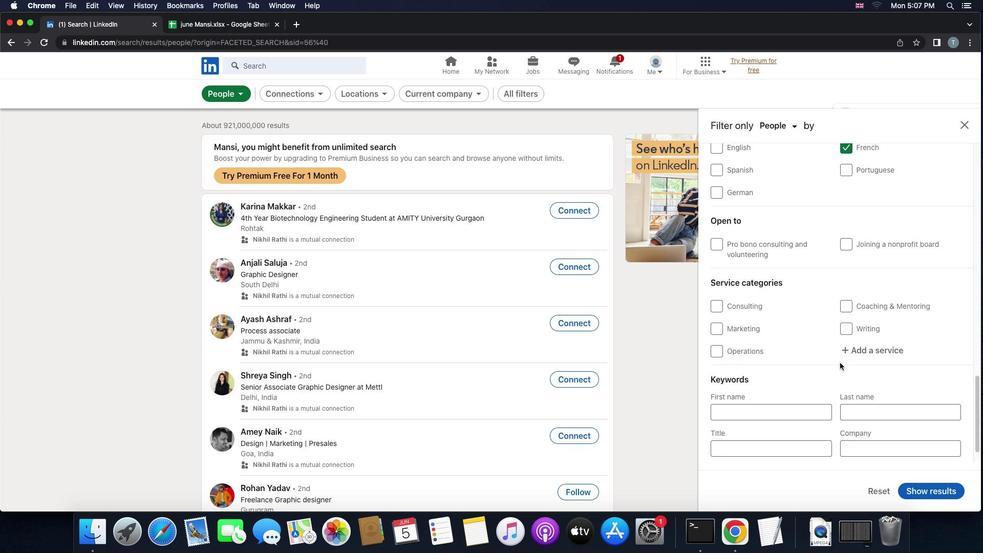 
Action: Mouse scrolled (839, 362) with delta (0, 0)
Screenshot: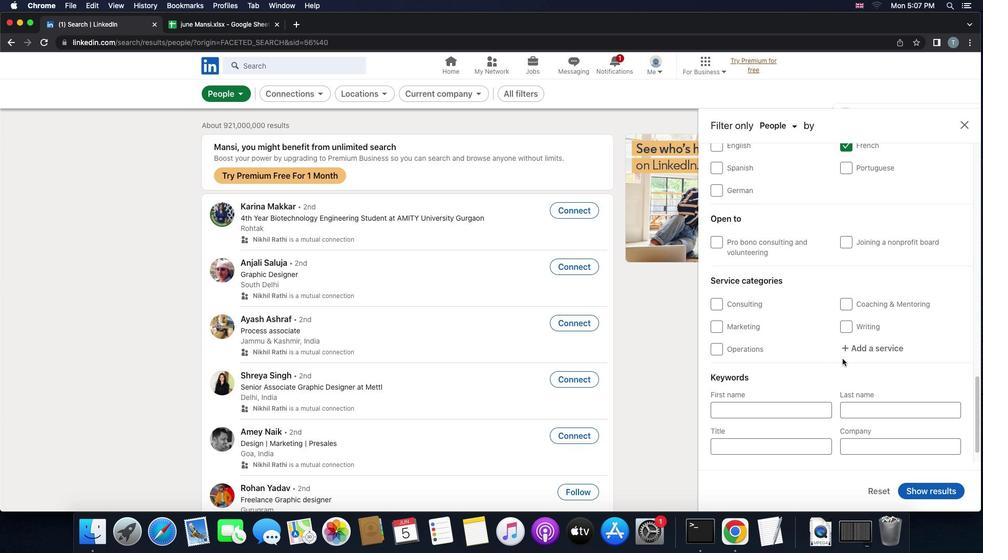 
Action: Mouse moved to (858, 344)
Screenshot: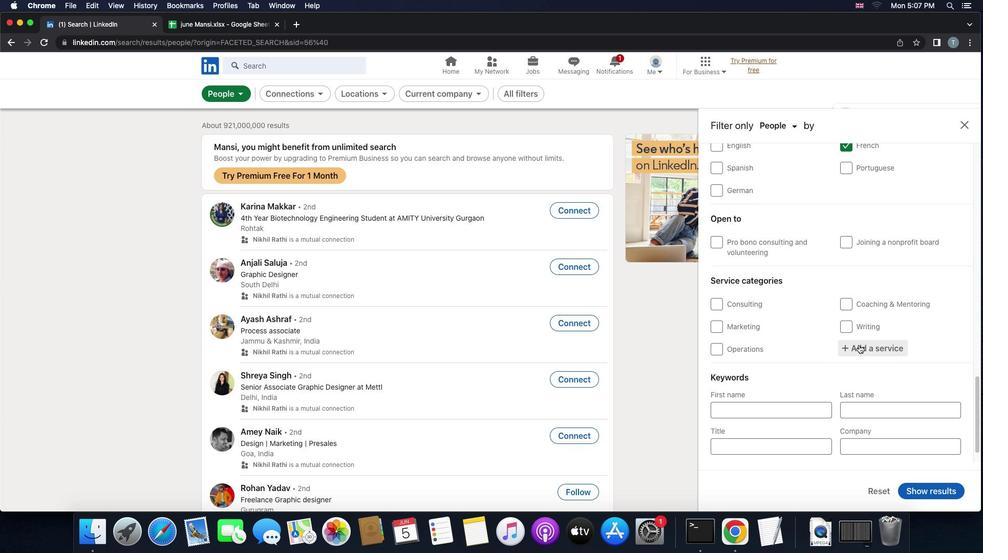 
Action: Mouse pressed left at (858, 344)
Screenshot: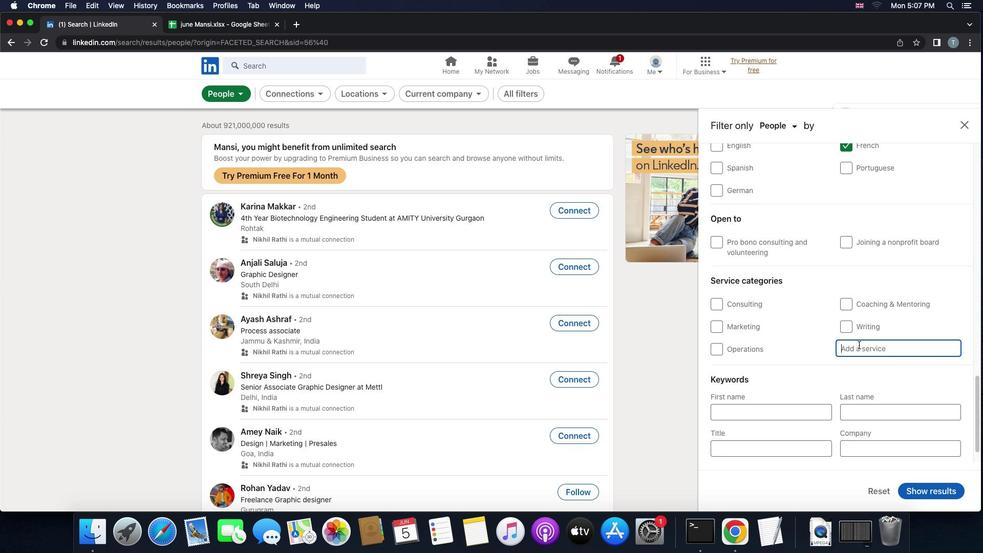 
Action: Key pressed Key.shift'l''i''f''e'Key.space'i'
Screenshot: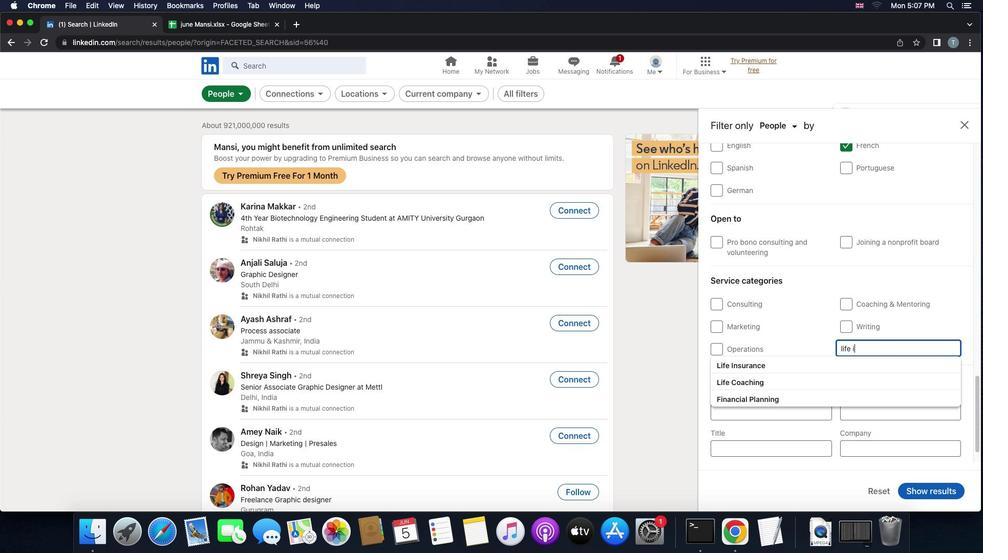 
Action: Mouse moved to (846, 366)
Screenshot: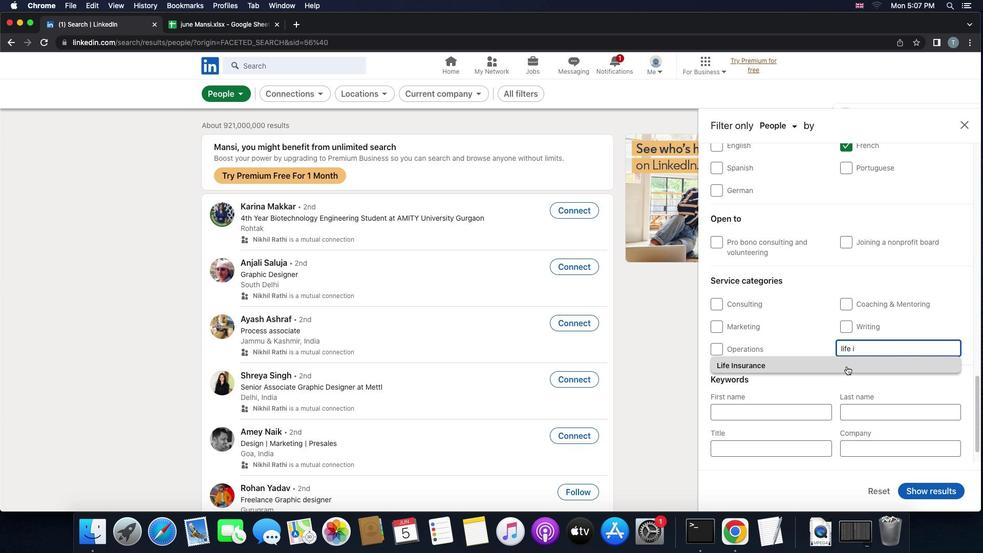 
Action: Mouse pressed left at (846, 366)
Screenshot: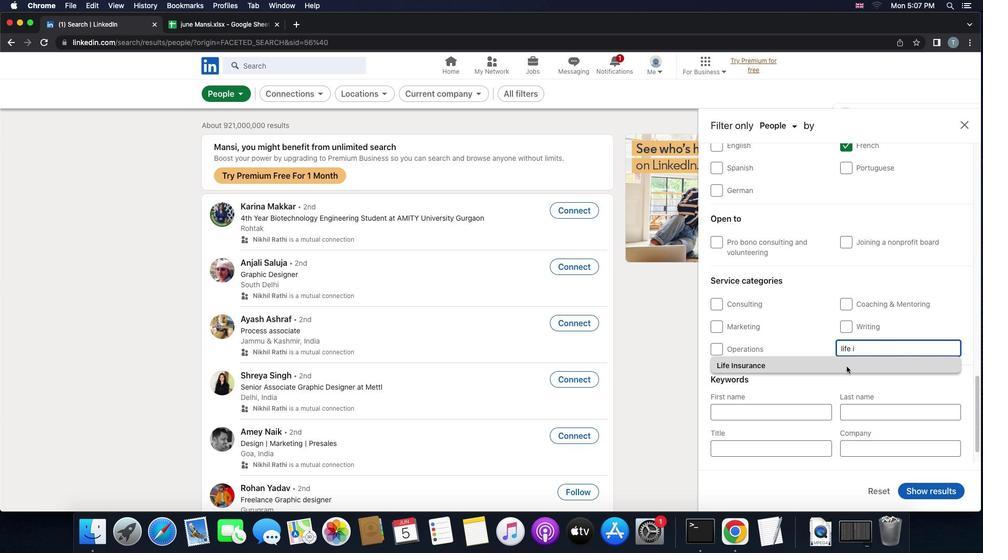 
Action: Mouse scrolled (846, 366) with delta (0, 0)
Screenshot: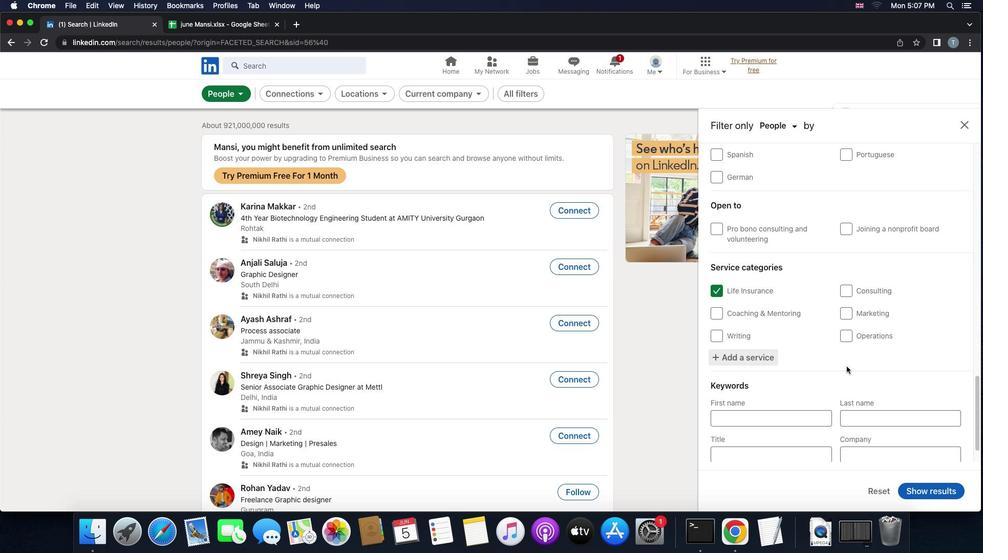 
Action: Mouse scrolled (846, 366) with delta (0, 0)
Screenshot: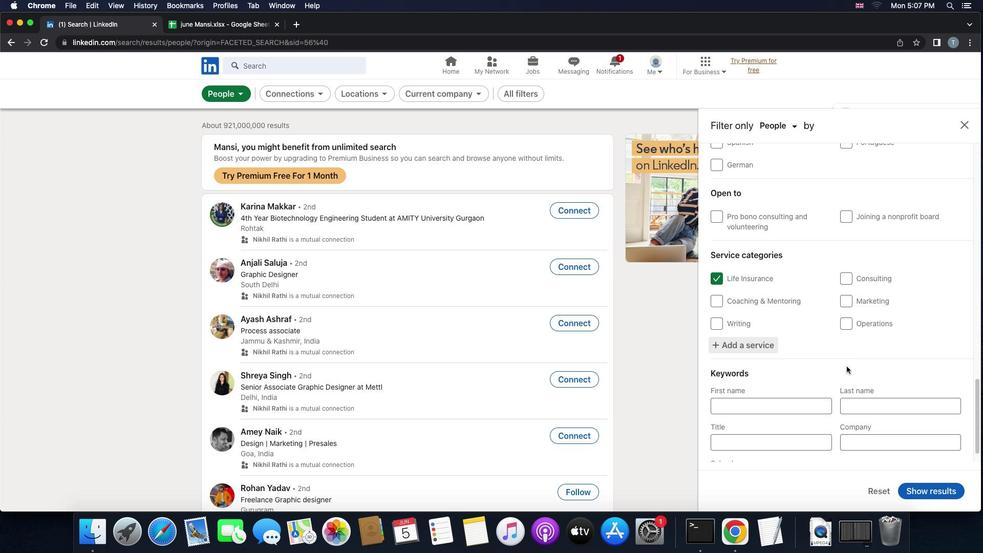 
Action: Mouse scrolled (846, 366) with delta (0, -1)
Screenshot: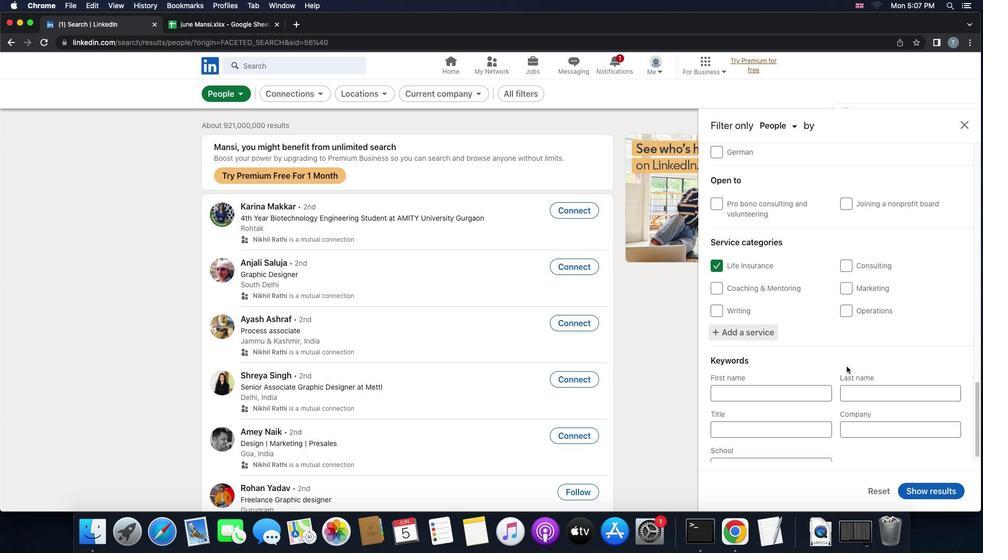 
Action: Mouse moved to (772, 414)
Screenshot: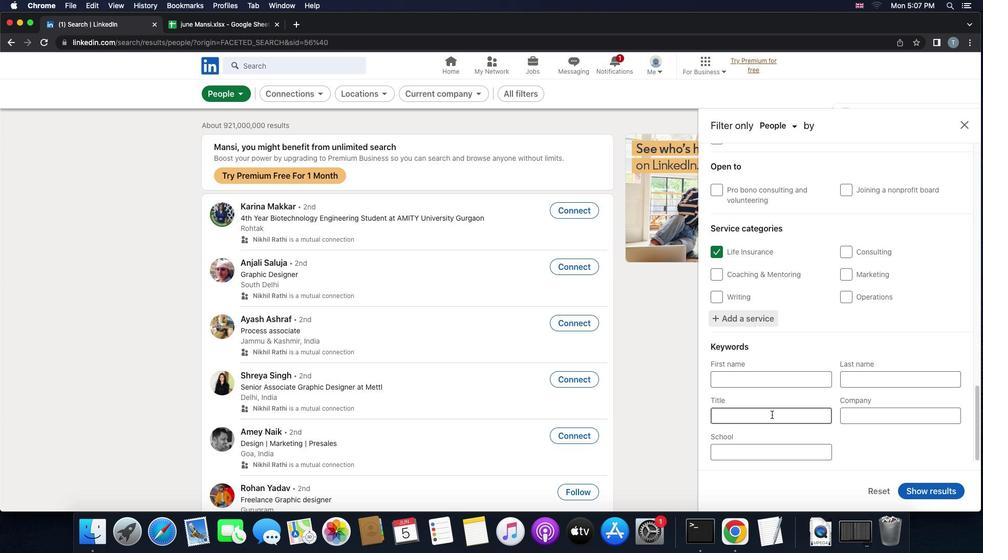 
Action: Mouse pressed left at (772, 414)
Screenshot: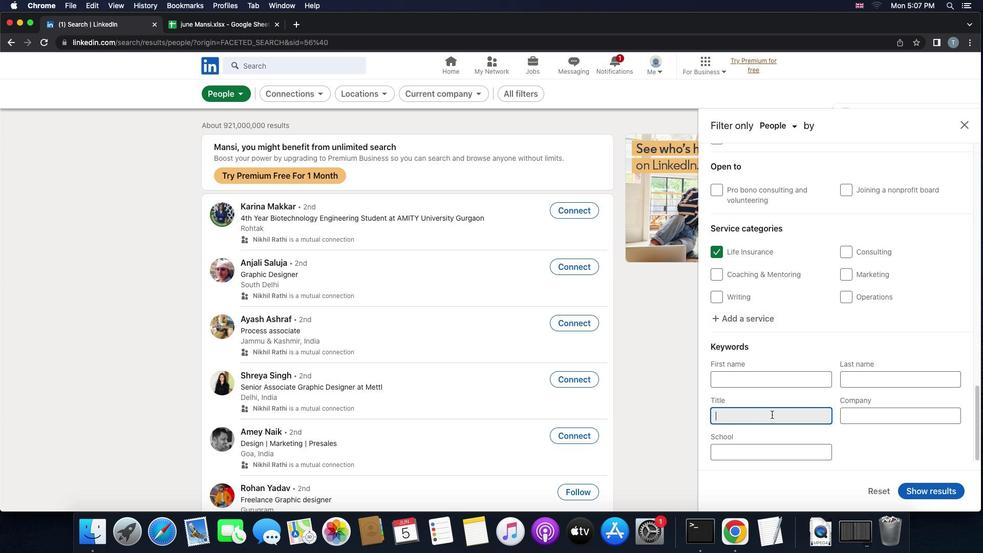 
Action: Key pressed Key.shift'd''r''a''f''t''e''r'
Screenshot: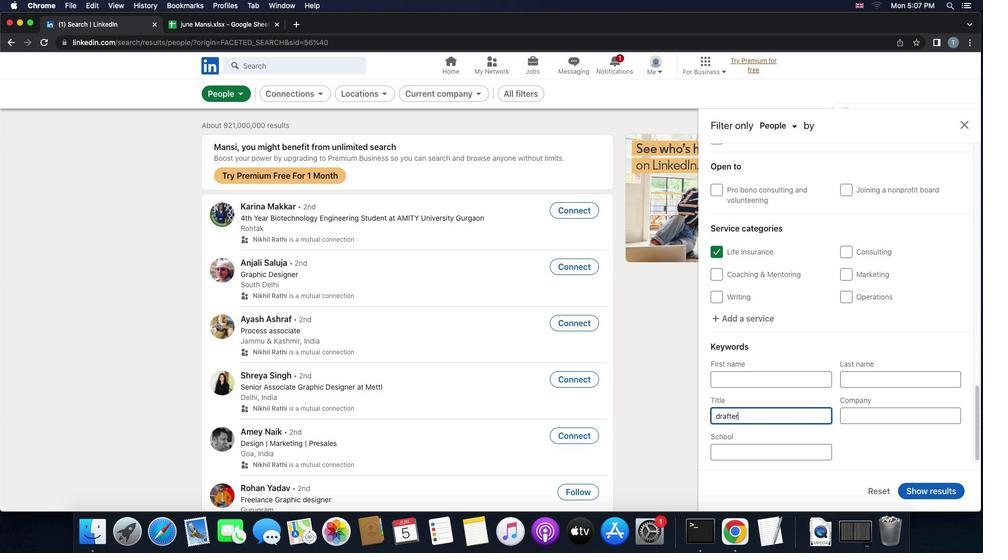 
Action: Mouse moved to (910, 487)
Screenshot: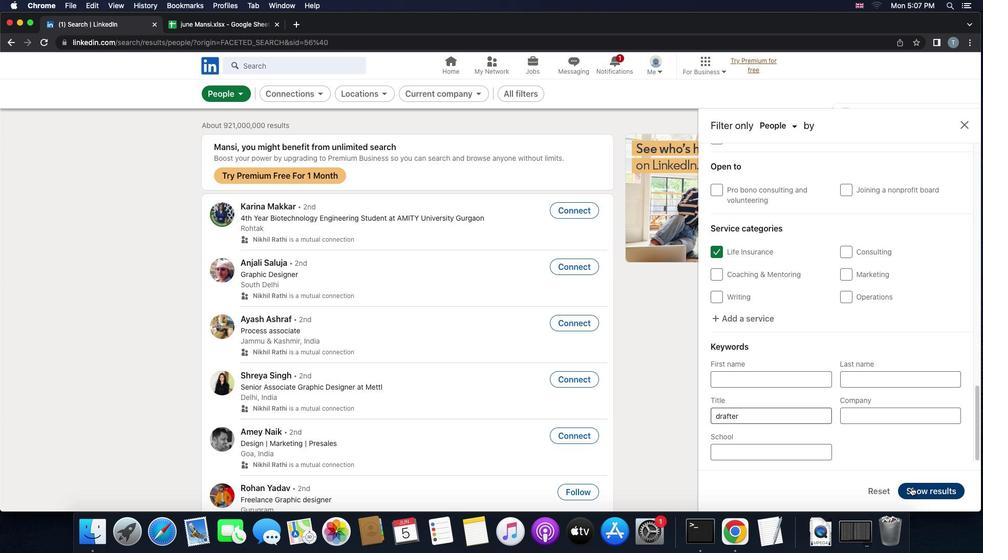 
Action: Mouse pressed left at (910, 487)
Screenshot: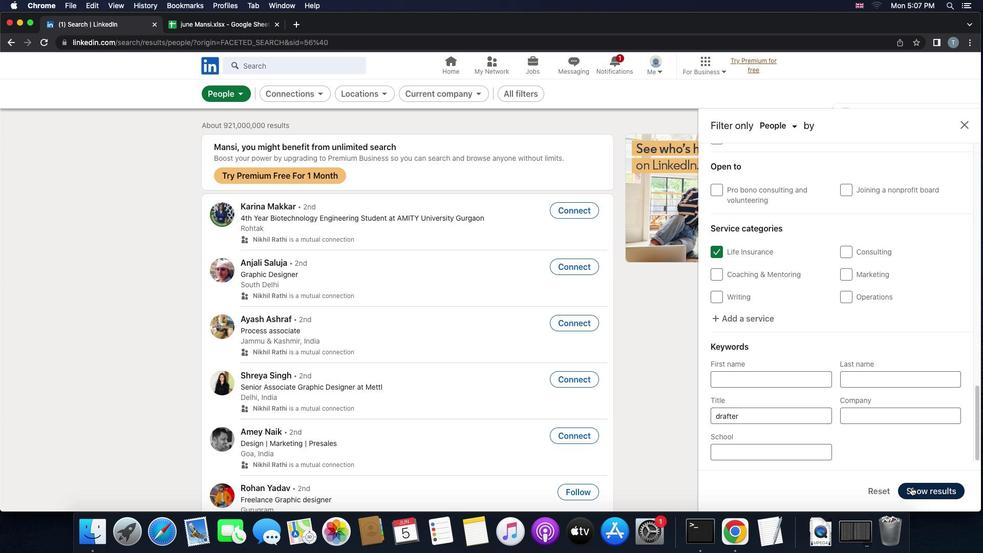 
Action: Mouse moved to (910, 487)
Screenshot: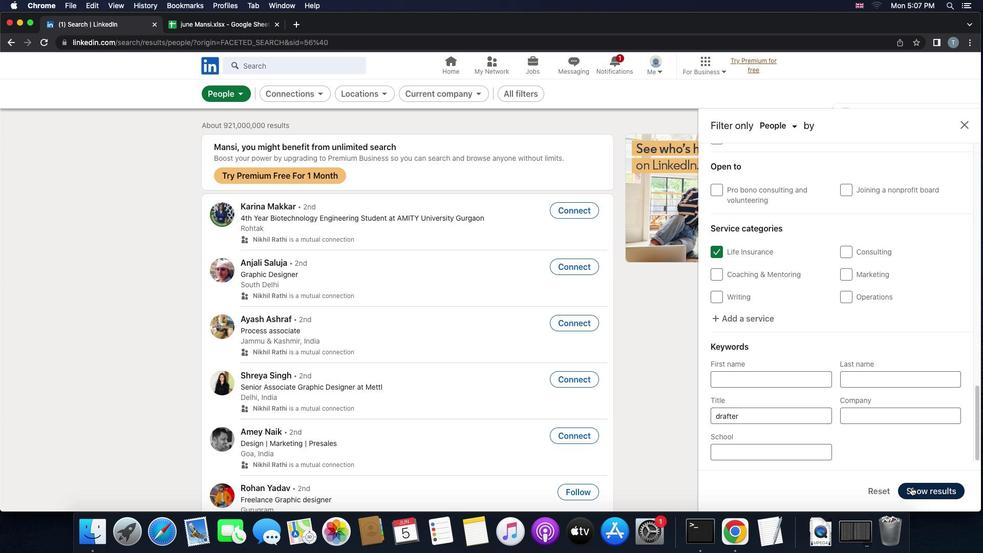 
